 Task: Look for space in Barberton, United States from 12th July, 2023 to 16th July, 2023 for 8 adults in price range Rs.10000 to Rs.16000. Place can be private room with 8 bedrooms having 8 beds and 8 bathrooms. Property type can be house, flat, guest house. Amenities needed are: wifi, TV, free parkinig on premises, gym, breakfast. Booking option can be shelf check-in. Required host language is English.
Action: Mouse moved to (454, 88)
Screenshot: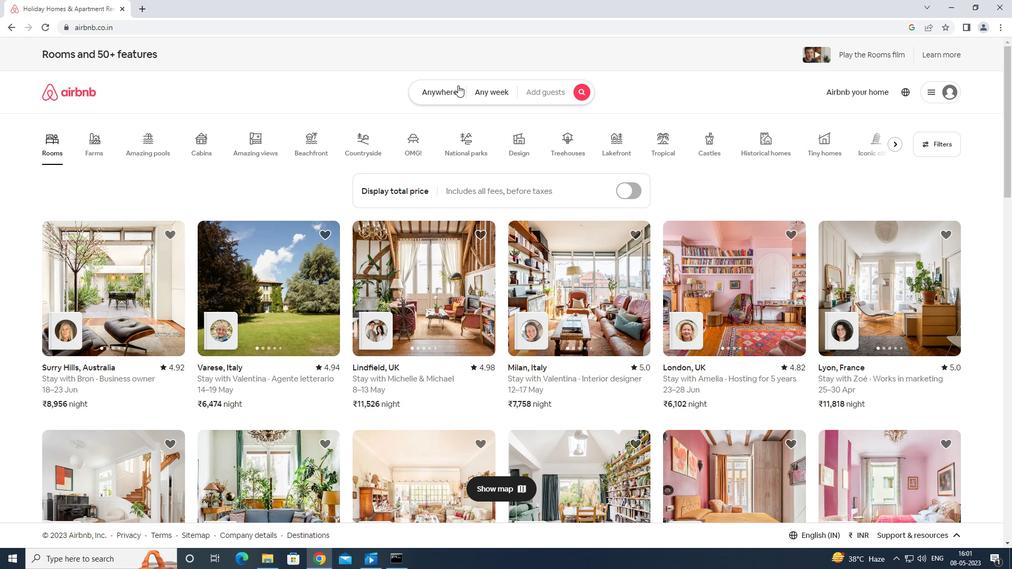 
Action: Mouse pressed left at (454, 88)
Screenshot: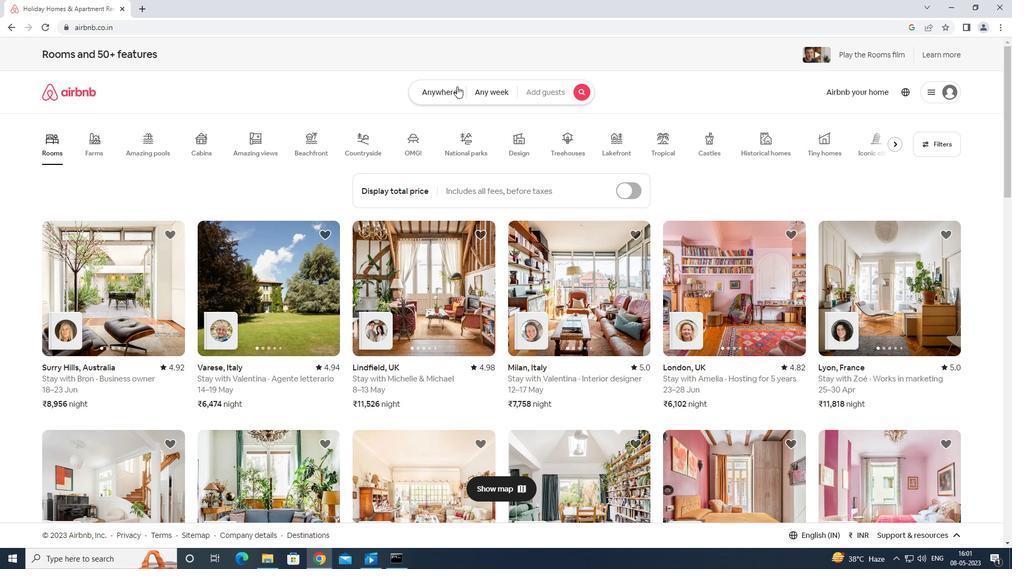 
Action: Mouse moved to (365, 133)
Screenshot: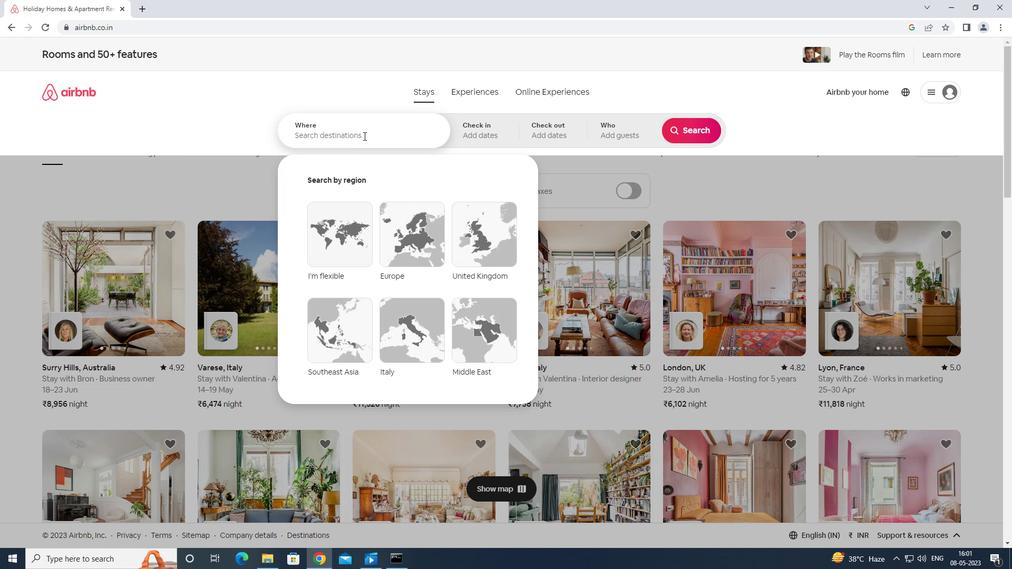 
Action: Mouse pressed left at (365, 133)
Screenshot: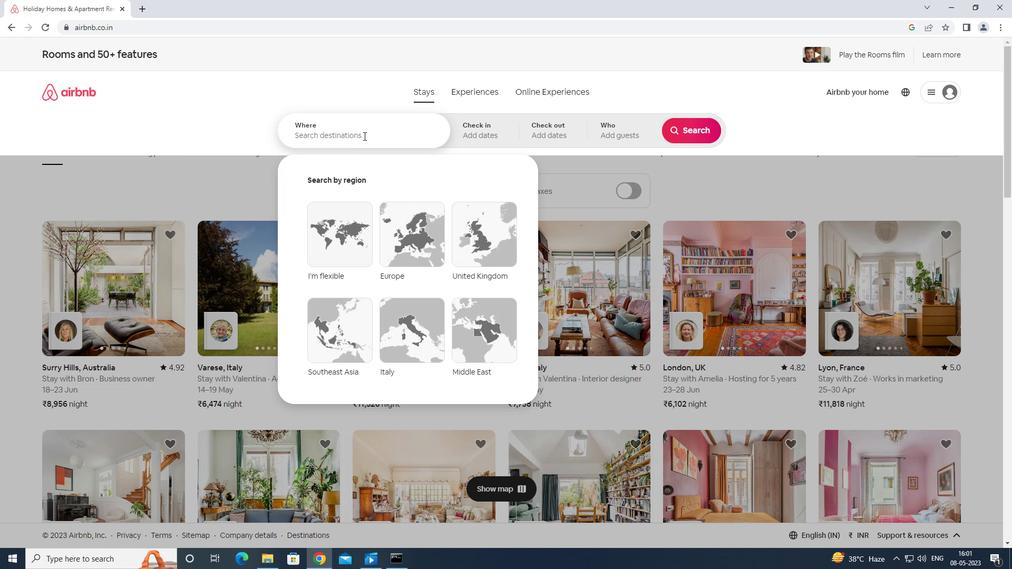 
Action: Mouse moved to (366, 133)
Screenshot: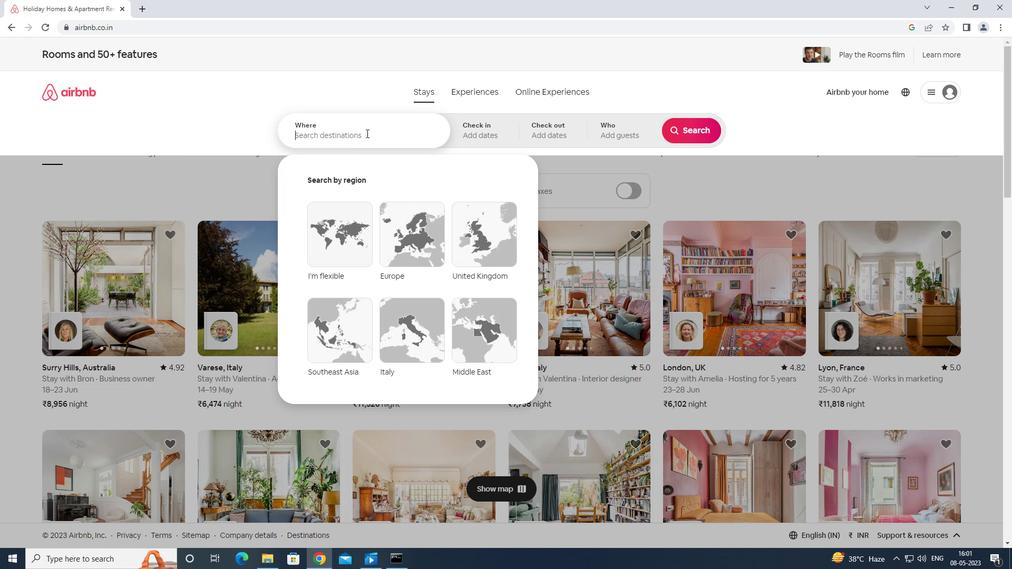 
Action: Key pressed <Key.shift>BAE<Key.backspace>RBERTON<Key.space>UNITED<Key.space>STT<Key.backspace>ATES<Key.enter>
Screenshot: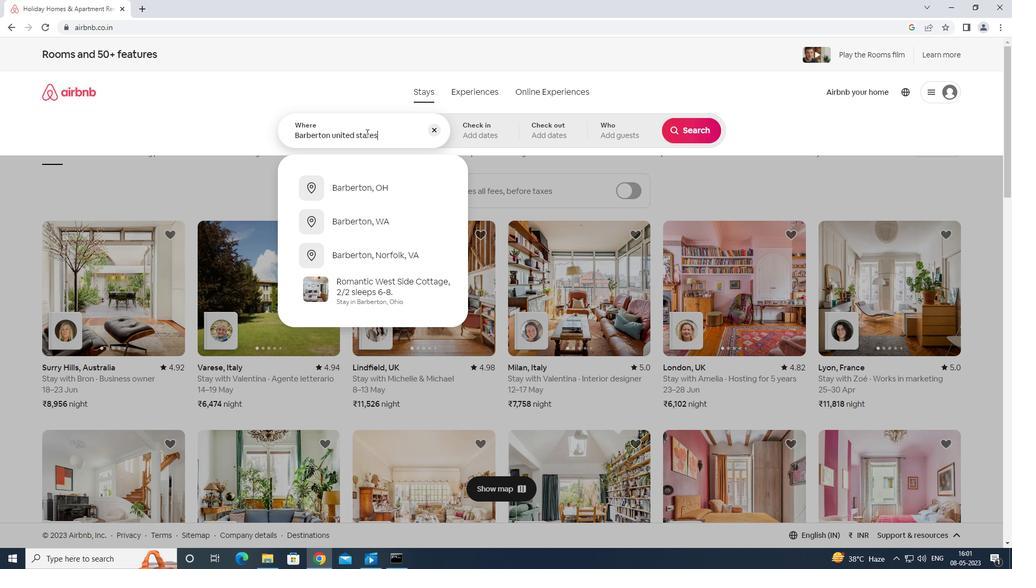 
Action: Mouse moved to (684, 218)
Screenshot: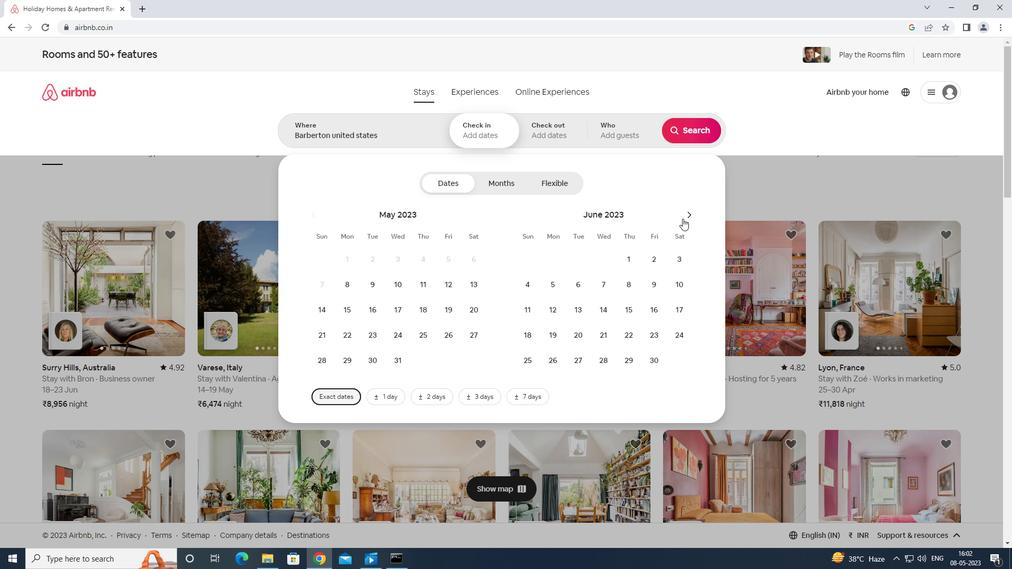 
Action: Mouse pressed left at (684, 218)
Screenshot: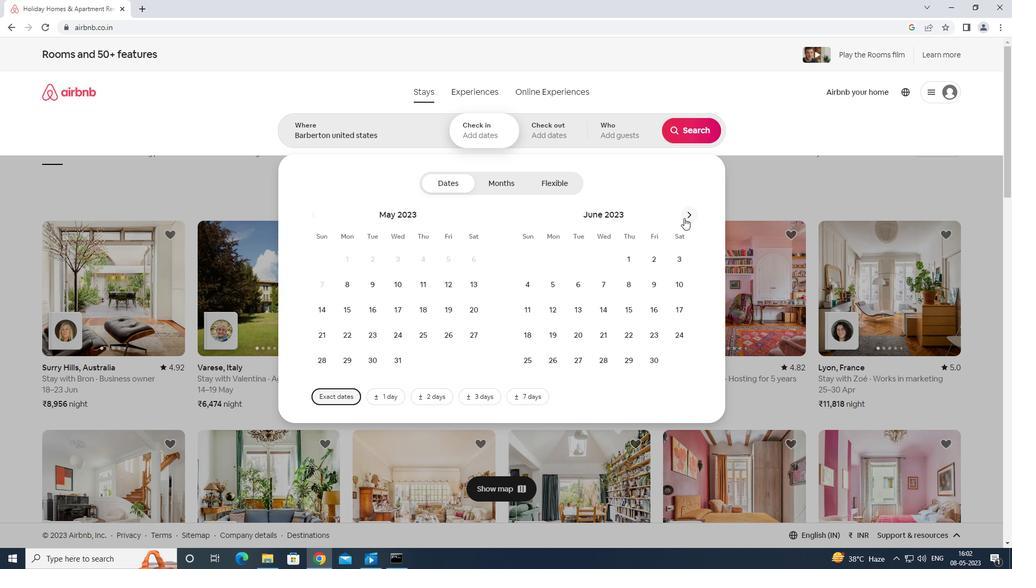 
Action: Mouse moved to (597, 308)
Screenshot: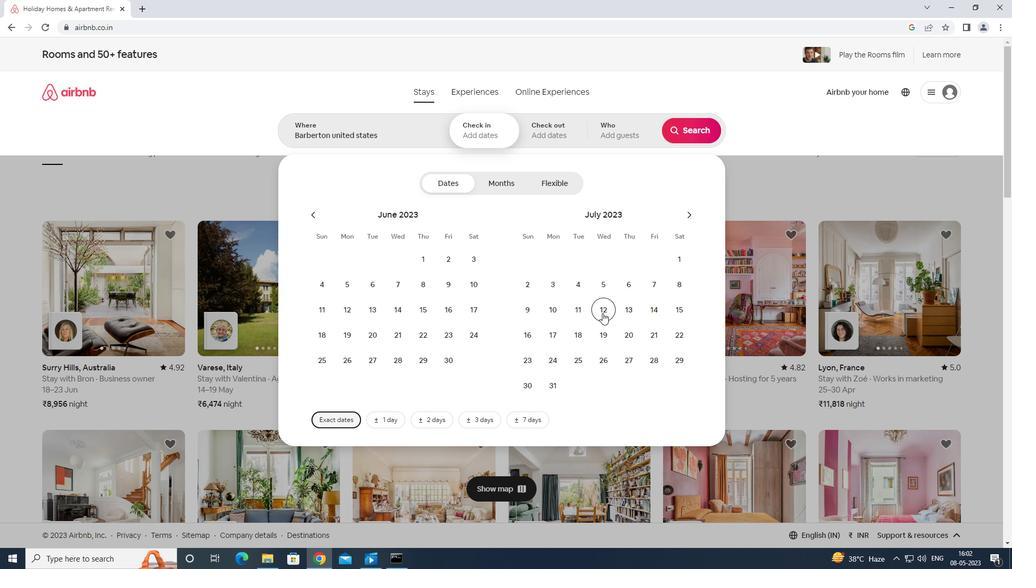 
Action: Mouse pressed left at (597, 308)
Screenshot: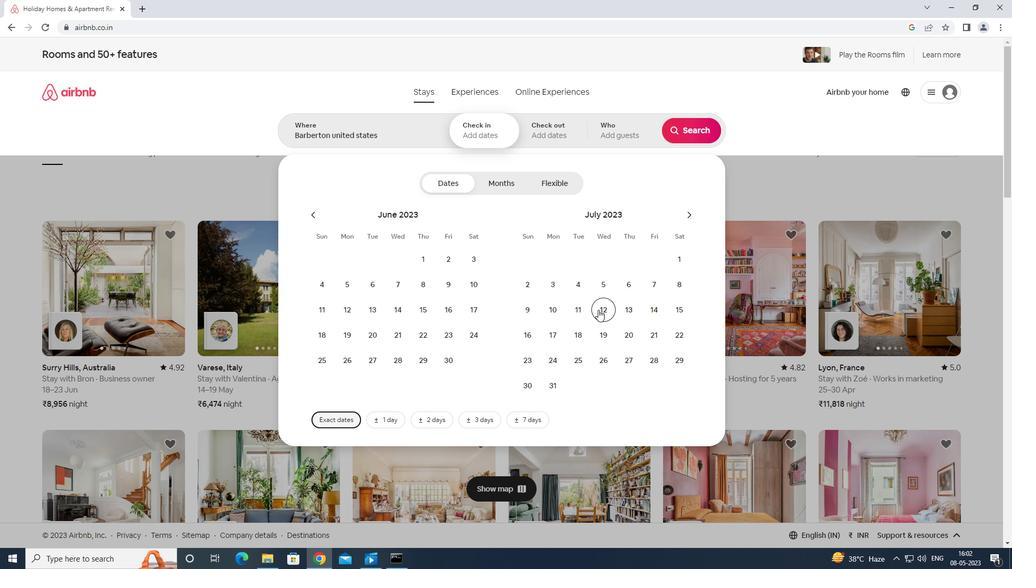 
Action: Mouse moved to (527, 328)
Screenshot: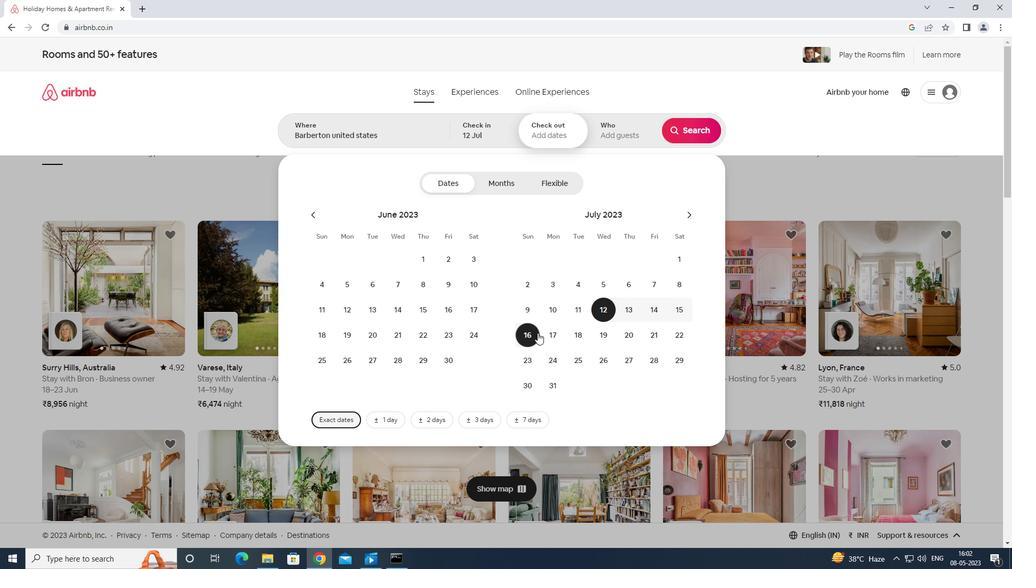 
Action: Mouse pressed left at (527, 328)
Screenshot: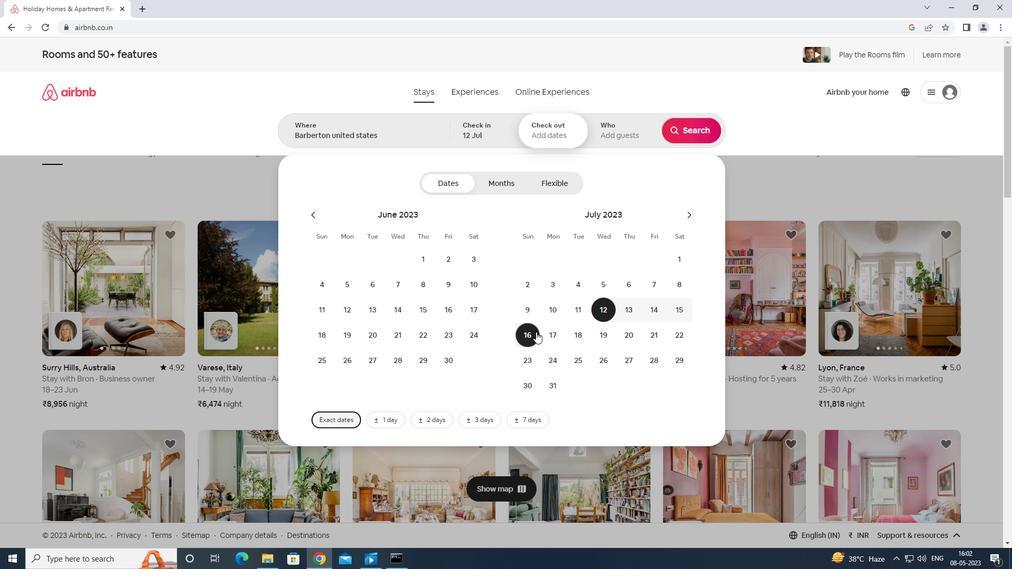 
Action: Mouse moved to (622, 130)
Screenshot: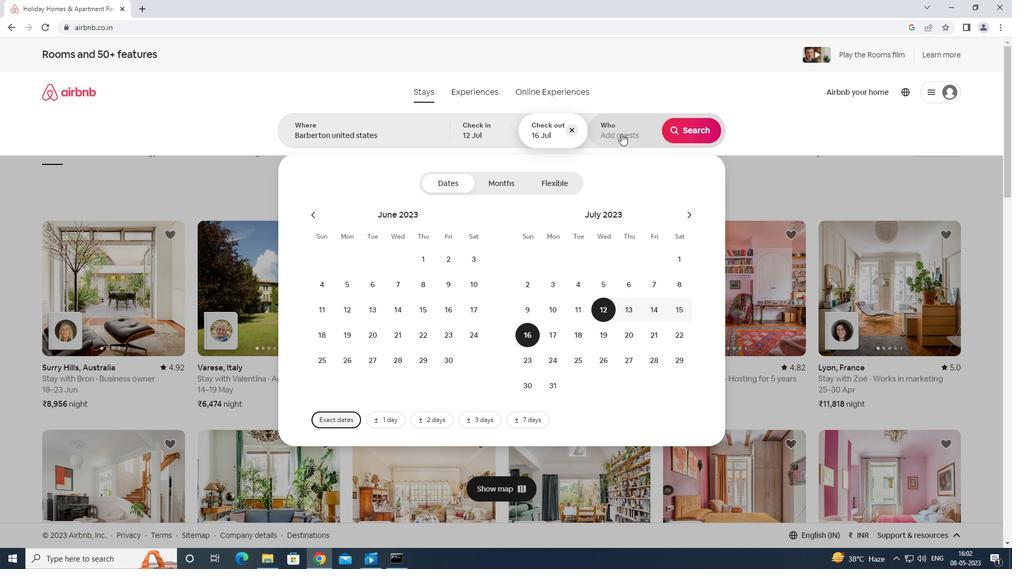 
Action: Mouse pressed left at (622, 130)
Screenshot: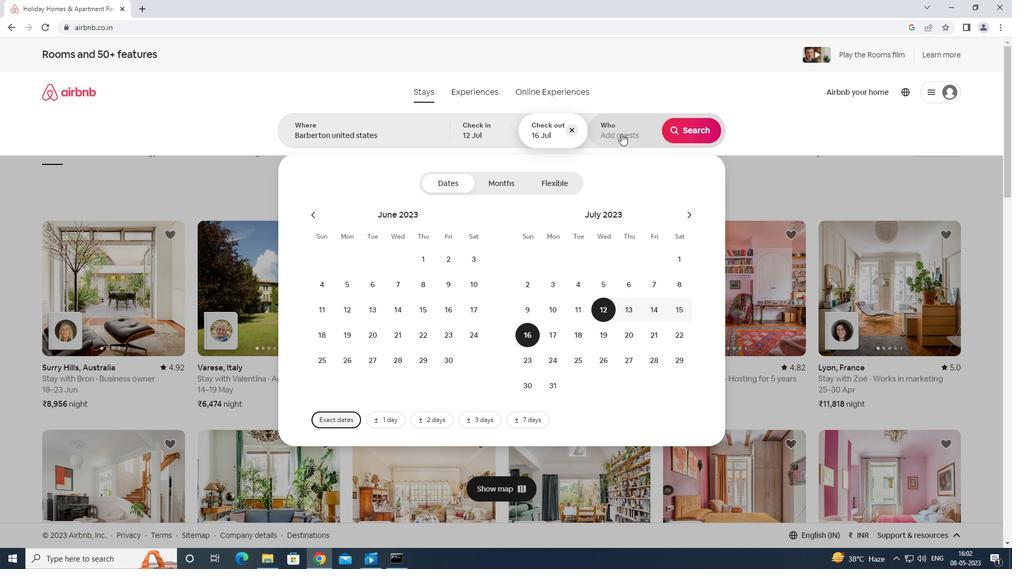 
Action: Mouse moved to (695, 185)
Screenshot: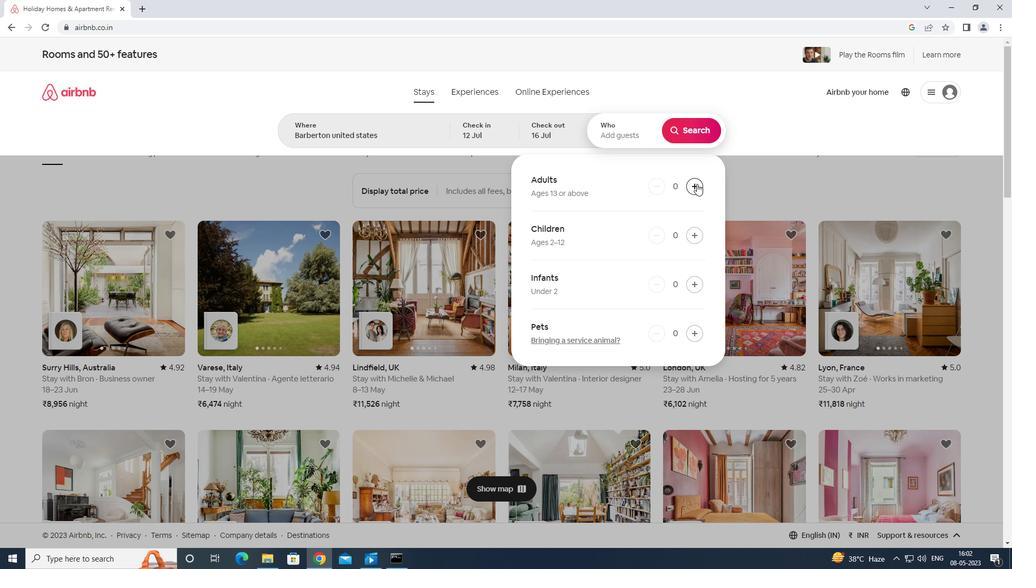 
Action: Mouse pressed left at (695, 185)
Screenshot: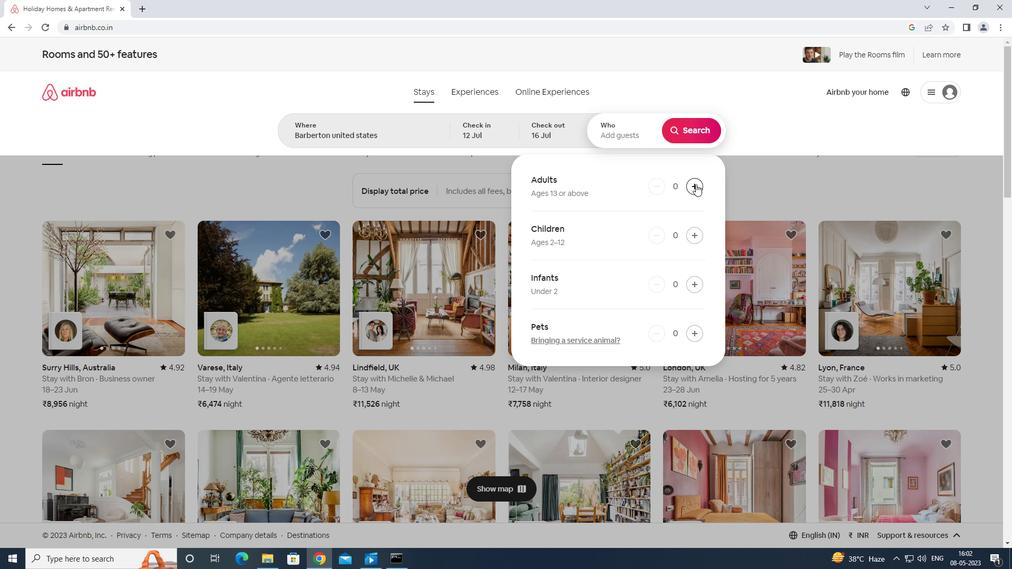 
Action: Mouse pressed left at (695, 185)
Screenshot: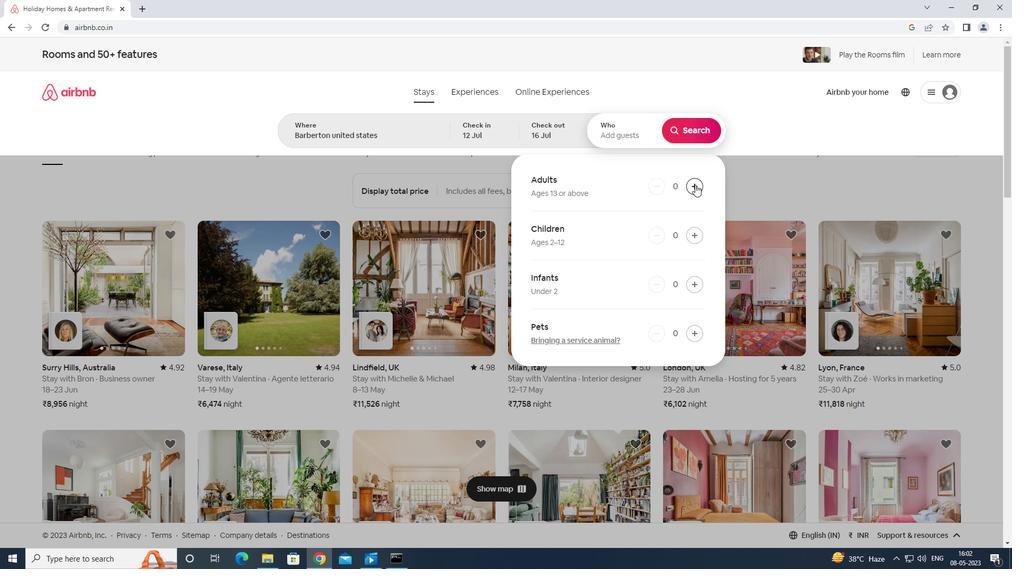 
Action: Mouse moved to (693, 185)
Screenshot: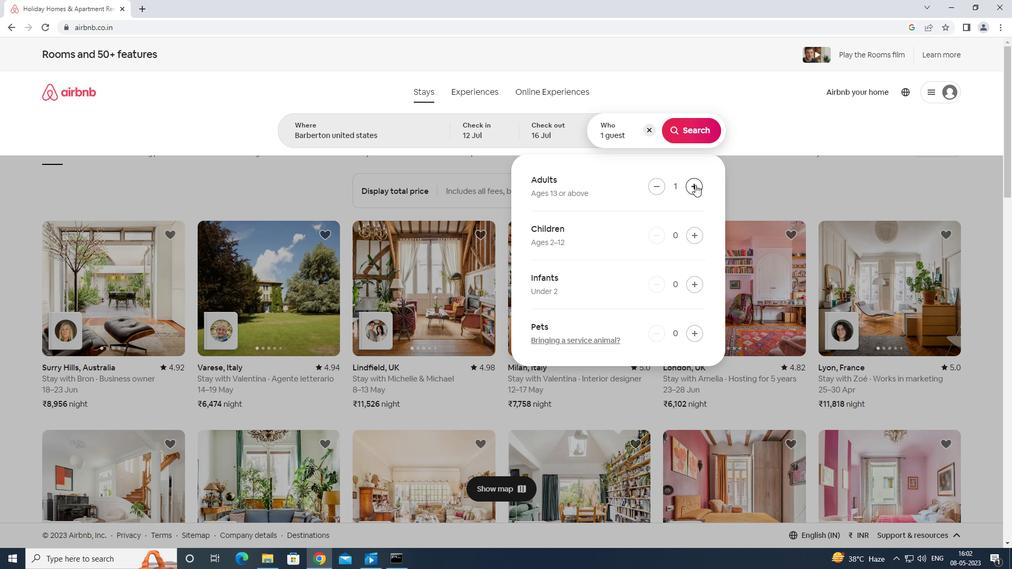 
Action: Mouse pressed left at (693, 185)
Screenshot: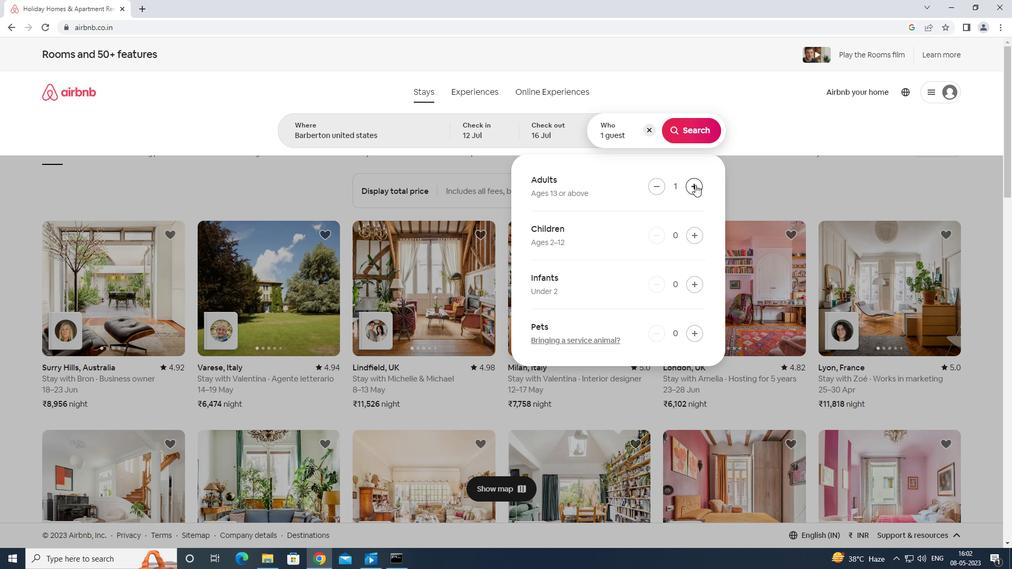 
Action: Mouse moved to (693, 185)
Screenshot: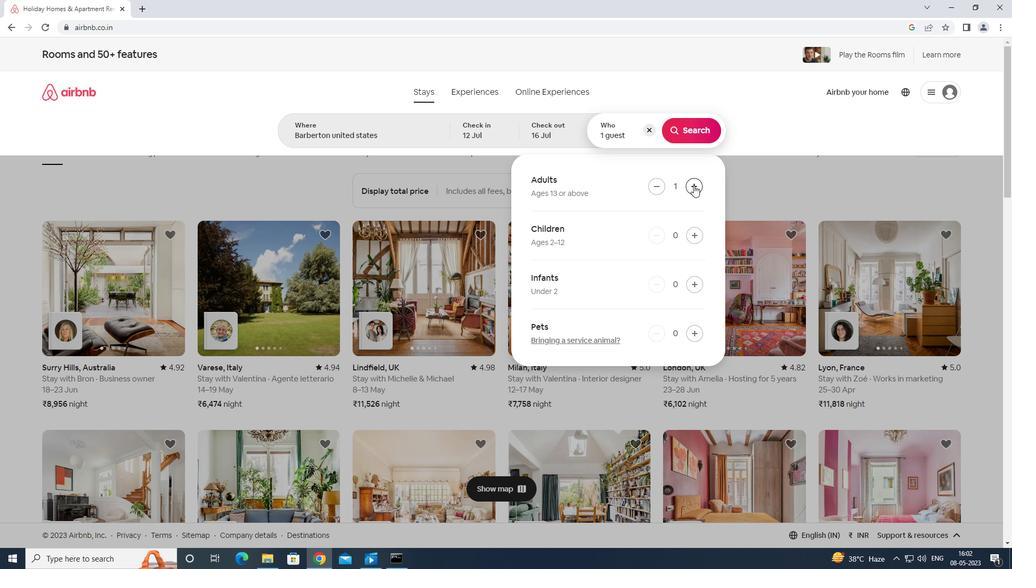 
Action: Mouse pressed left at (693, 185)
Screenshot: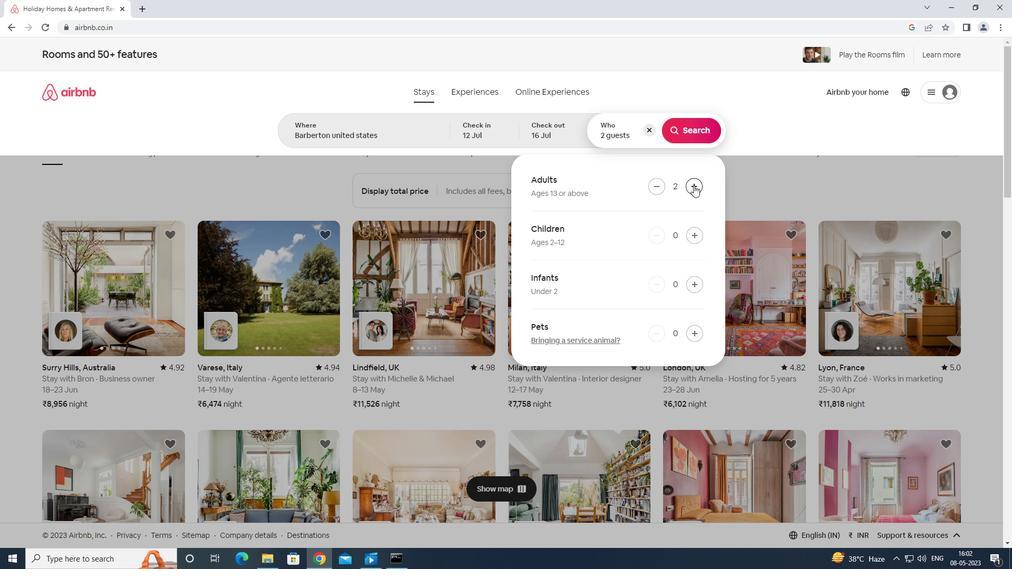 
Action: Mouse moved to (693, 185)
Screenshot: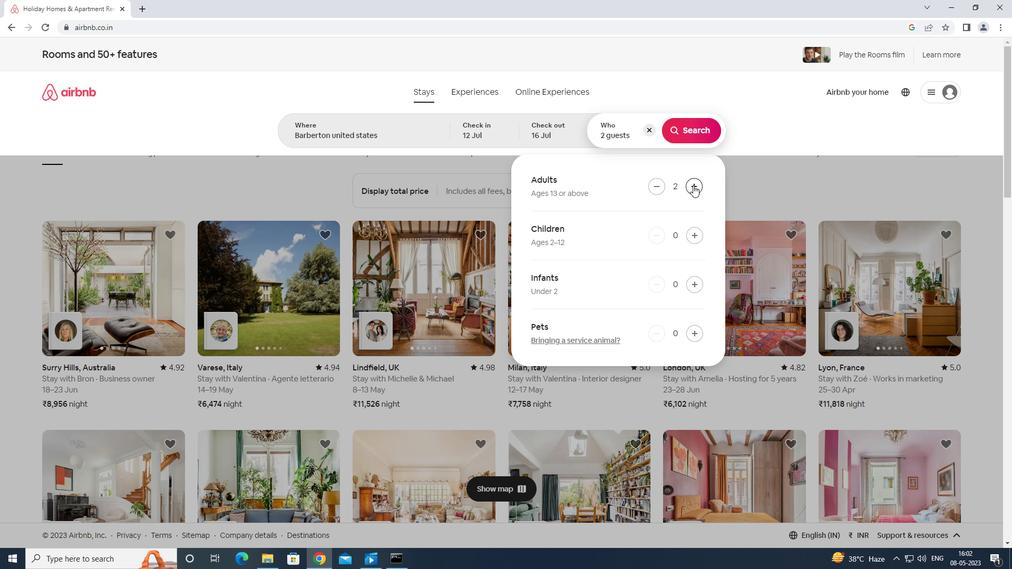 
Action: Mouse pressed left at (693, 185)
Screenshot: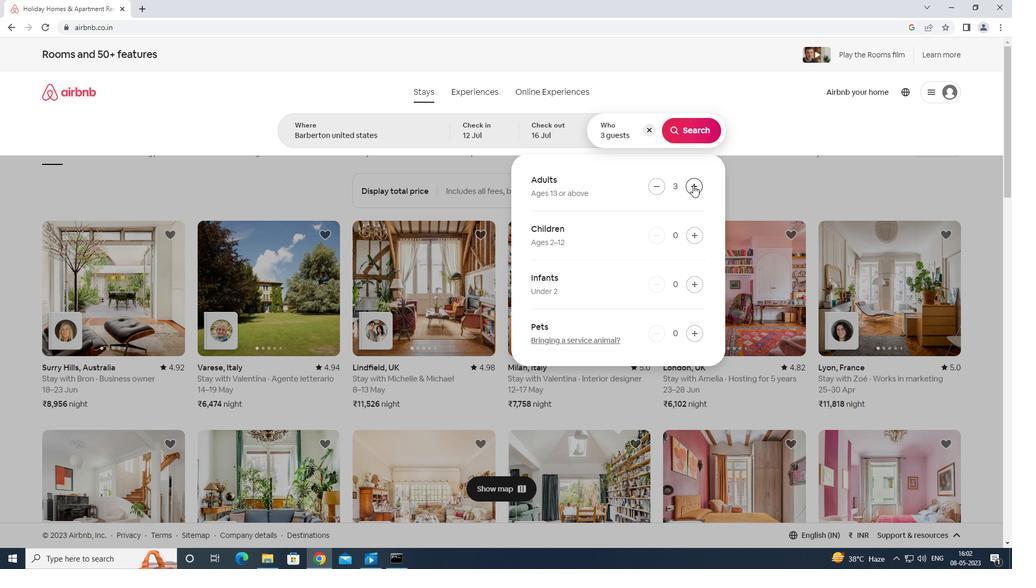 
Action: Mouse moved to (693, 185)
Screenshot: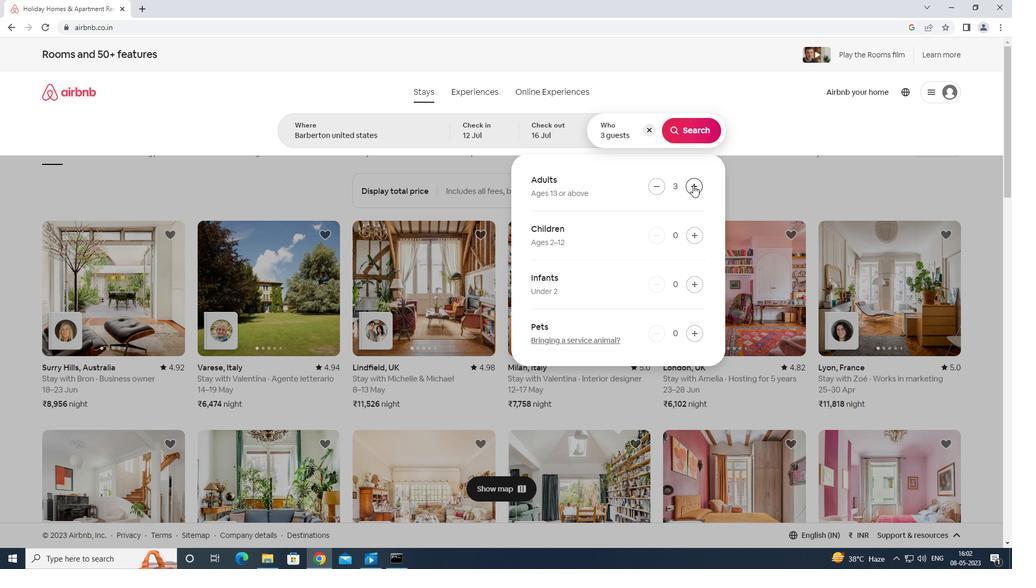 
Action: Mouse pressed left at (693, 185)
Screenshot: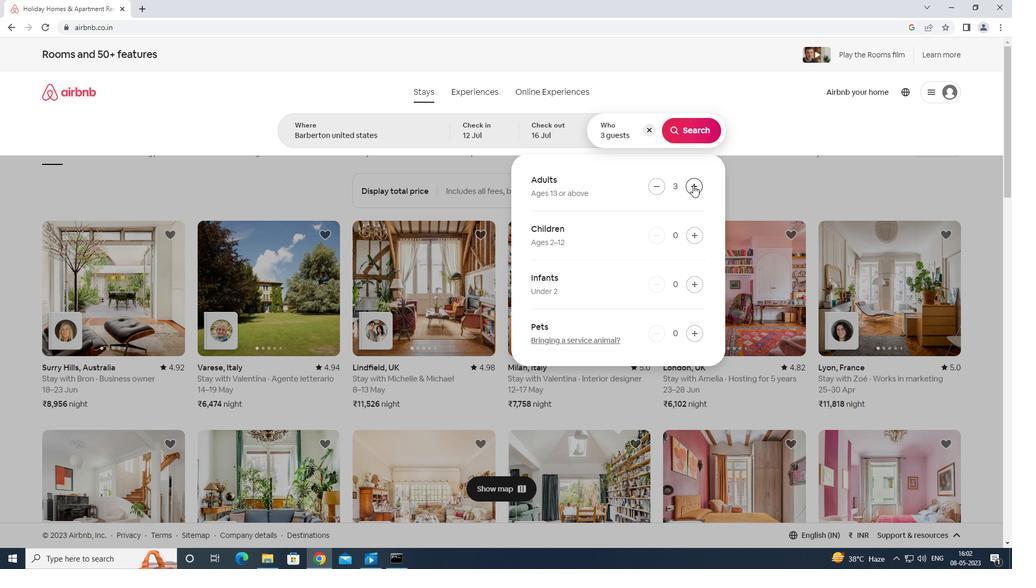 
Action: Mouse moved to (693, 185)
Screenshot: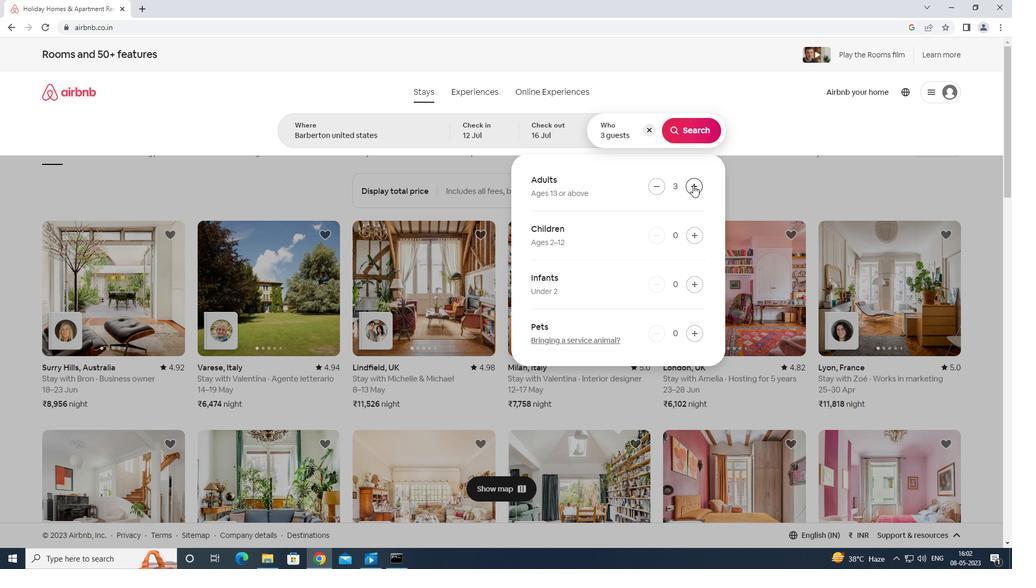 
Action: Mouse pressed left at (693, 185)
Screenshot: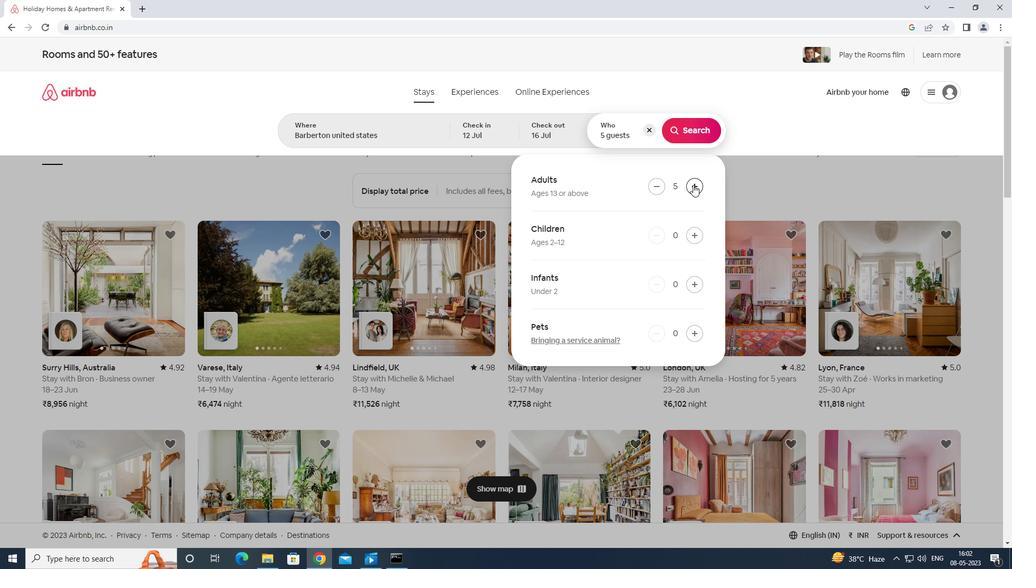 
Action: Mouse moved to (691, 182)
Screenshot: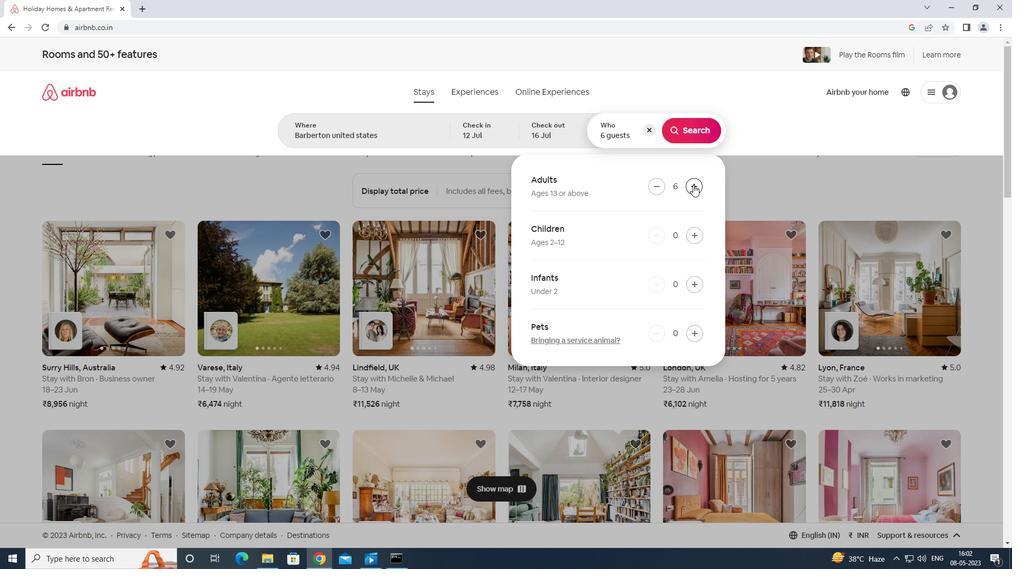 
Action: Mouse pressed left at (691, 182)
Screenshot: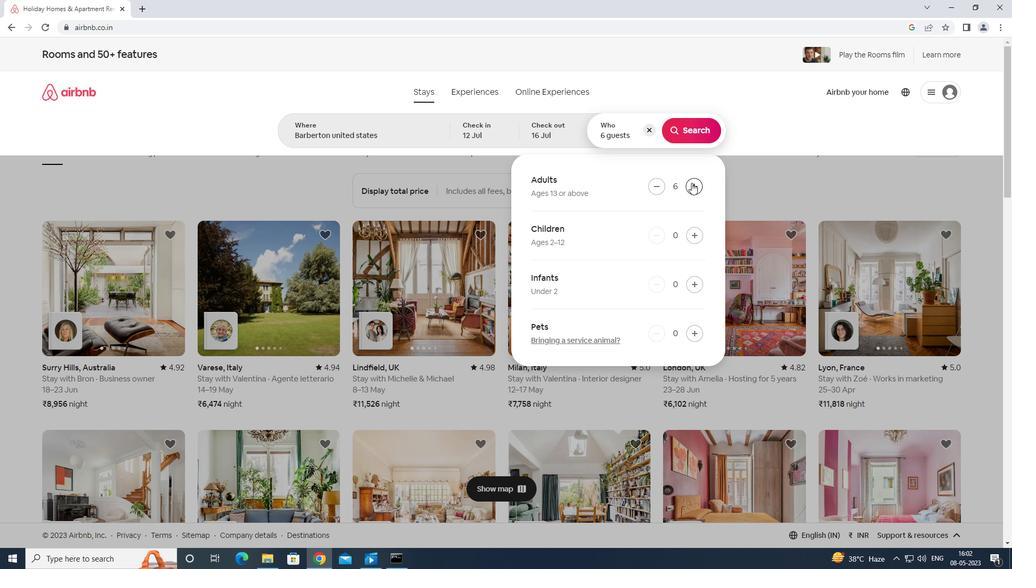 
Action: Mouse pressed left at (691, 182)
Screenshot: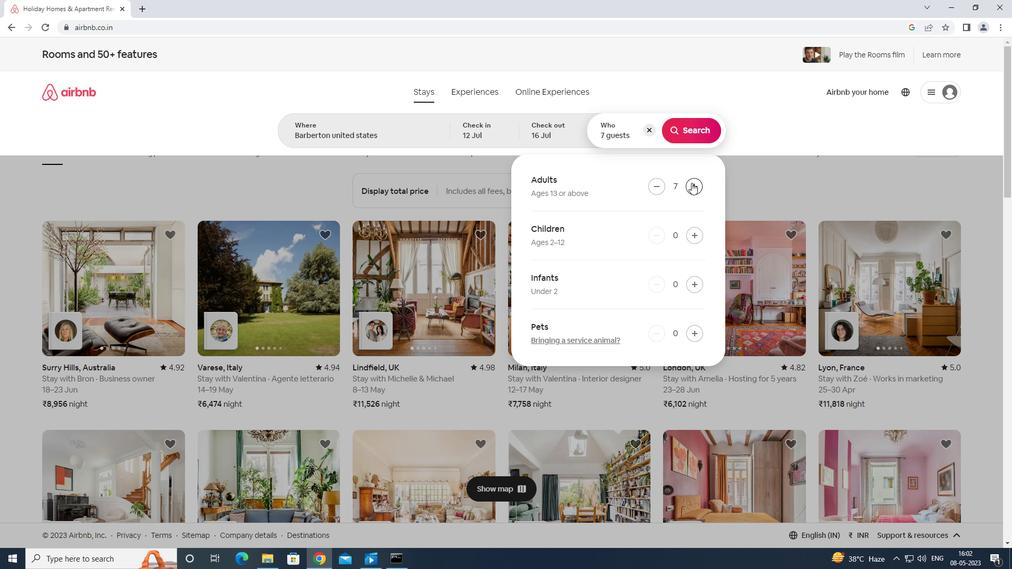 
Action: Mouse moved to (651, 185)
Screenshot: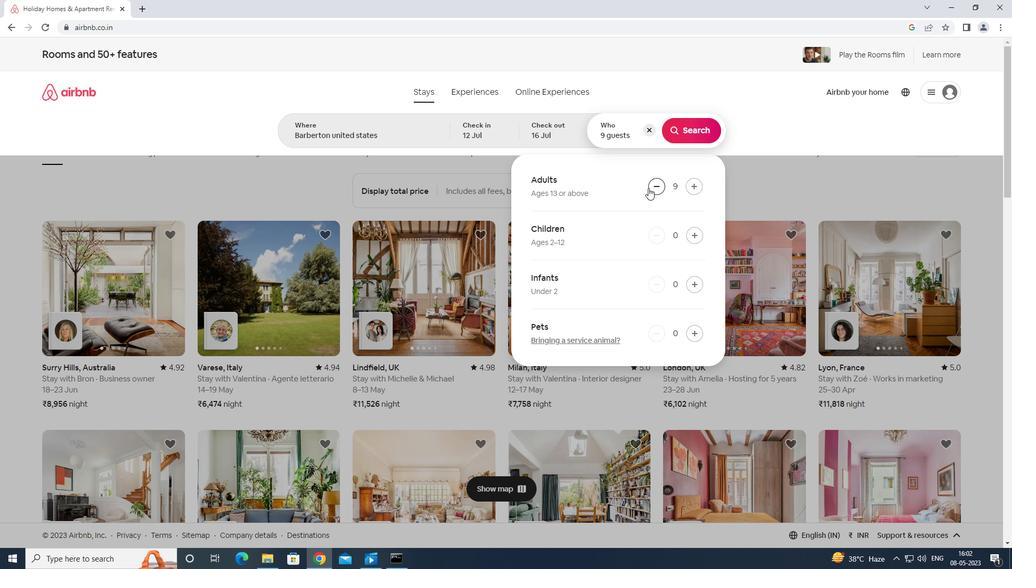 
Action: Mouse pressed left at (651, 185)
Screenshot: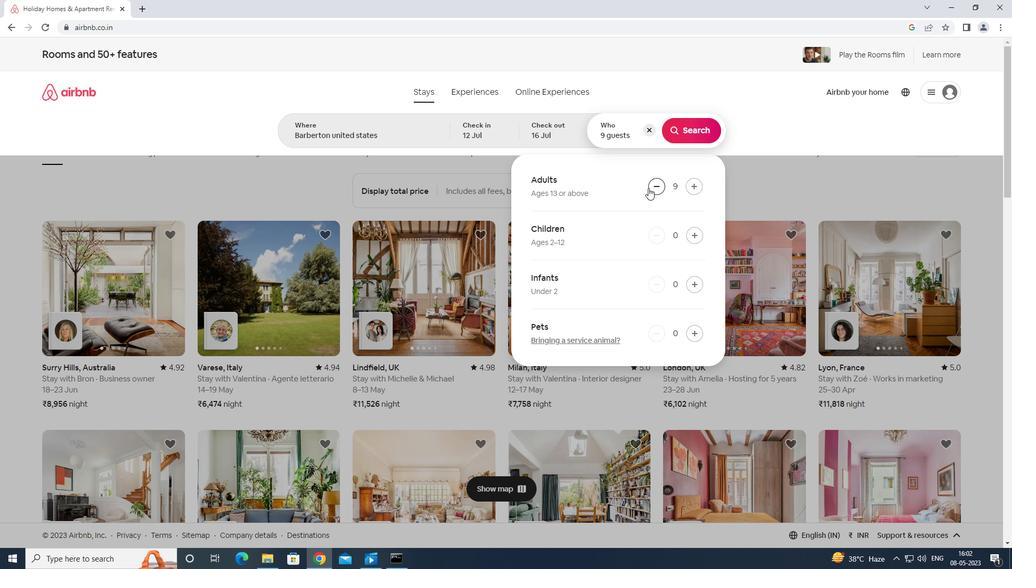 
Action: Mouse moved to (690, 130)
Screenshot: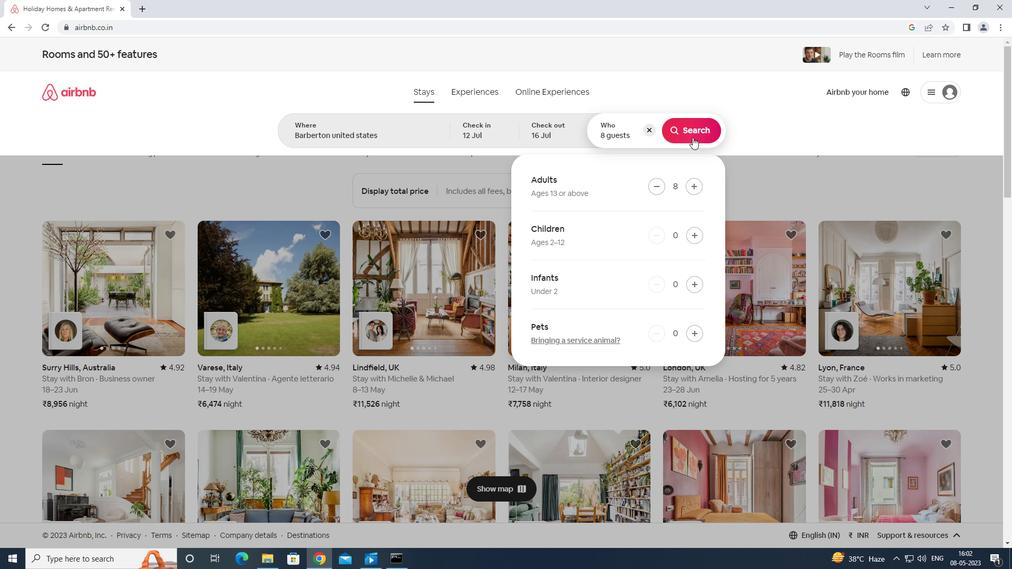 
Action: Mouse pressed left at (690, 130)
Screenshot: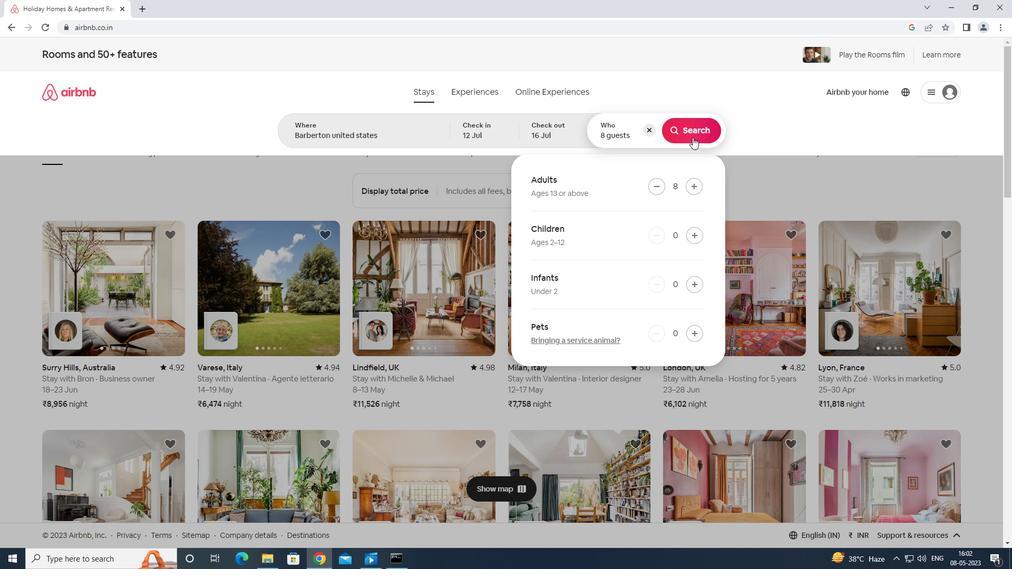
Action: Mouse moved to (957, 95)
Screenshot: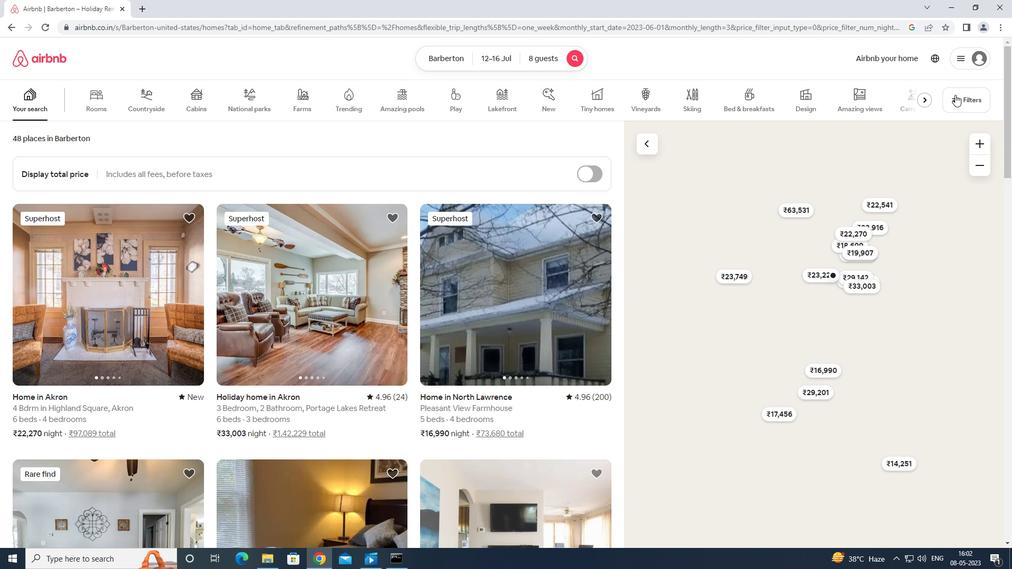 
Action: Mouse pressed left at (957, 95)
Screenshot: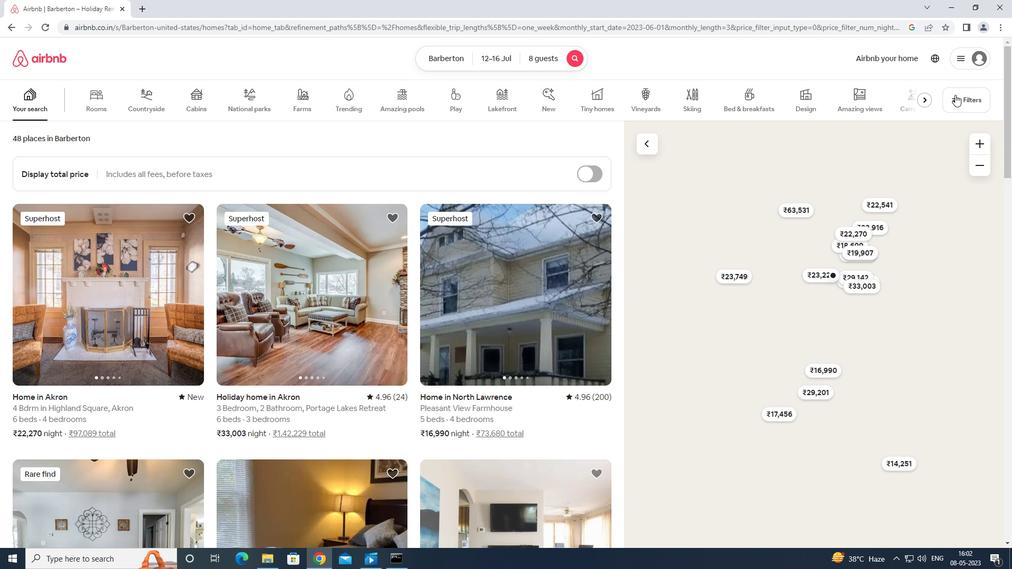 
Action: Mouse moved to (401, 357)
Screenshot: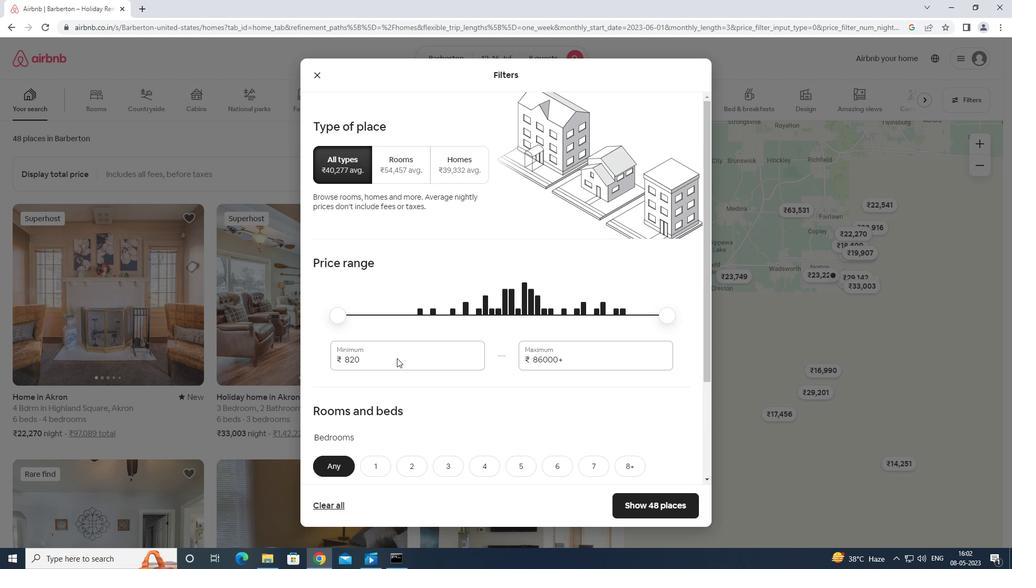 
Action: Mouse pressed left at (401, 357)
Screenshot: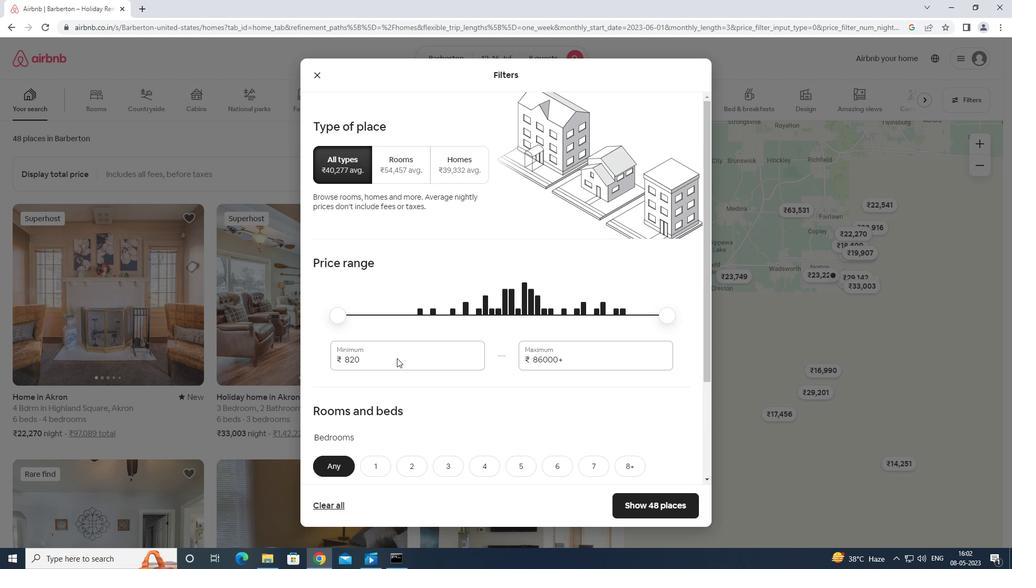 
Action: Mouse moved to (456, 334)
Screenshot: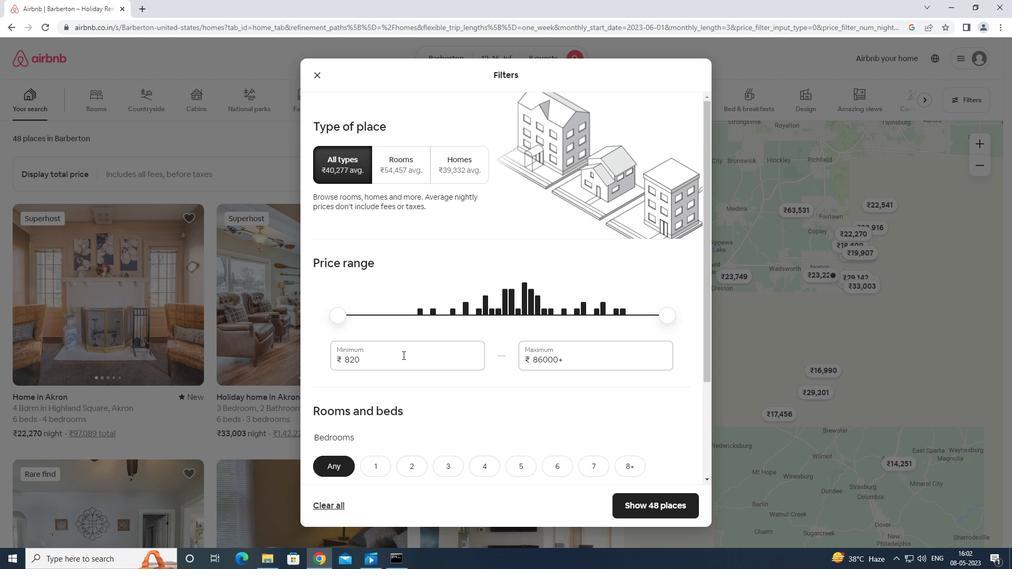 
Action: Key pressed <Key.backspace><Key.backspace><Key.backspace><Key.backspace><Key.backspace><Key.backspace>10000
Screenshot: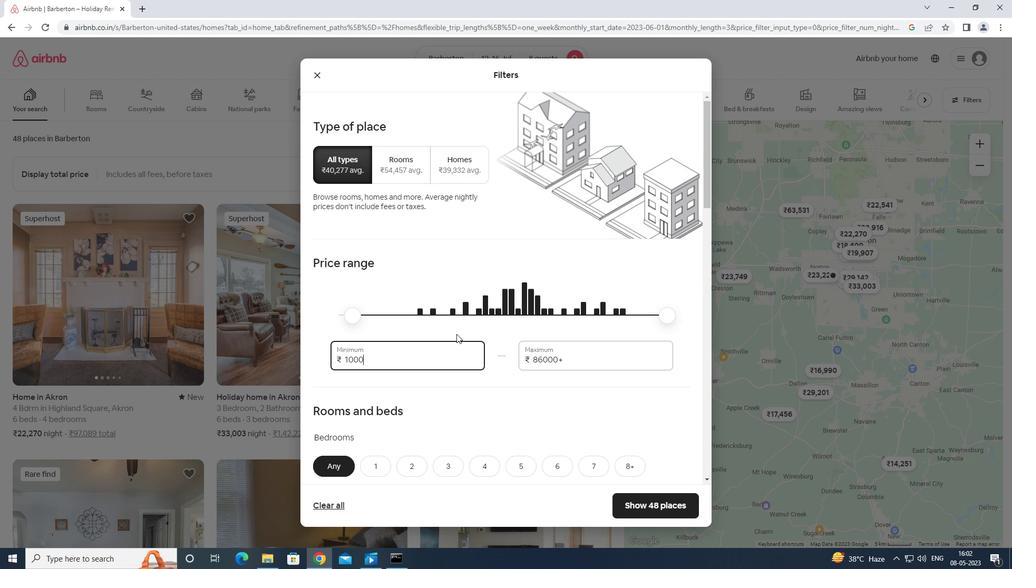 
Action: Mouse moved to (599, 350)
Screenshot: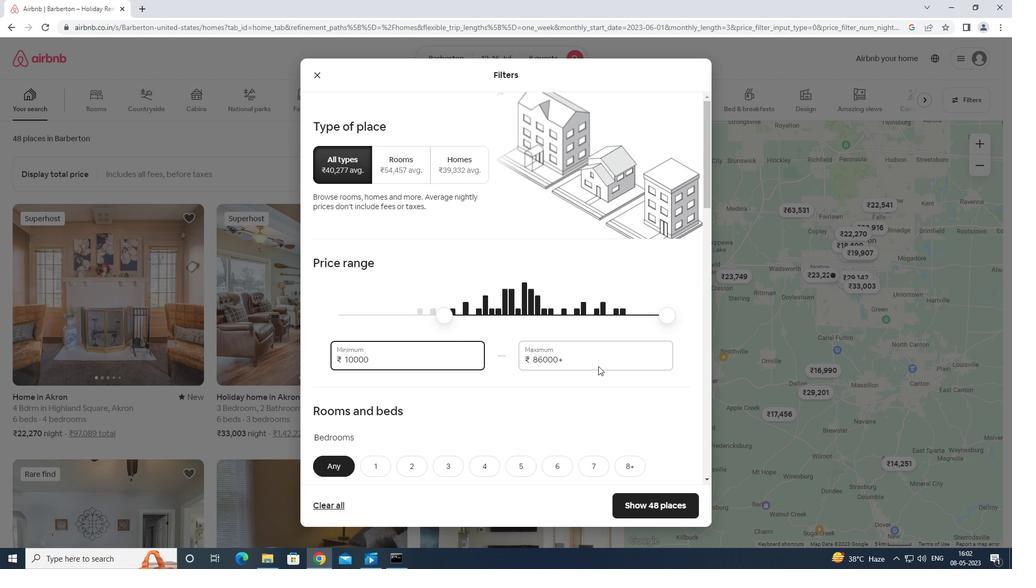 
Action: Mouse pressed left at (599, 350)
Screenshot: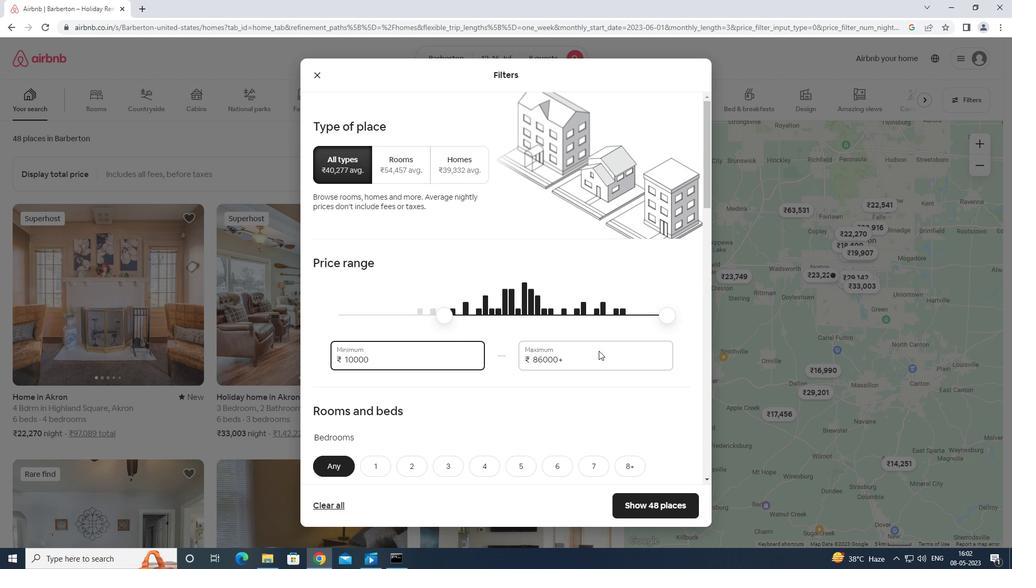 
Action: Key pressed <Key.backspace>
Screenshot: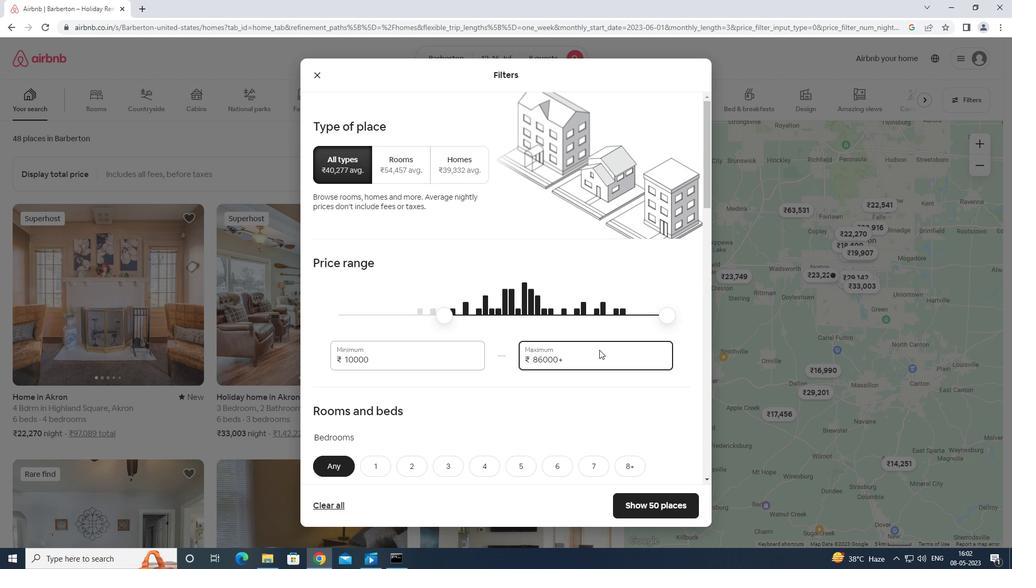 
Action: Mouse moved to (599, 350)
Screenshot: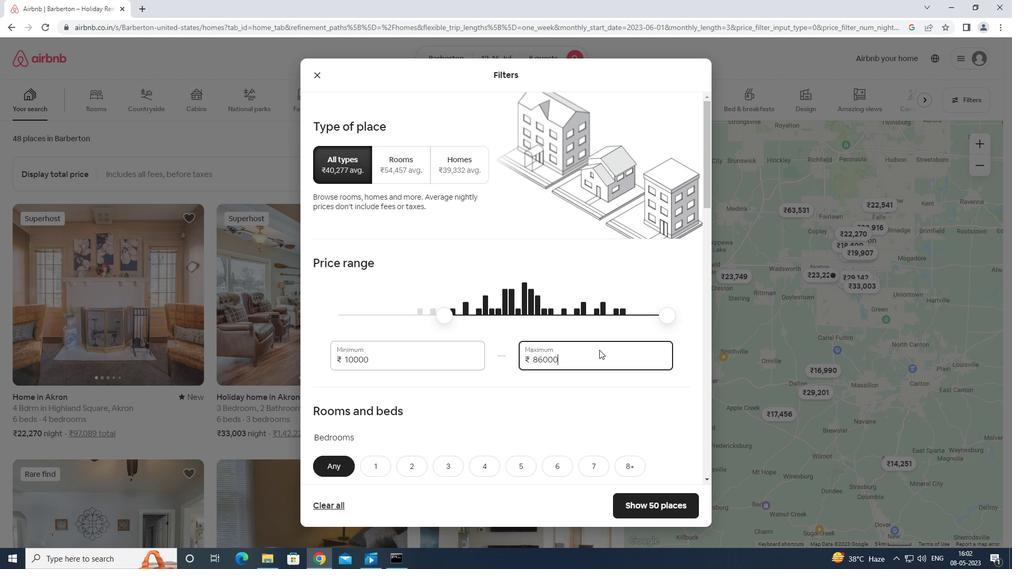 
Action: Key pressed <Key.backspace><Key.backspace><Key.backspace>
Screenshot: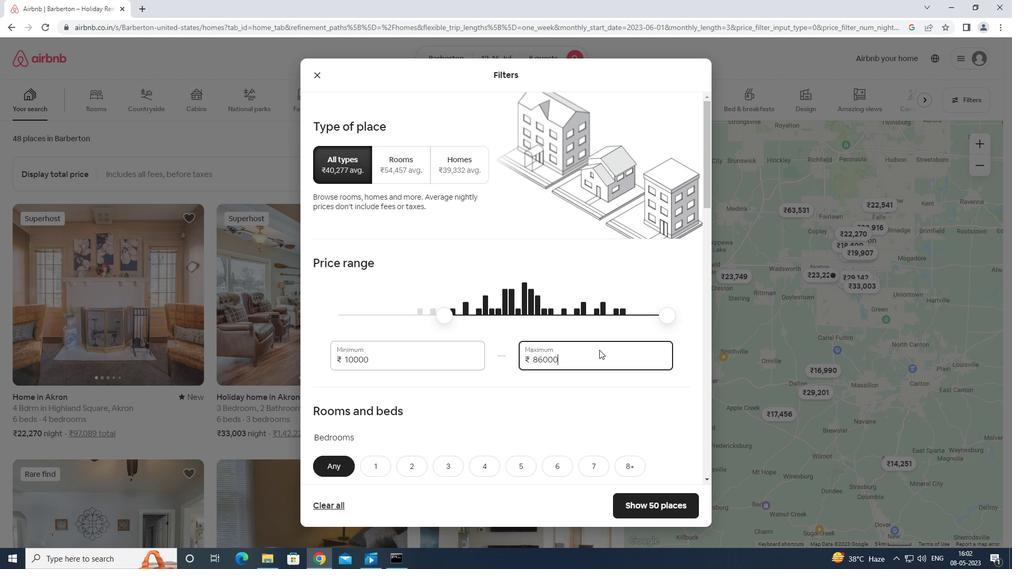 
Action: Mouse moved to (598, 350)
Screenshot: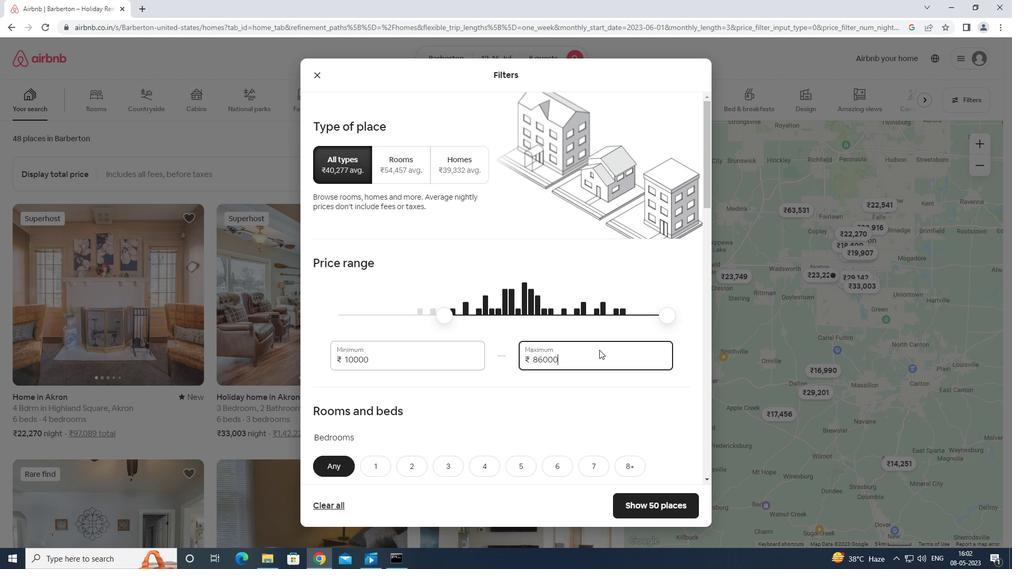 
Action: Key pressed <Key.backspace>
Screenshot: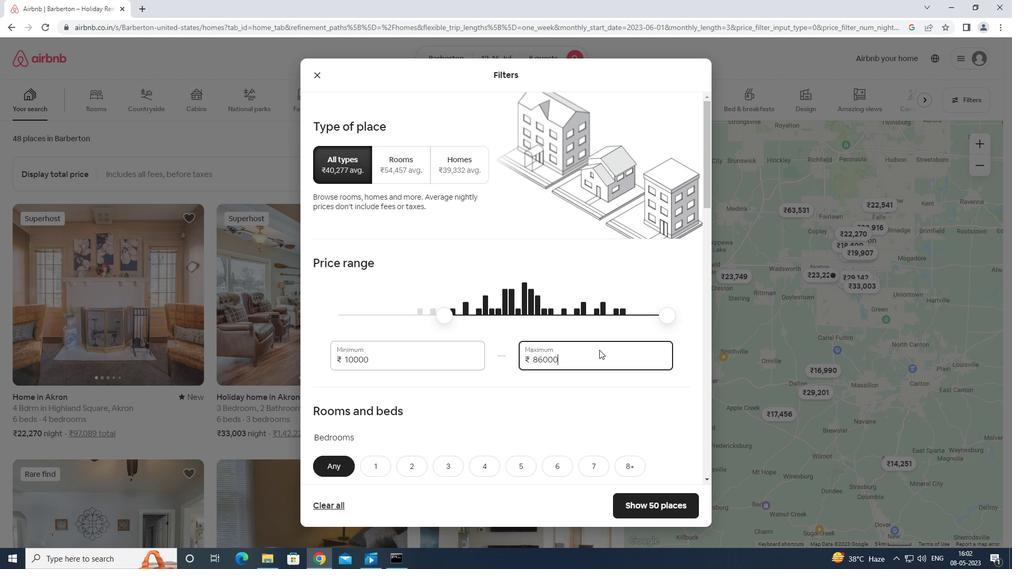 
Action: Mouse moved to (598, 350)
Screenshot: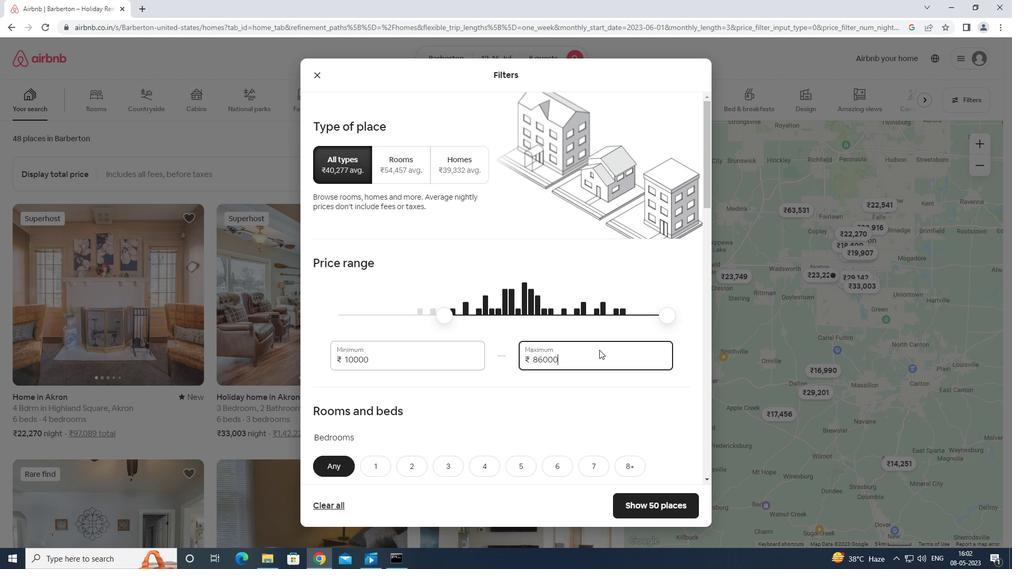 
Action: Key pressed <Key.backspace><Key.backspace><Key.backspace><Key.backspace><Key.backspace><Key.backspace><Key.backspace><Key.backspace><Key.backspace>16000
Screenshot: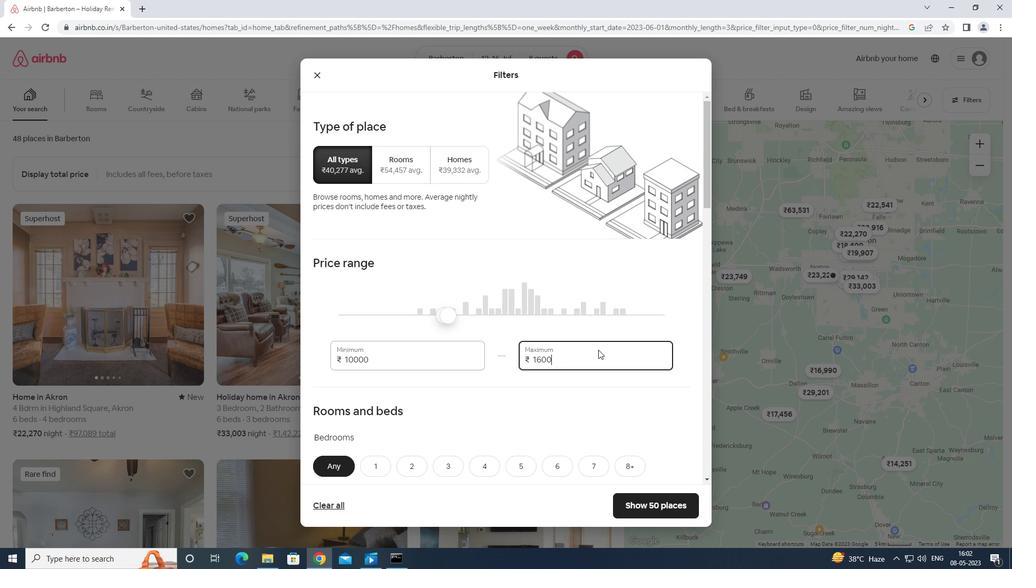 
Action: Mouse moved to (600, 344)
Screenshot: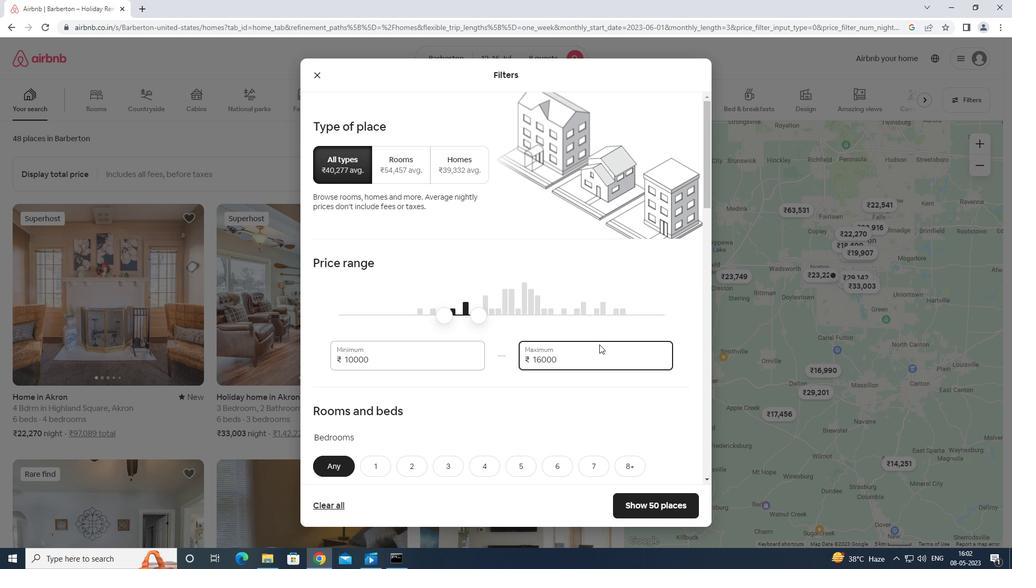 
Action: Mouse scrolled (600, 344) with delta (0, 0)
Screenshot: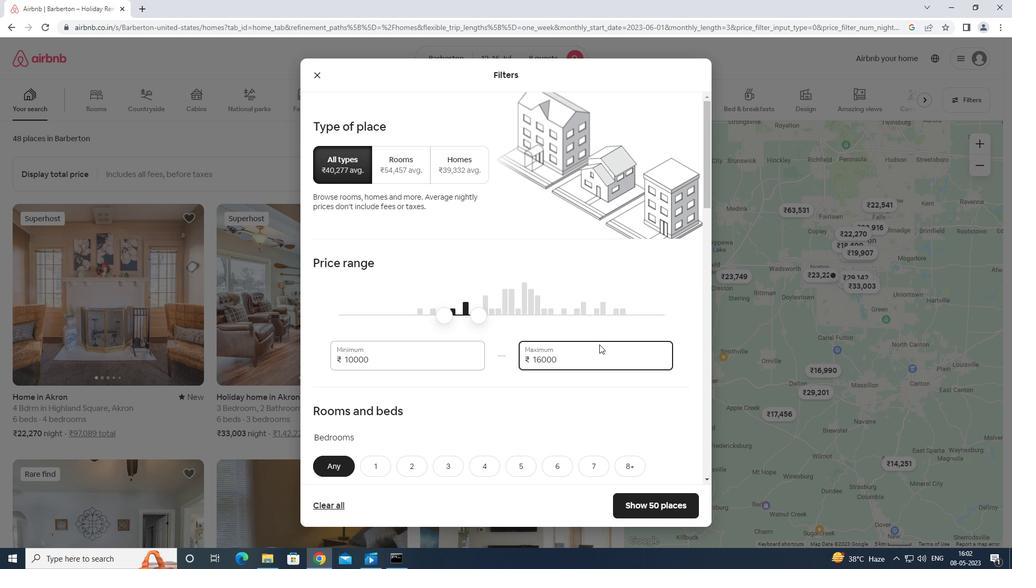 
Action: Mouse moved to (630, 410)
Screenshot: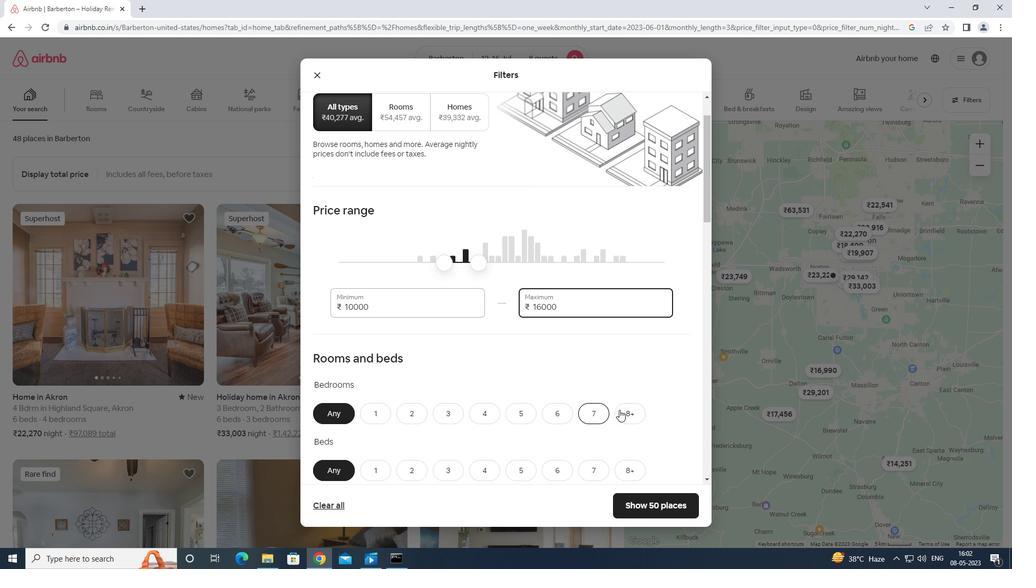 
Action: Mouse pressed left at (630, 410)
Screenshot: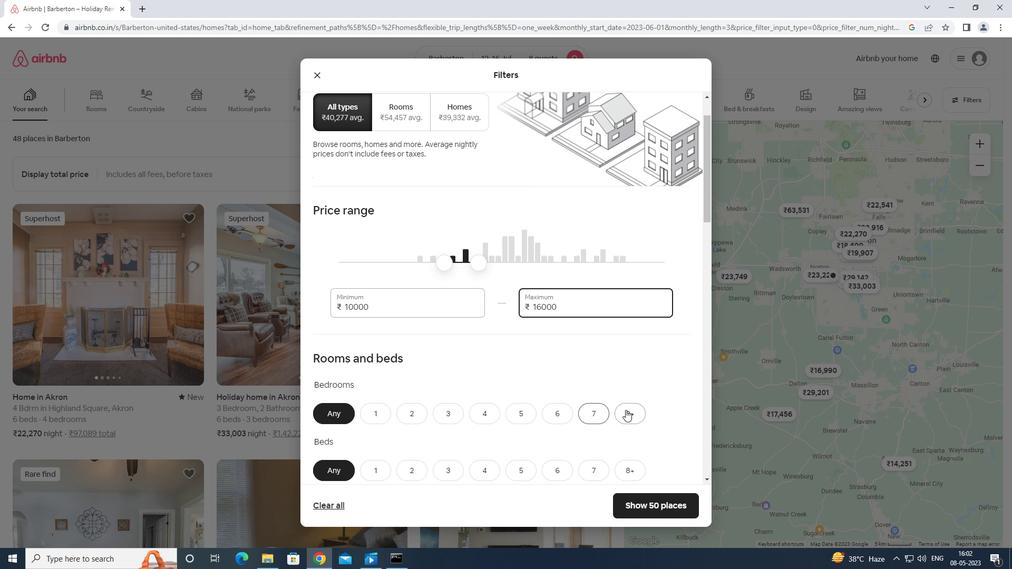 
Action: Mouse moved to (631, 407)
Screenshot: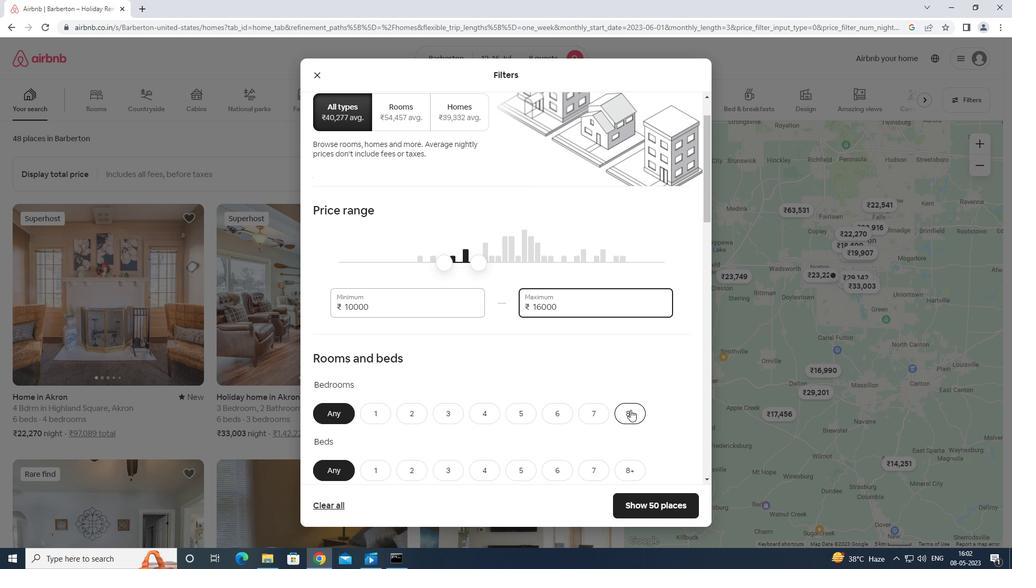 
Action: Mouse scrolled (631, 407) with delta (0, 0)
Screenshot: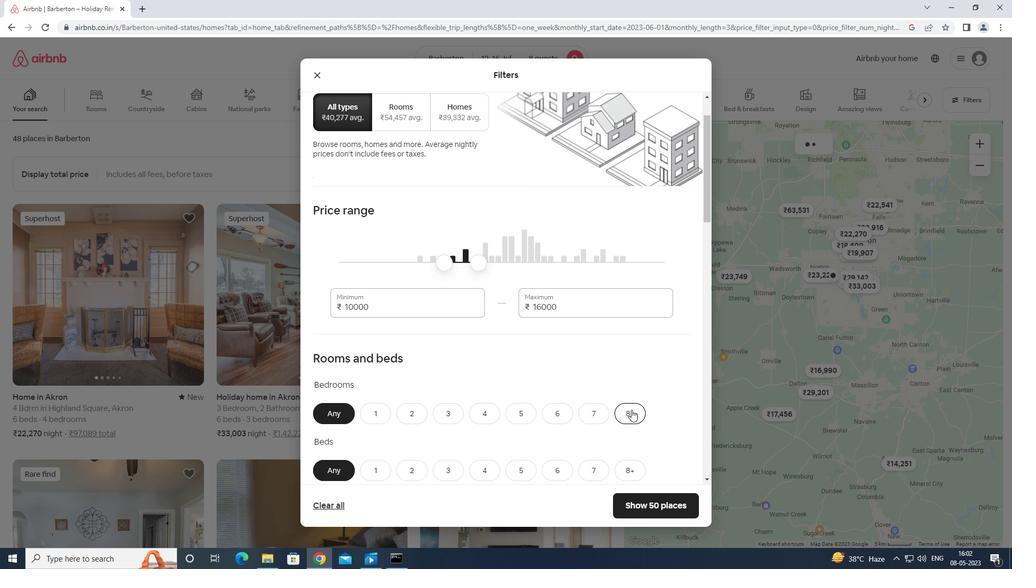 
Action: Mouse scrolled (631, 407) with delta (0, 0)
Screenshot: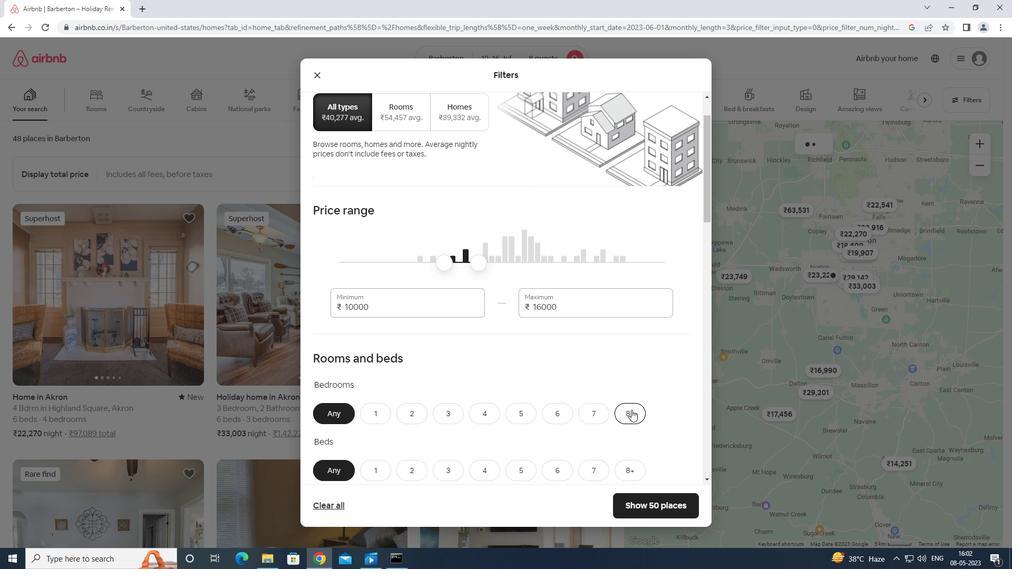
Action: Mouse moved to (631, 355)
Screenshot: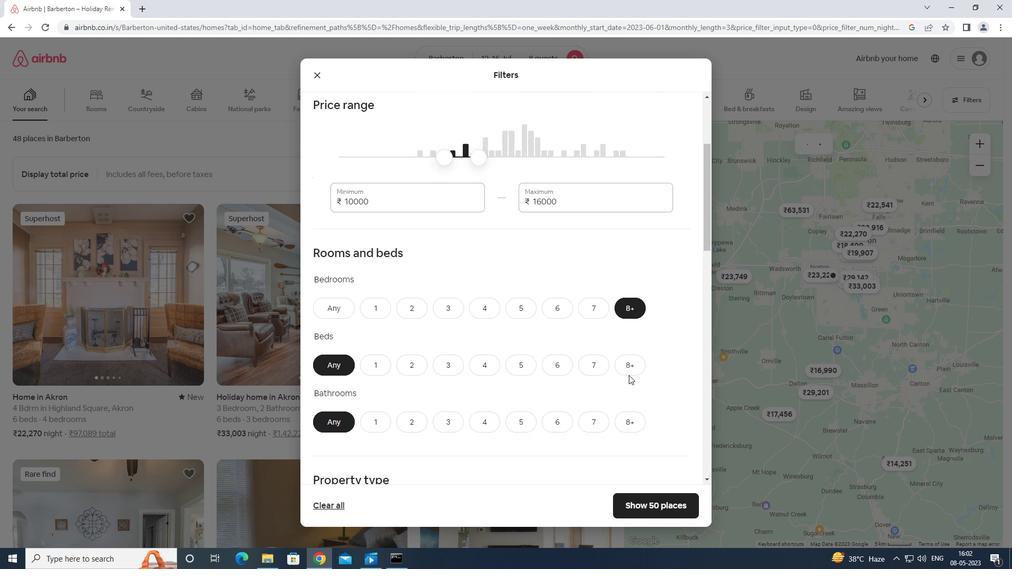 
Action: Mouse pressed left at (631, 355)
Screenshot: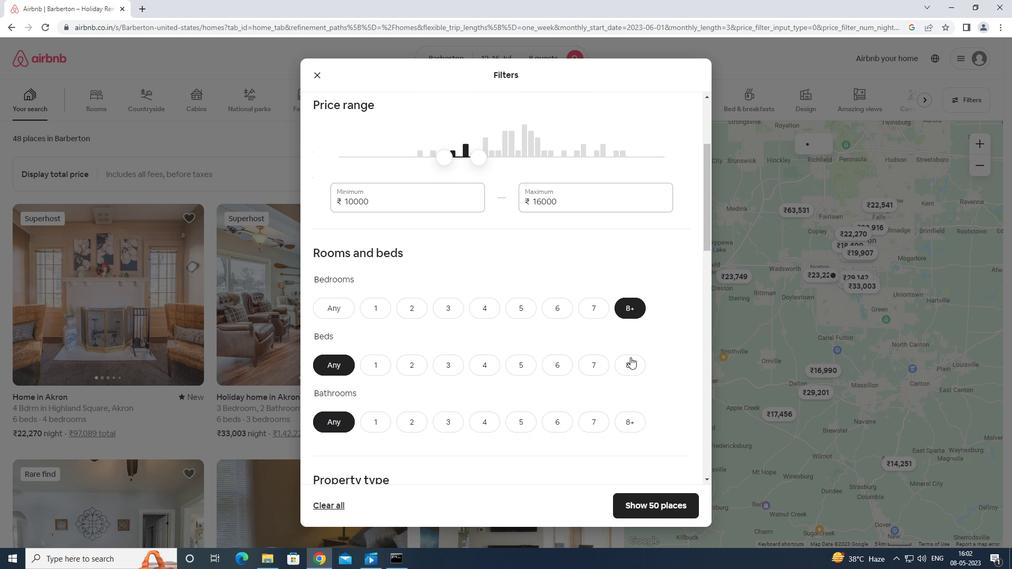 
Action: Mouse moved to (626, 413)
Screenshot: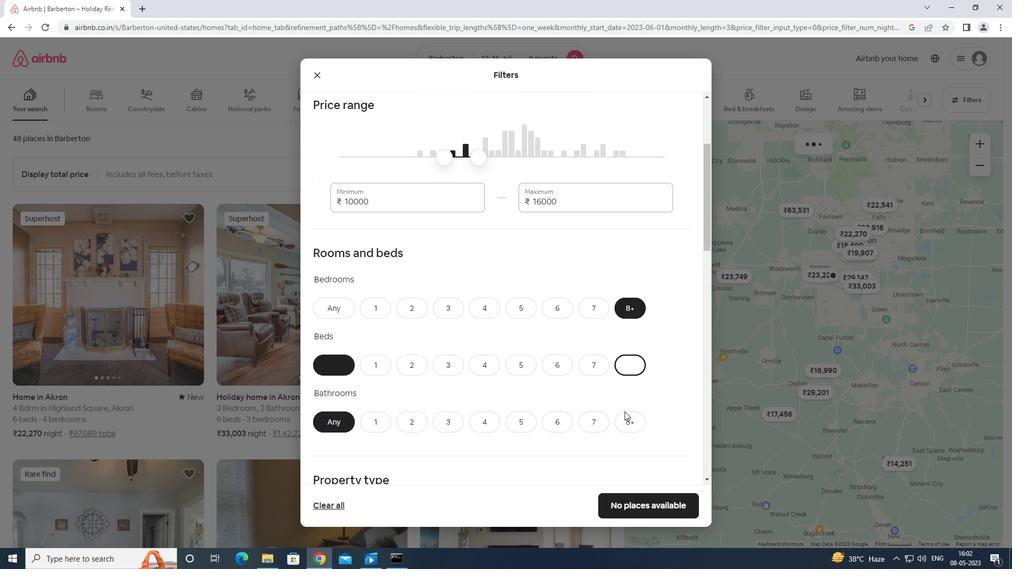 
Action: Mouse pressed left at (626, 413)
Screenshot: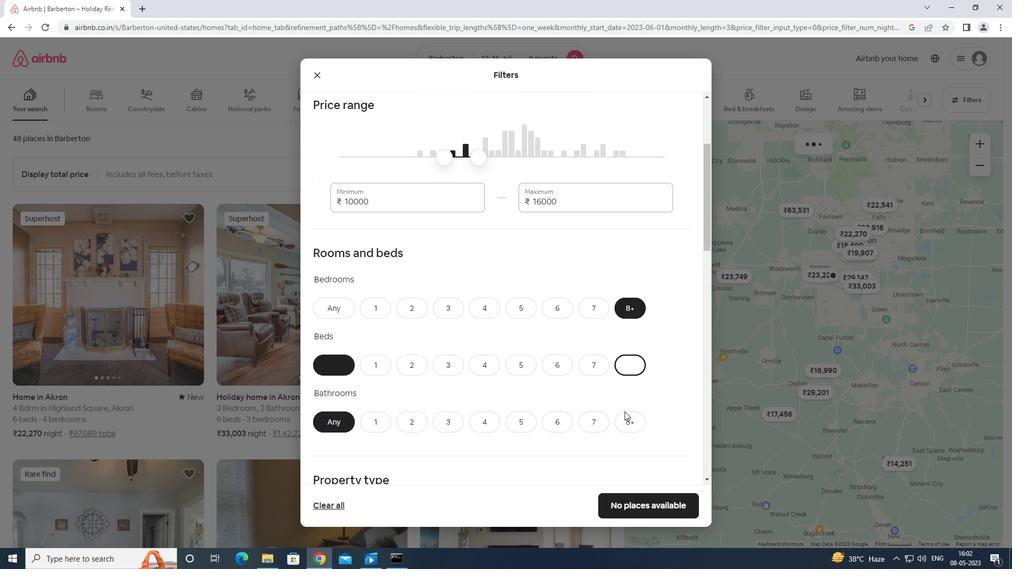 
Action: Mouse moved to (628, 414)
Screenshot: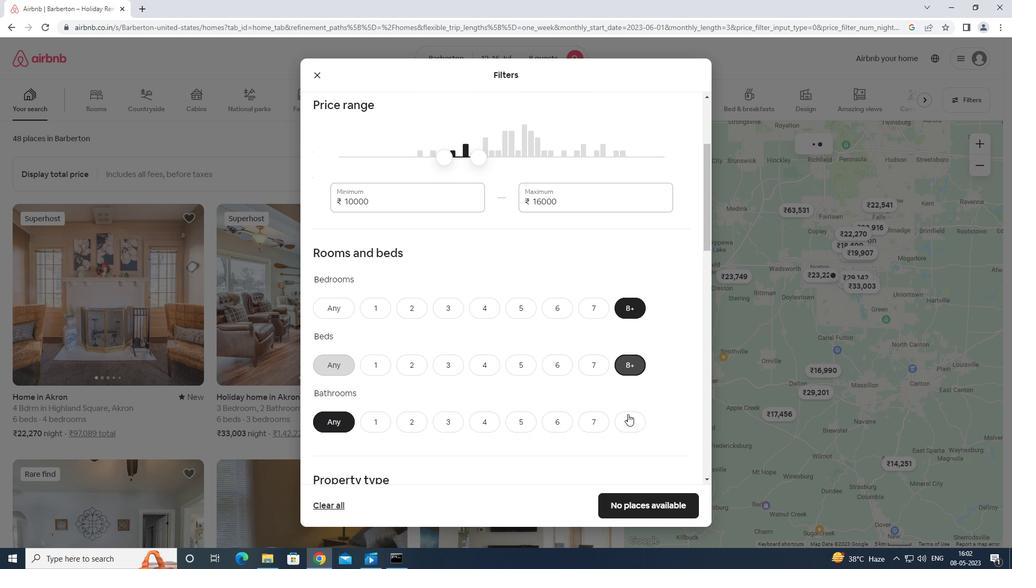 
Action: Mouse scrolled (628, 413) with delta (0, 0)
Screenshot: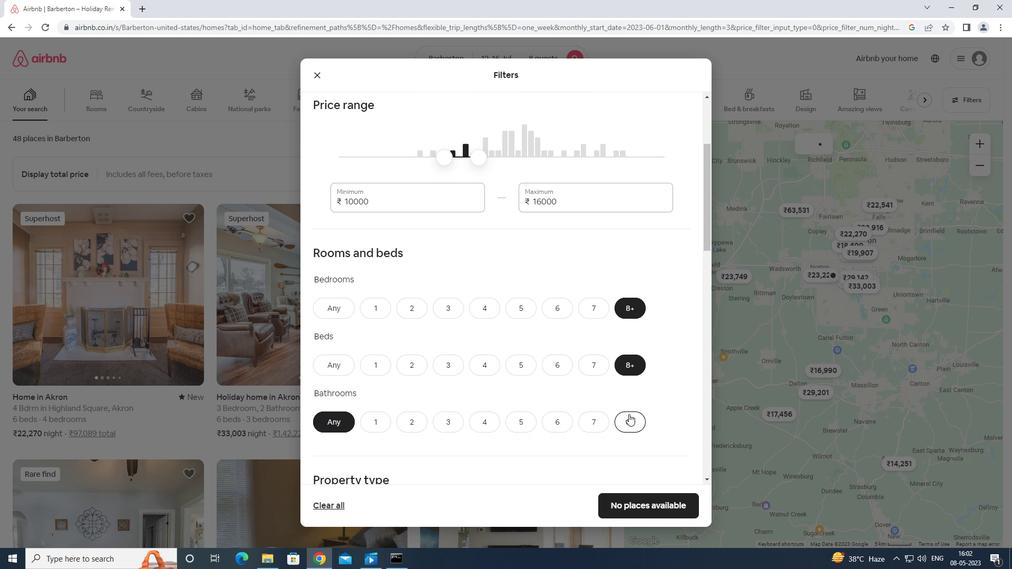 
Action: Mouse scrolled (628, 413) with delta (0, 0)
Screenshot: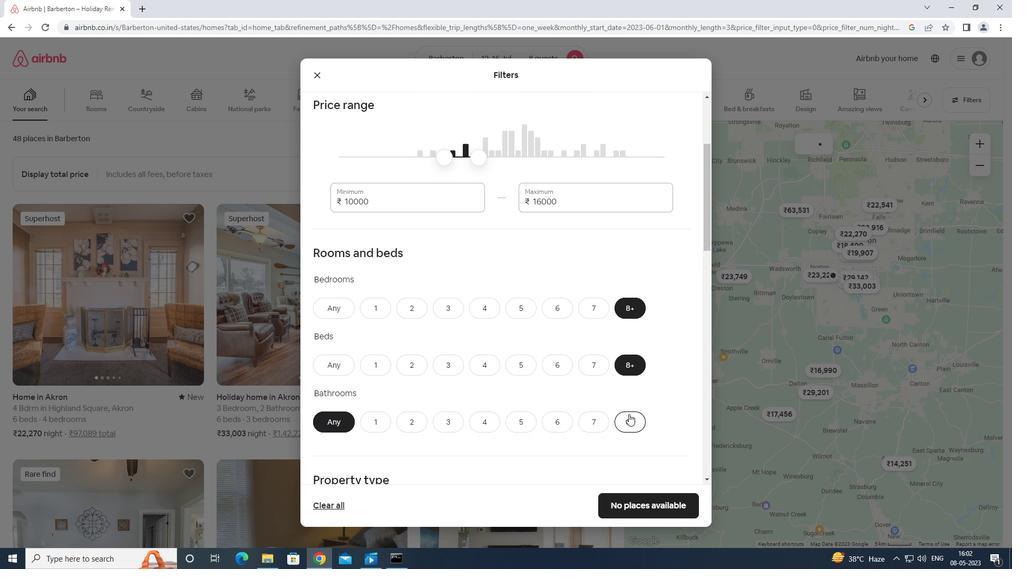 
Action: Mouse moved to (629, 413)
Screenshot: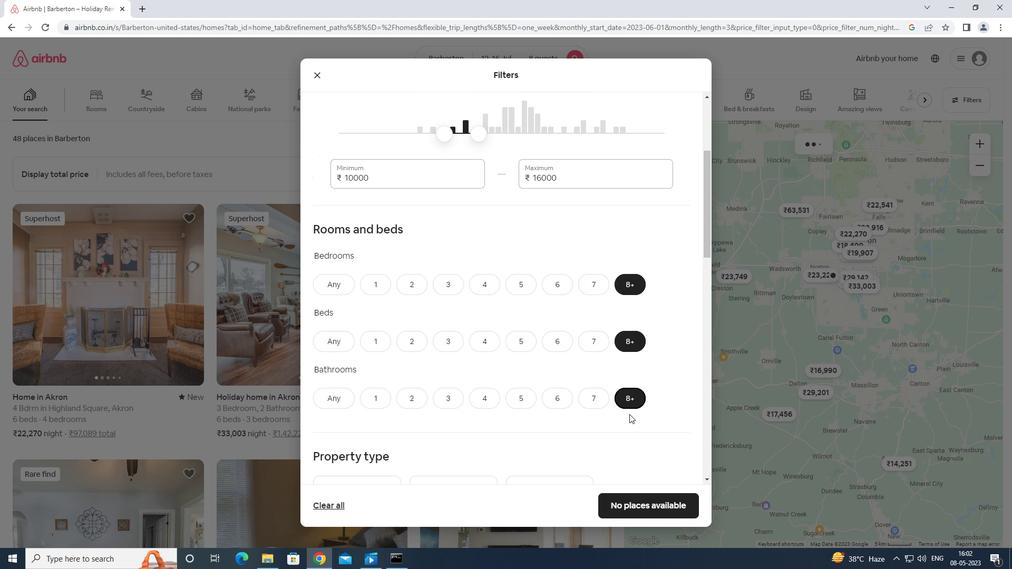 
Action: Mouse scrolled (629, 413) with delta (0, 0)
Screenshot: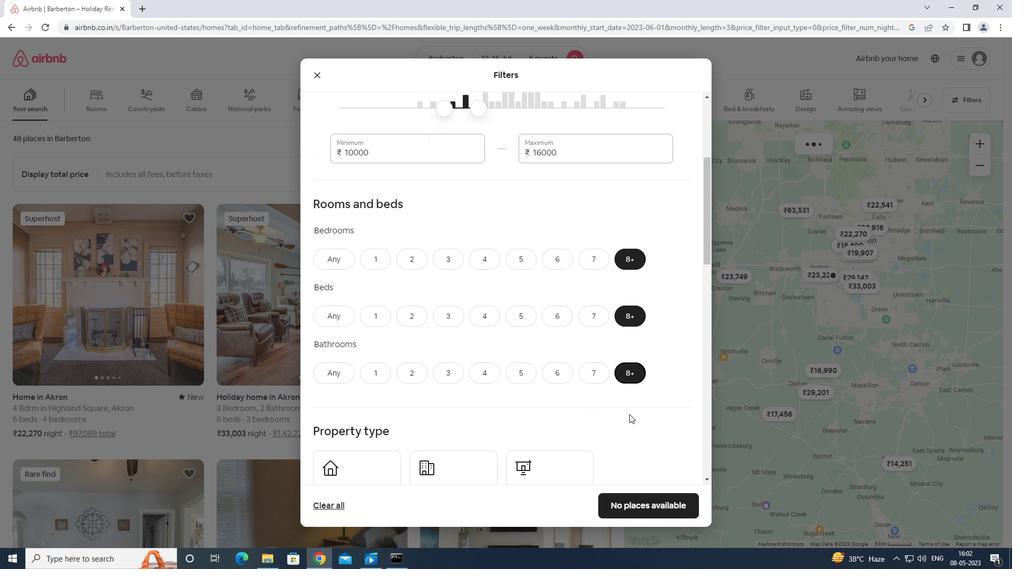 
Action: Mouse moved to (355, 374)
Screenshot: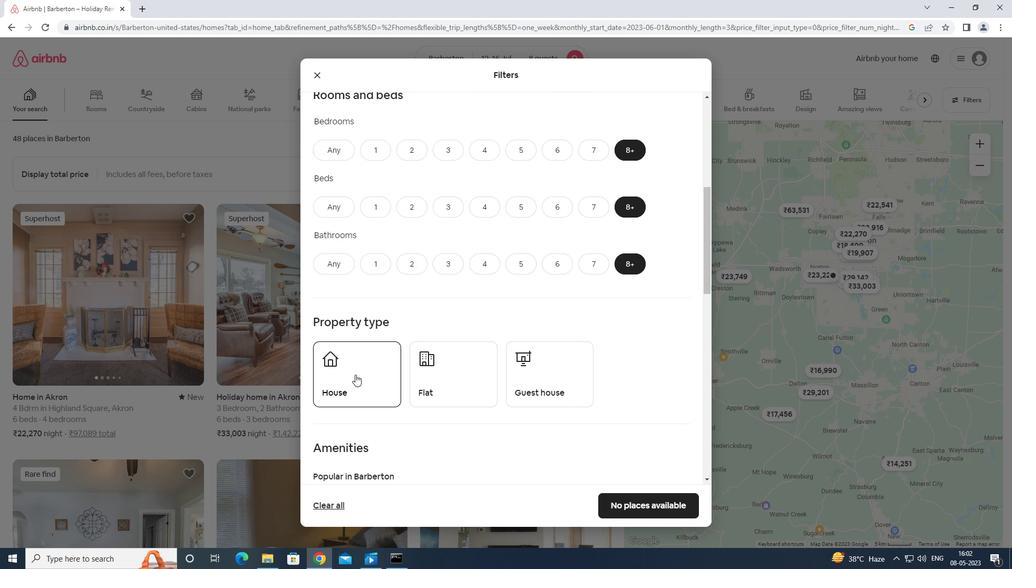 
Action: Mouse pressed left at (355, 374)
Screenshot: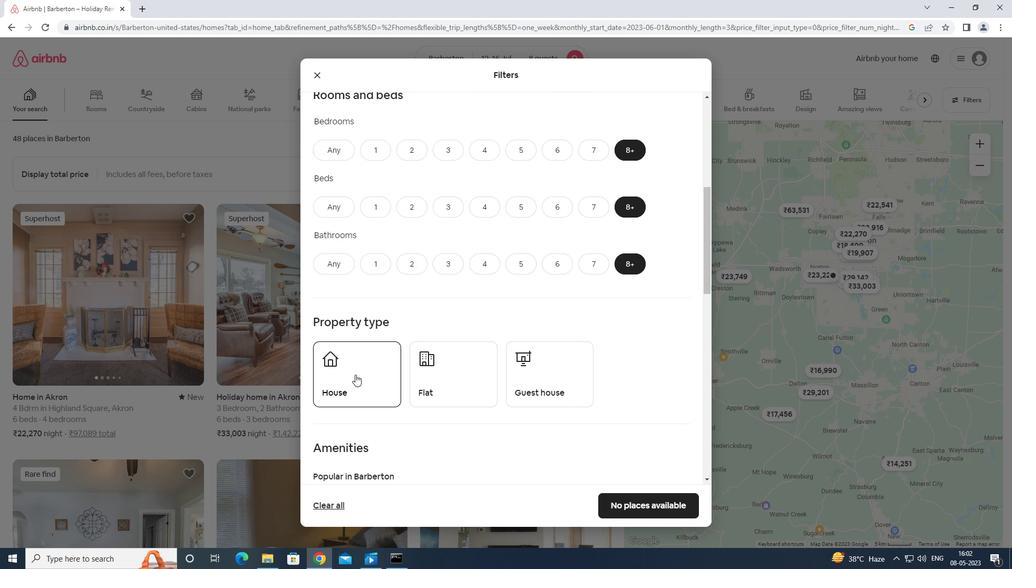 
Action: Mouse moved to (432, 386)
Screenshot: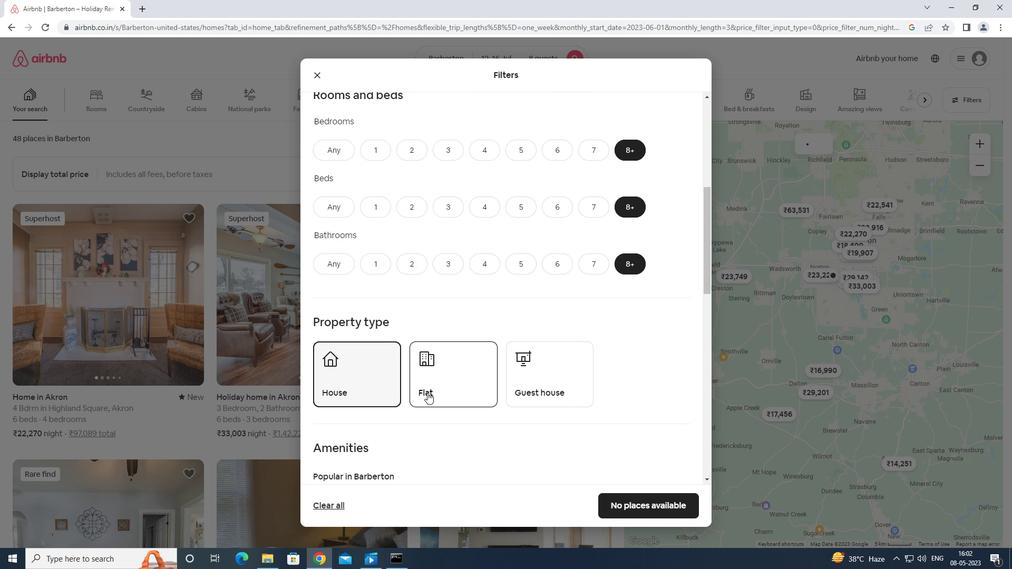
Action: Mouse pressed left at (432, 386)
Screenshot: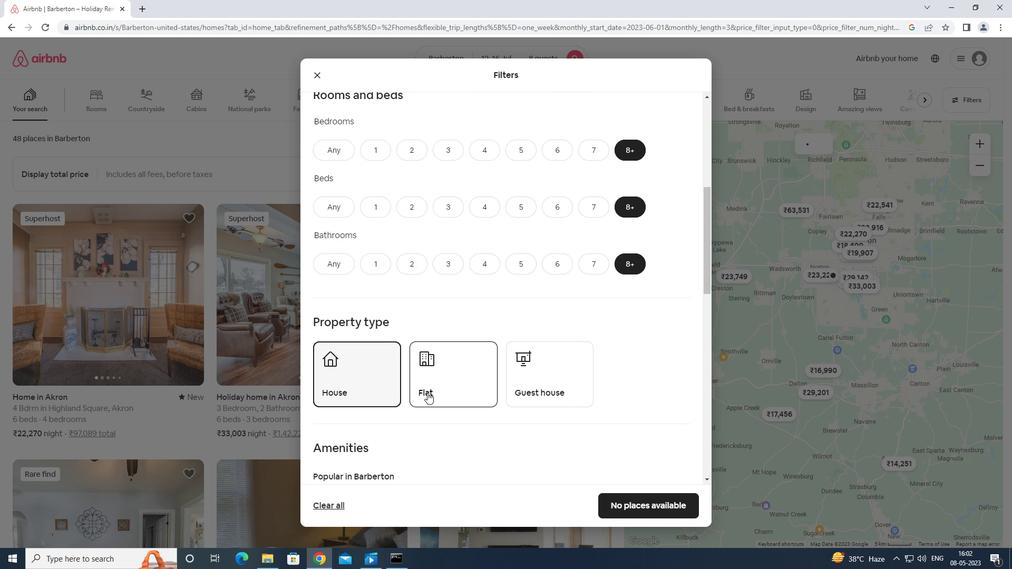
Action: Mouse moved to (536, 370)
Screenshot: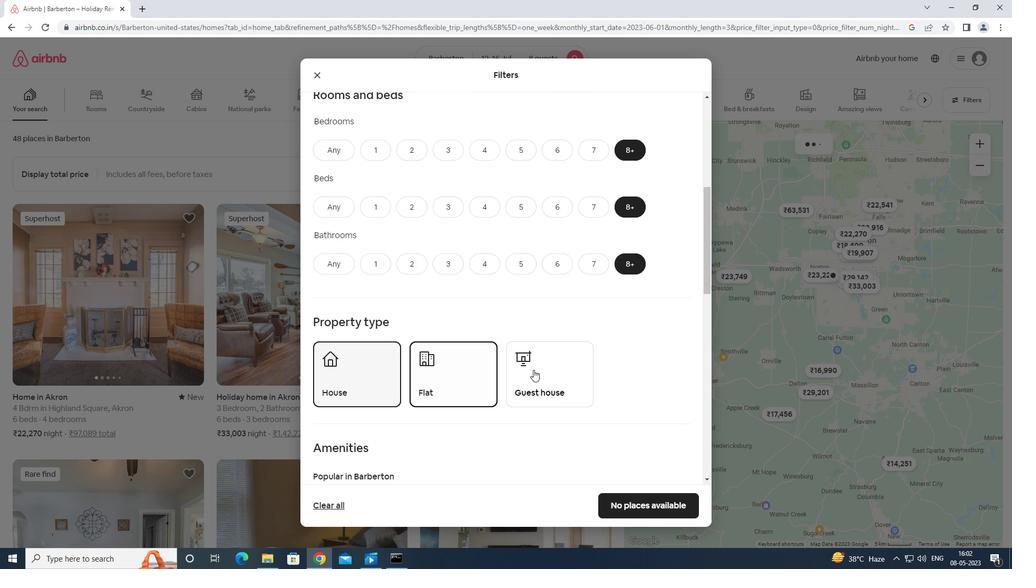 
Action: Mouse pressed left at (536, 370)
Screenshot: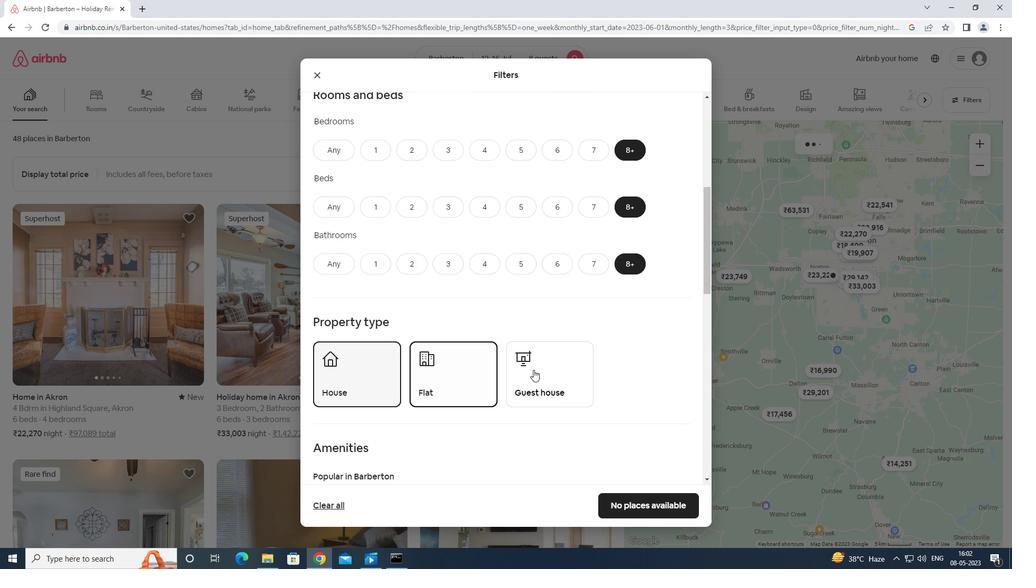 
Action: Mouse moved to (539, 368)
Screenshot: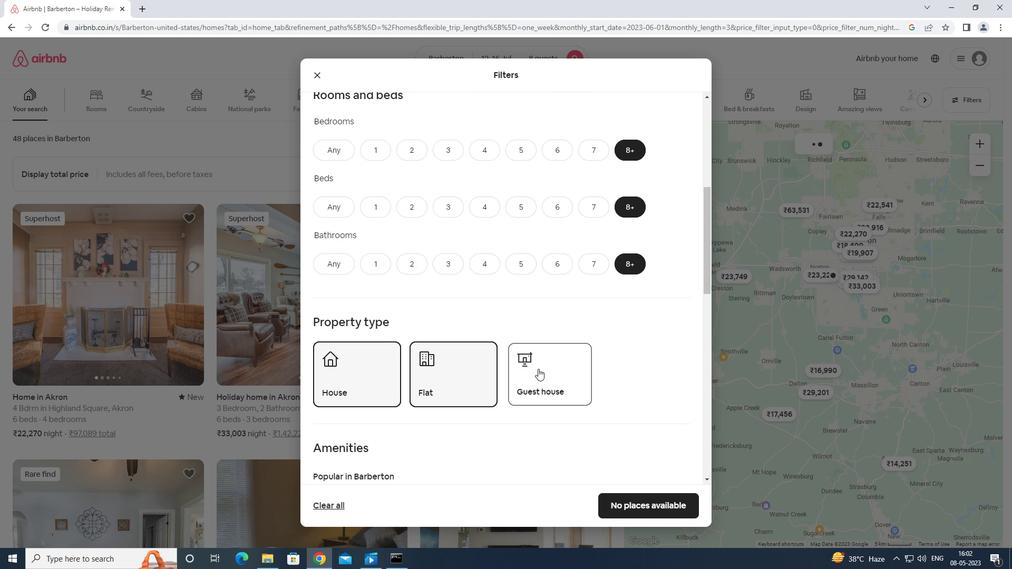 
Action: Mouse scrolled (539, 367) with delta (0, 0)
Screenshot: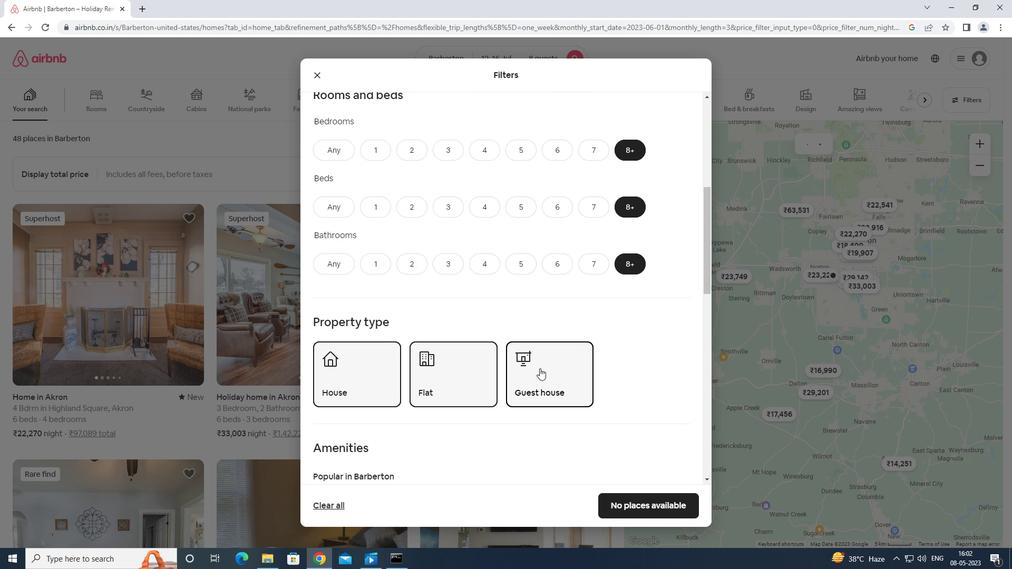 
Action: Mouse moved to (540, 368)
Screenshot: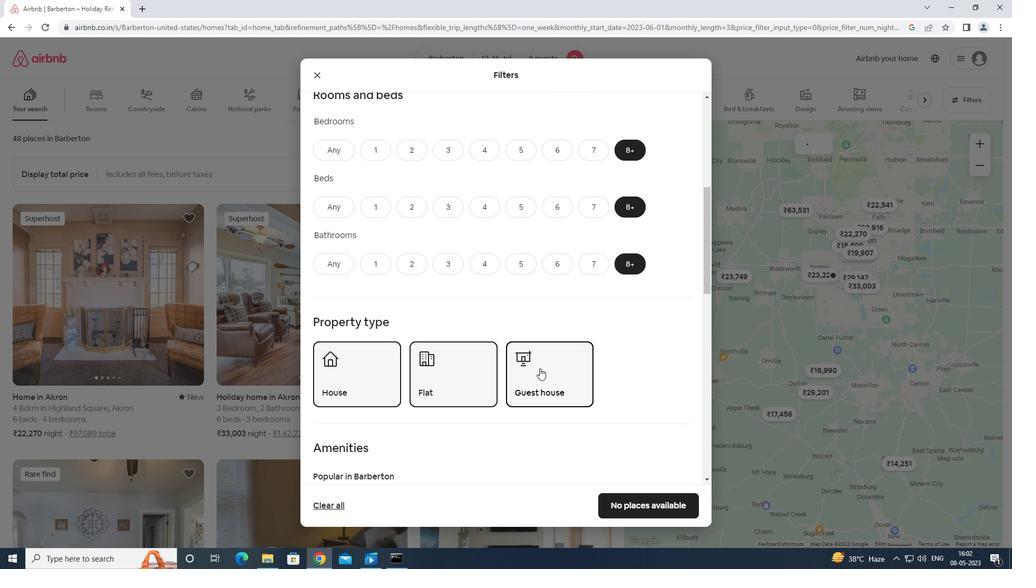 
Action: Mouse scrolled (540, 367) with delta (0, 0)
Screenshot: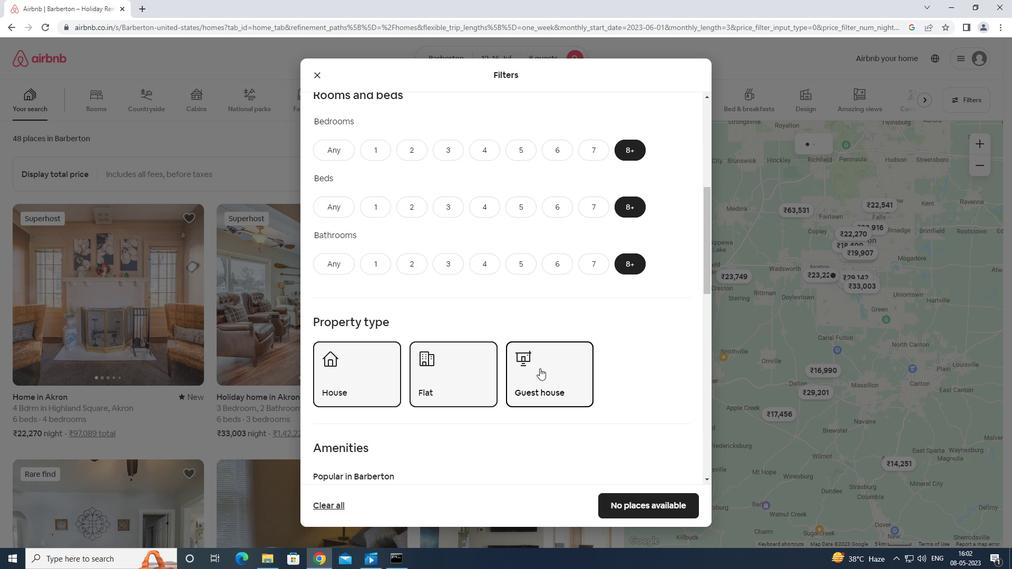 
Action: Mouse moved to (317, 393)
Screenshot: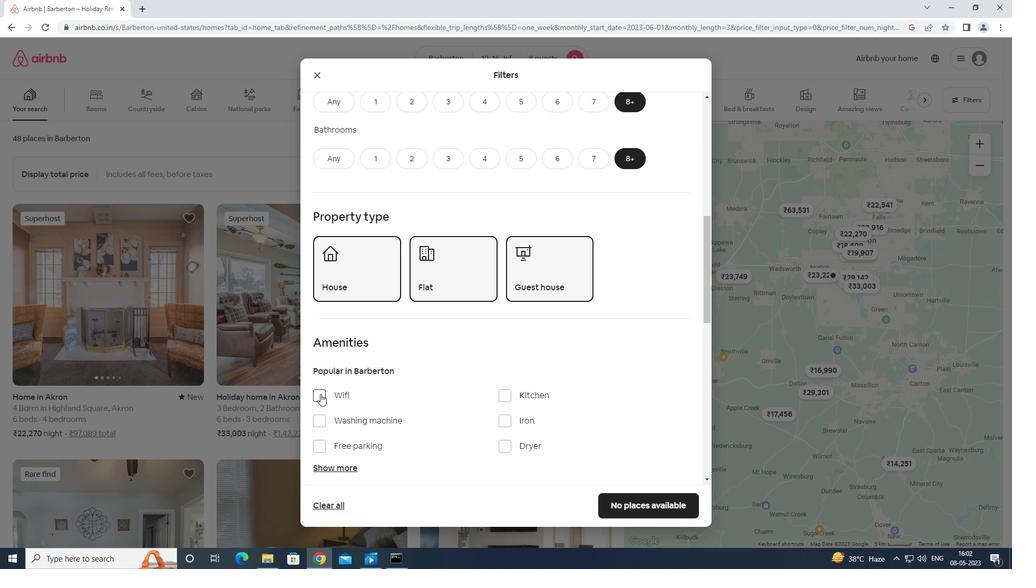 
Action: Mouse pressed left at (317, 393)
Screenshot: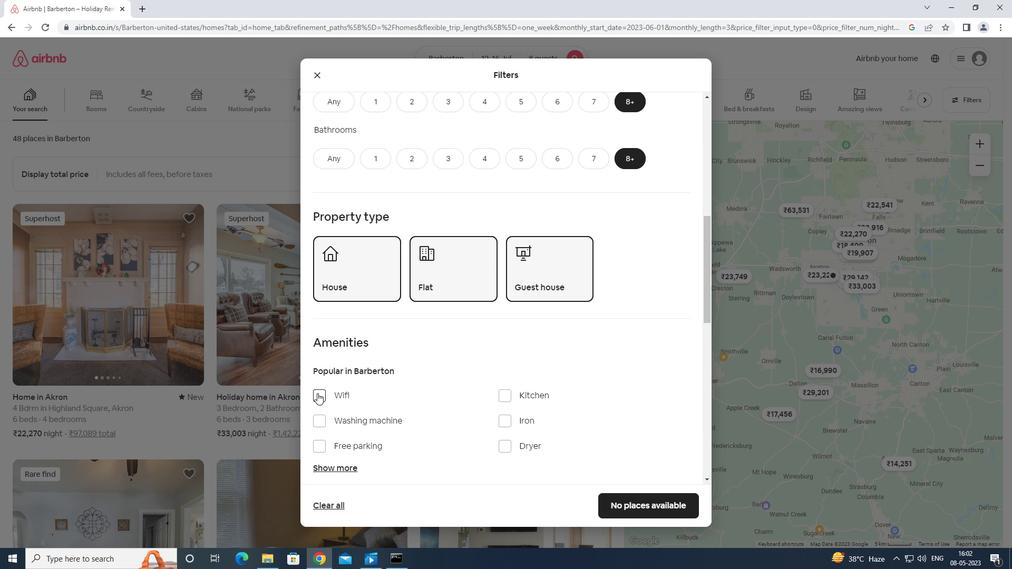 
Action: Mouse moved to (317, 446)
Screenshot: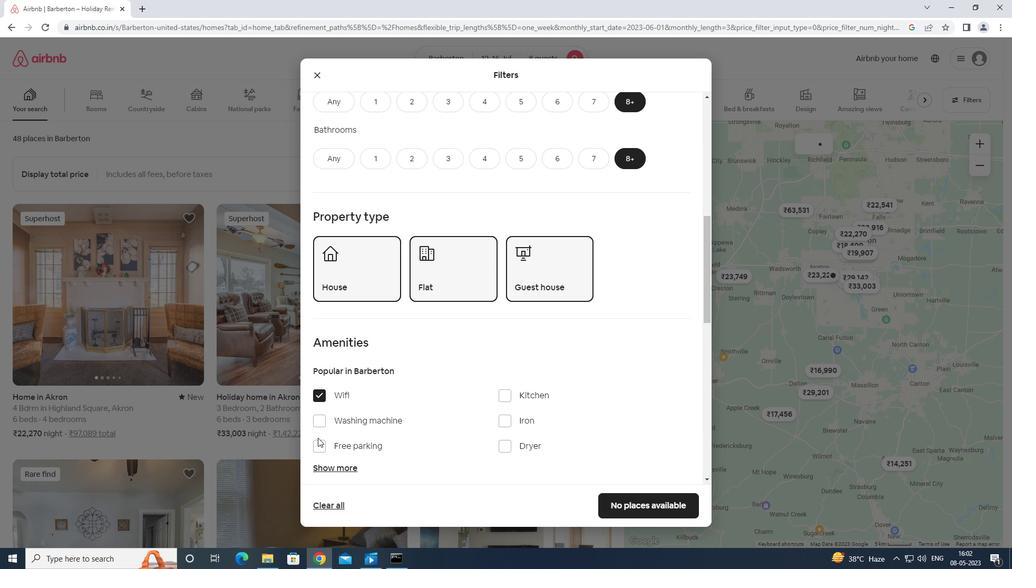 
Action: Mouse pressed left at (317, 446)
Screenshot: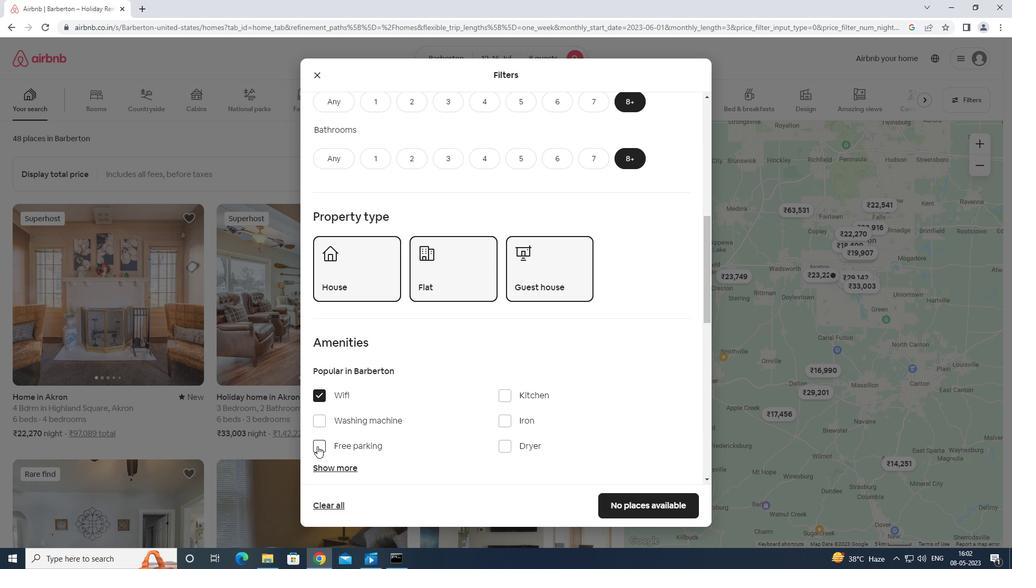 
Action: Mouse moved to (317, 446)
Screenshot: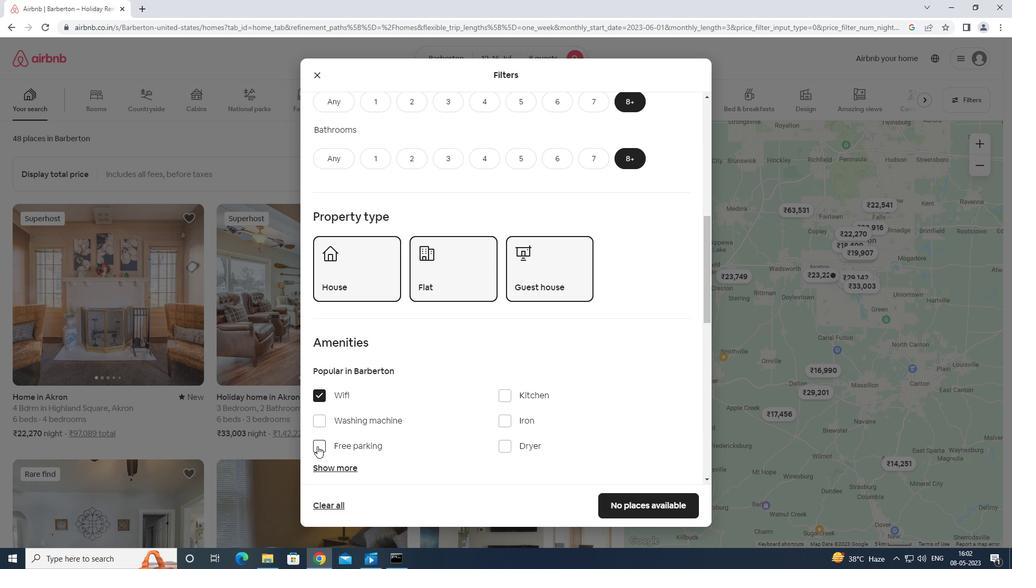 
Action: Mouse scrolled (317, 445) with delta (0, 0)
Screenshot: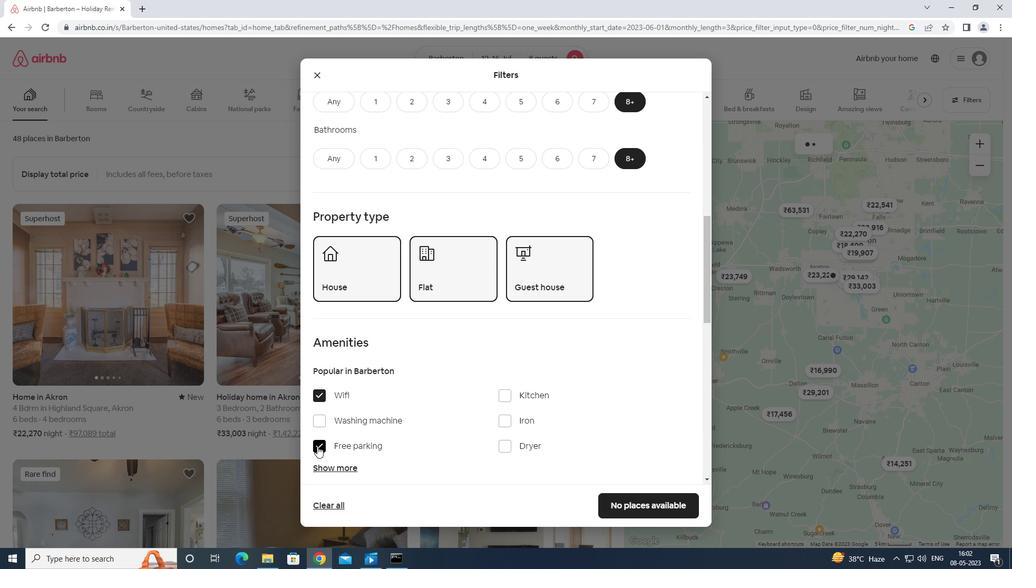 
Action: Mouse scrolled (317, 445) with delta (0, 0)
Screenshot: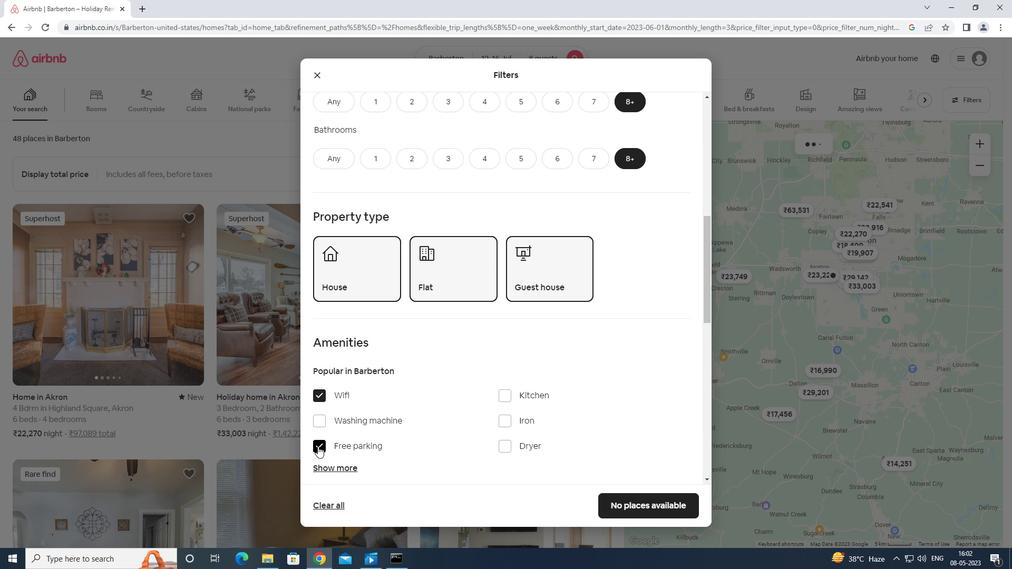 
Action: Mouse moved to (341, 361)
Screenshot: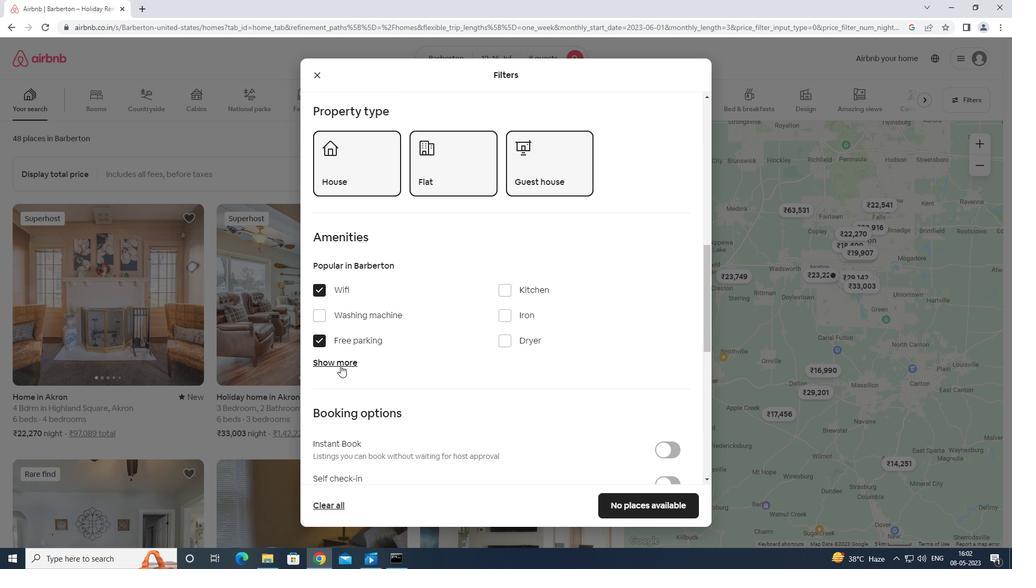 
Action: Mouse pressed left at (341, 361)
Screenshot: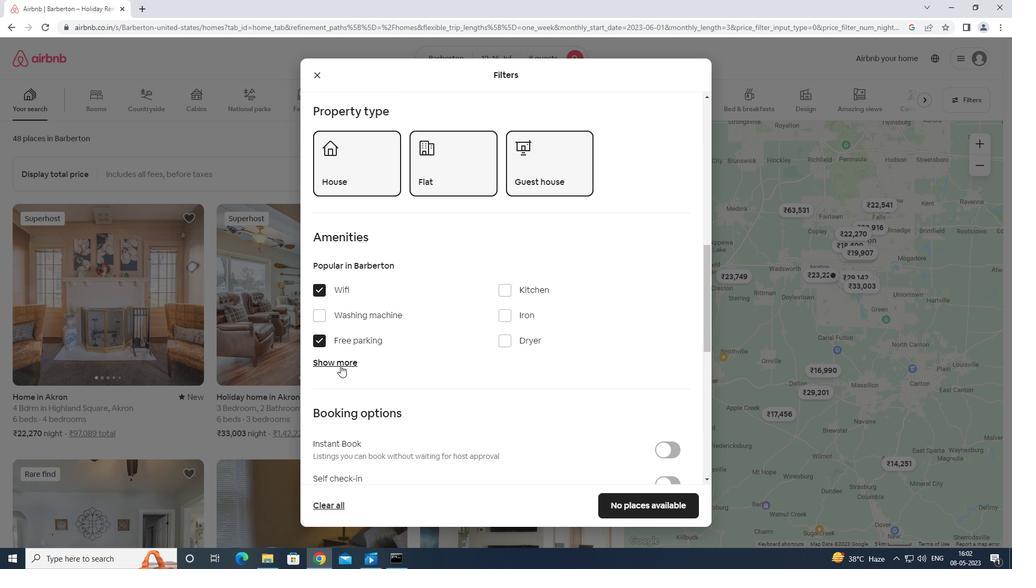 
Action: Mouse moved to (347, 368)
Screenshot: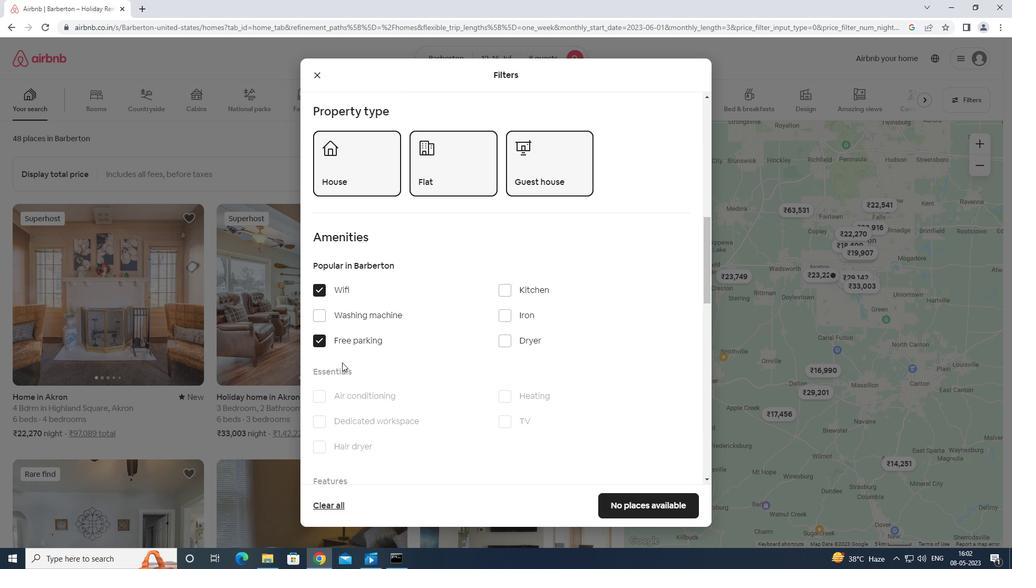 
Action: Mouse scrolled (347, 367) with delta (0, 0)
Screenshot: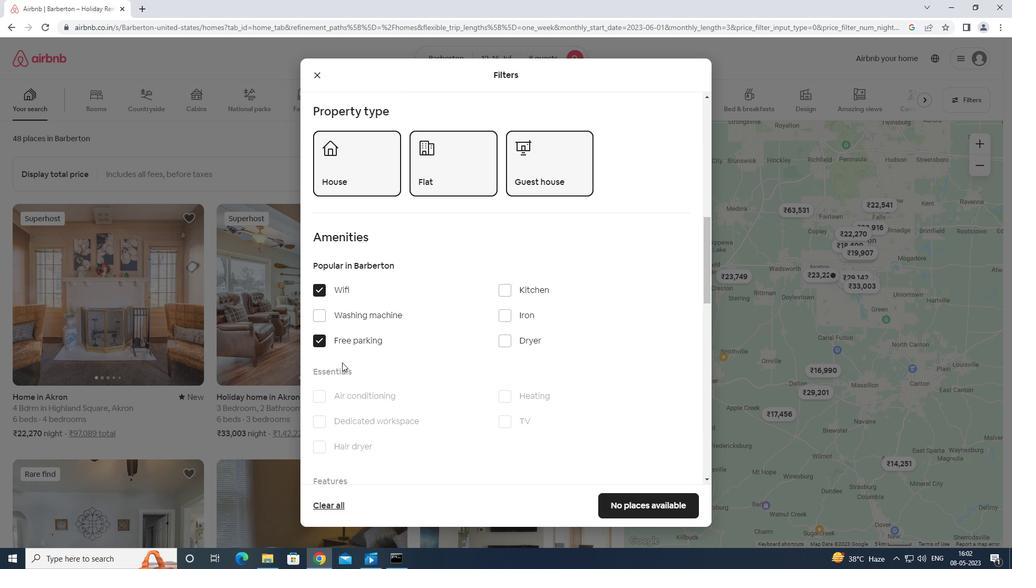 
Action: Mouse moved to (348, 370)
Screenshot: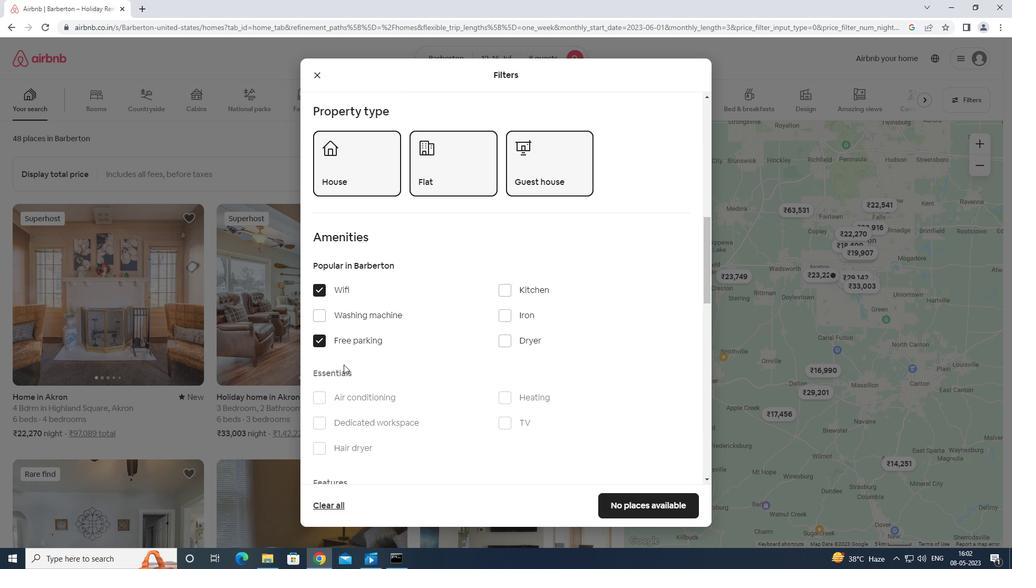 
Action: Mouse scrolled (348, 369) with delta (0, 0)
Screenshot: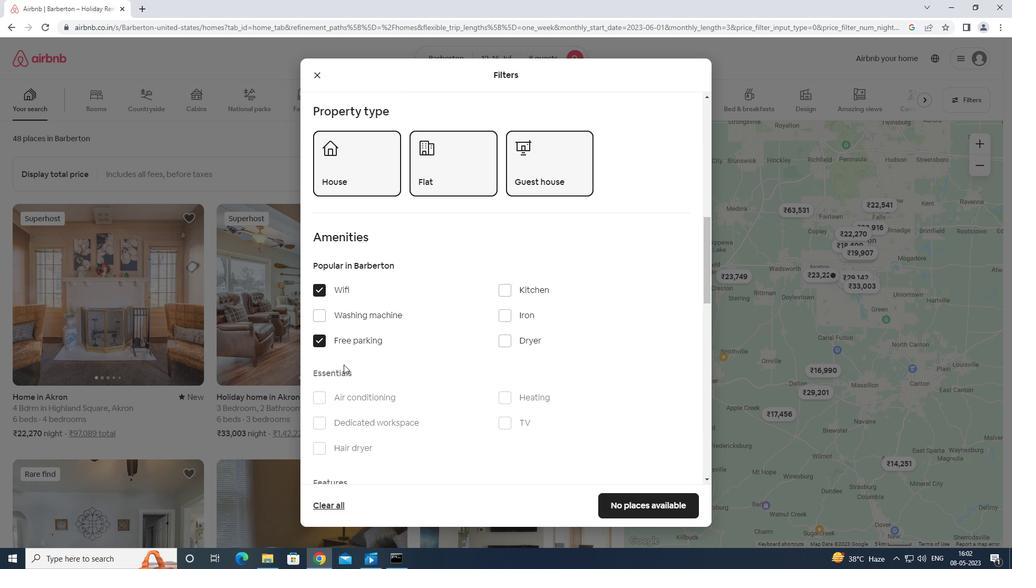 
Action: Mouse scrolled (348, 369) with delta (0, 0)
Screenshot: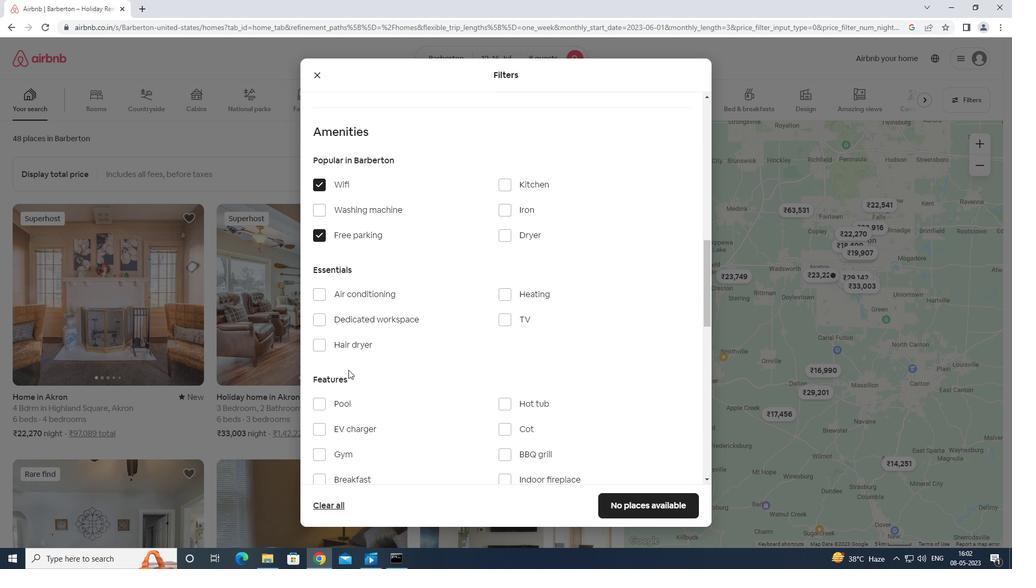 
Action: Mouse moved to (316, 401)
Screenshot: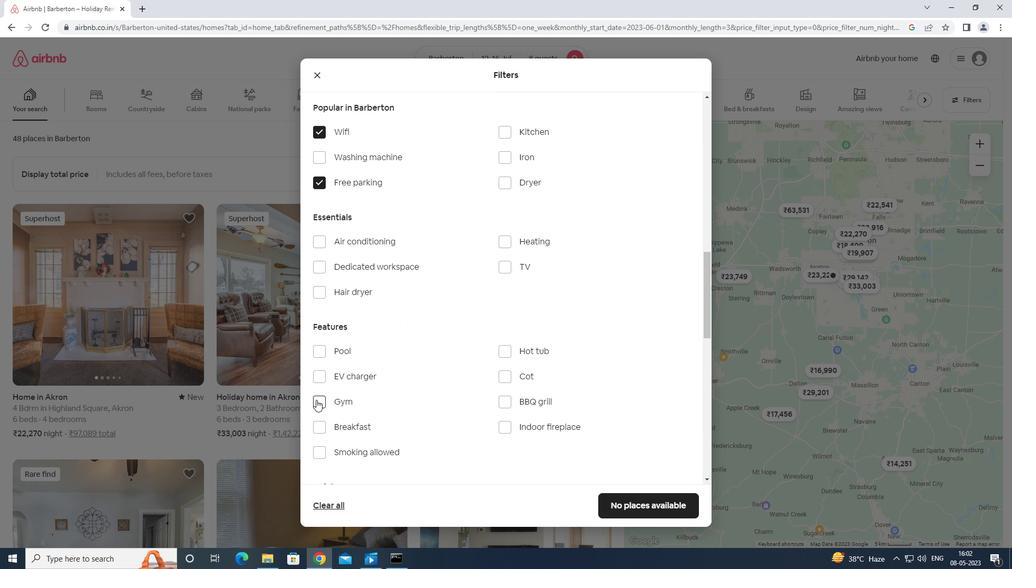 
Action: Mouse pressed left at (316, 401)
Screenshot: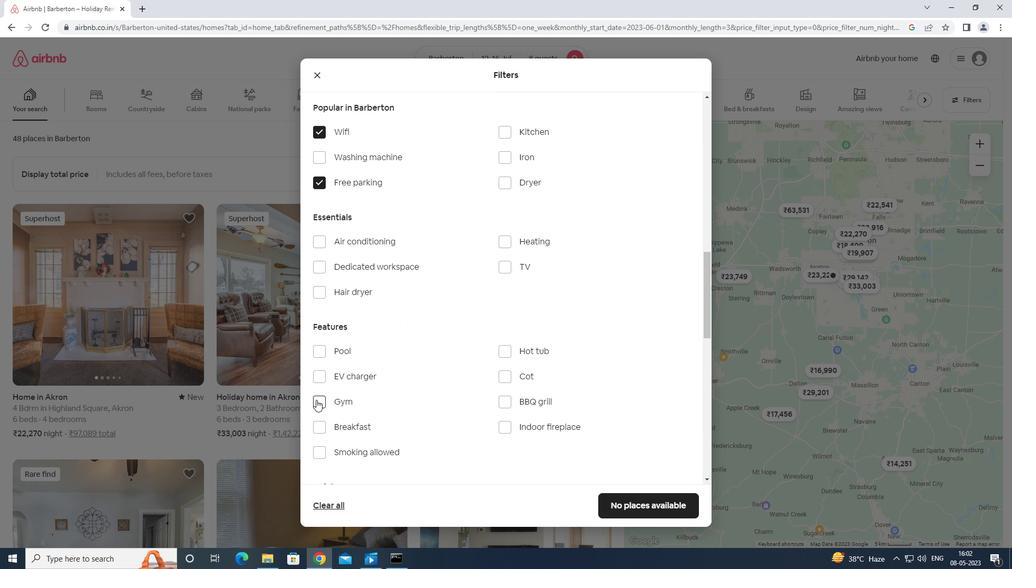 
Action: Mouse moved to (322, 427)
Screenshot: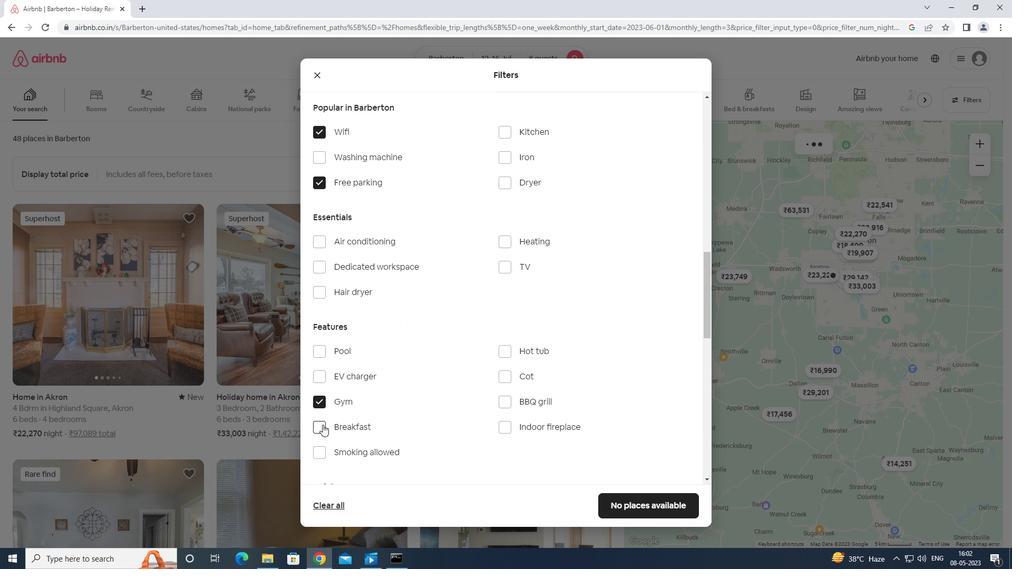 
Action: Mouse pressed left at (322, 427)
Screenshot: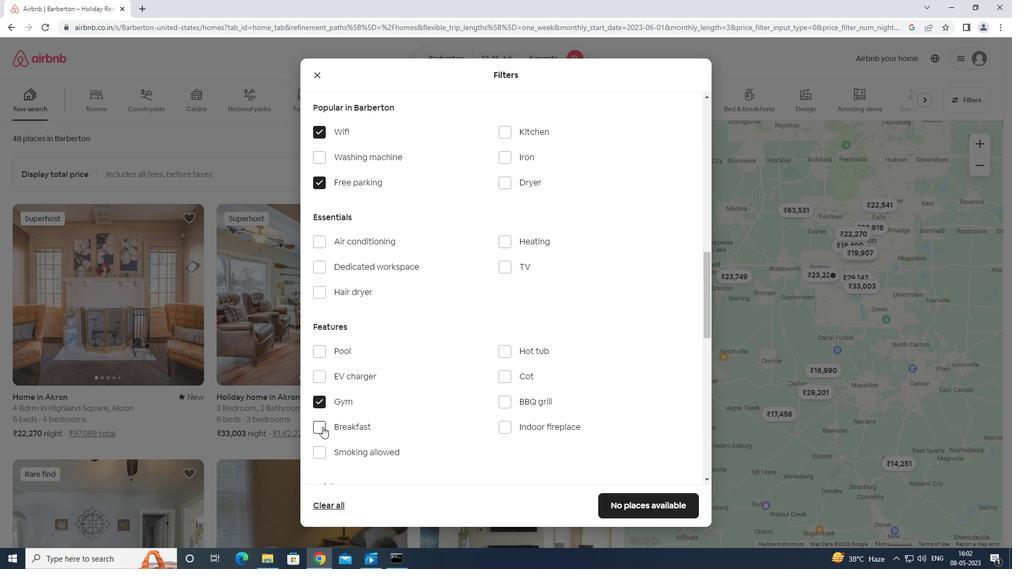 
Action: Mouse moved to (495, 264)
Screenshot: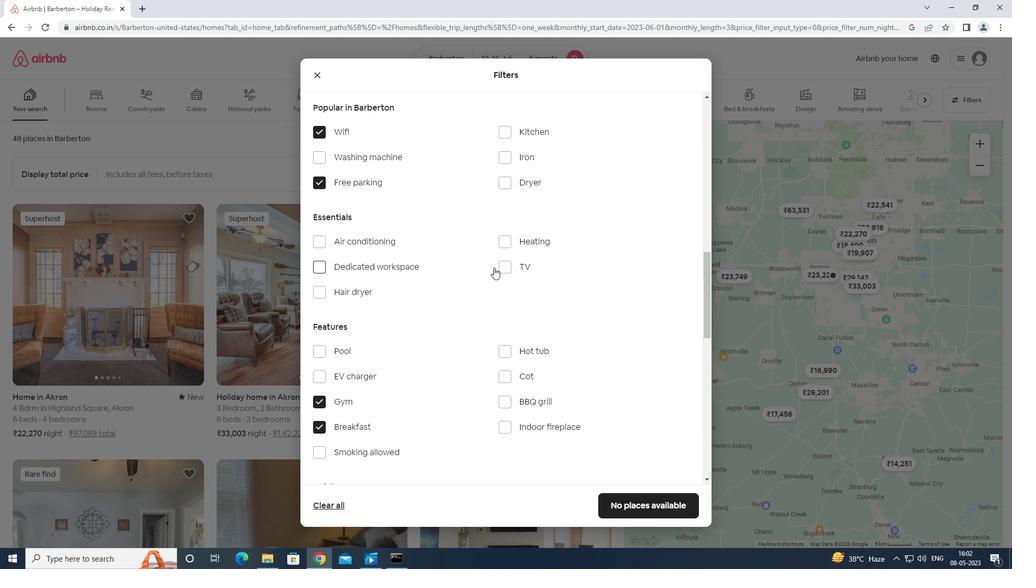 
Action: Mouse pressed left at (495, 264)
Screenshot: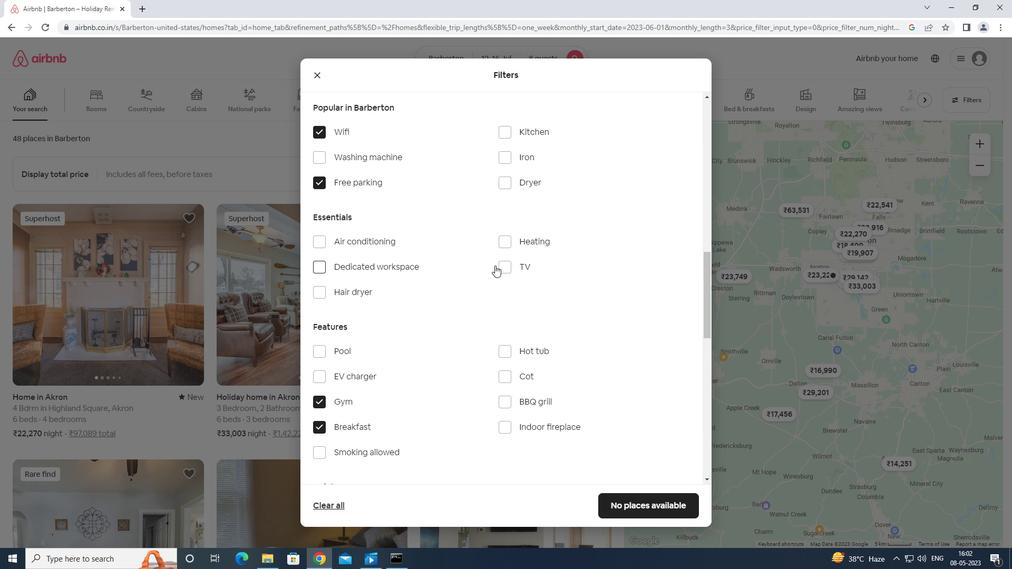 
Action: Mouse moved to (507, 267)
Screenshot: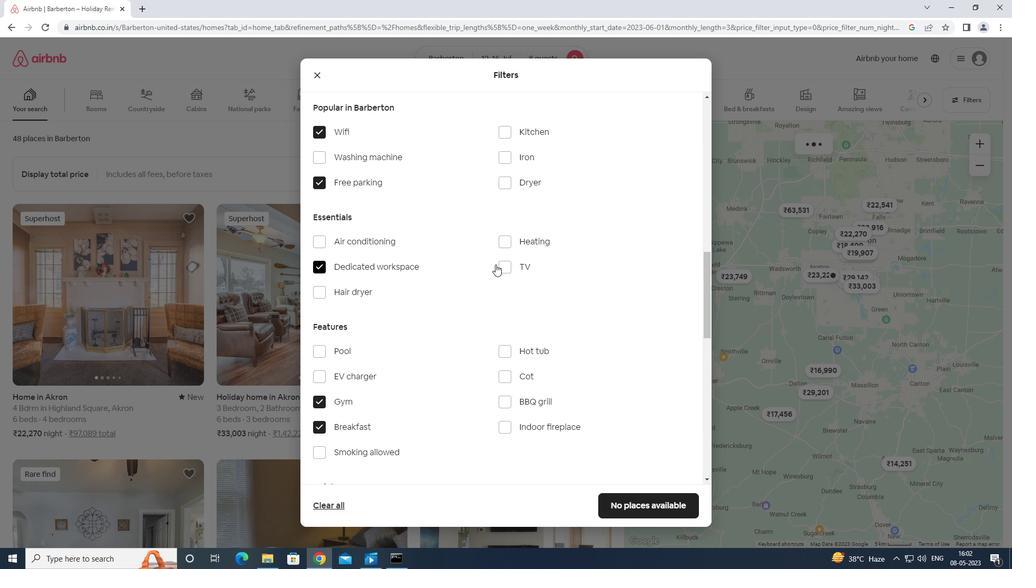
Action: Mouse pressed left at (507, 267)
Screenshot: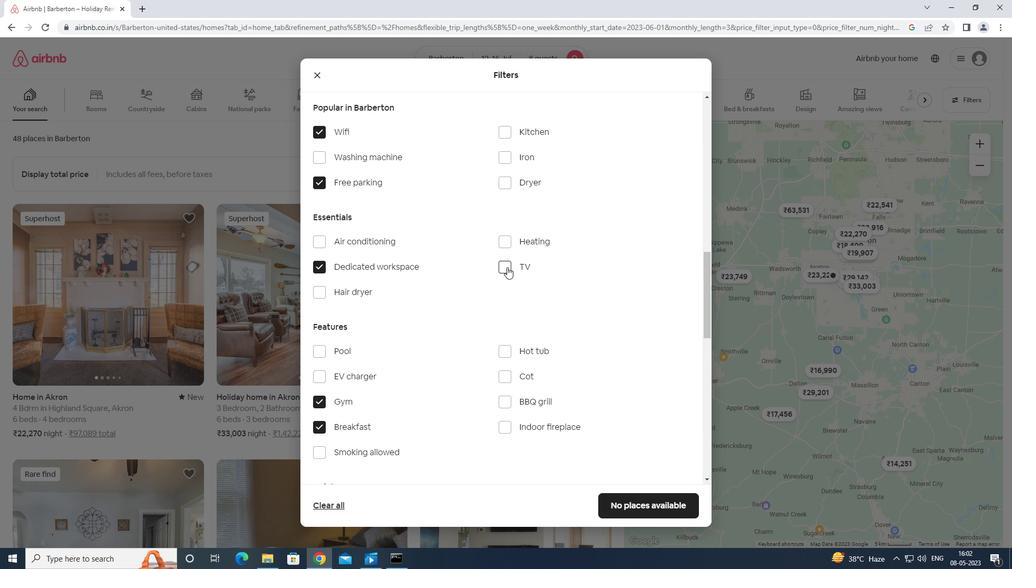 
Action: Mouse moved to (321, 269)
Screenshot: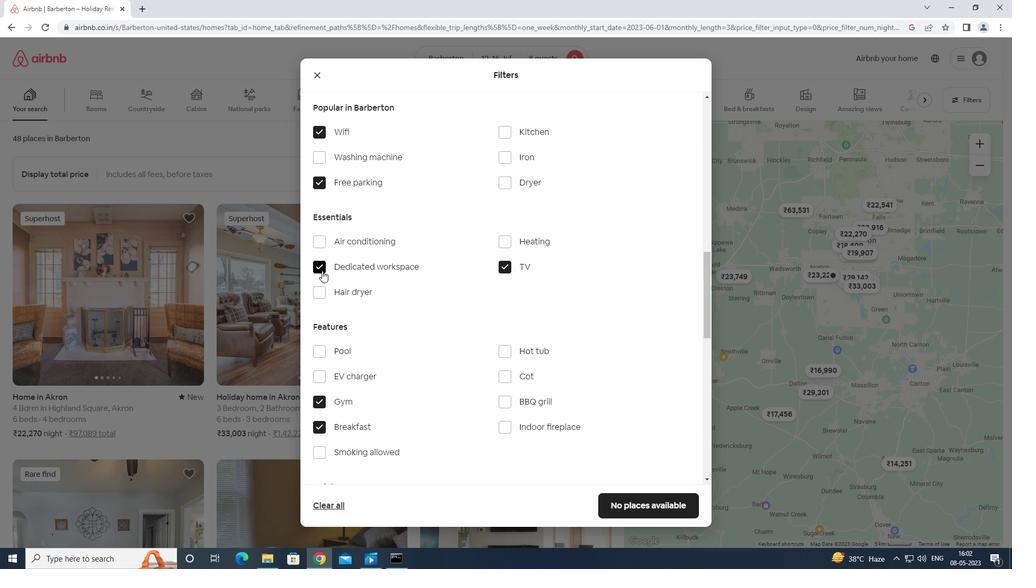 
Action: Mouse pressed left at (321, 269)
Screenshot: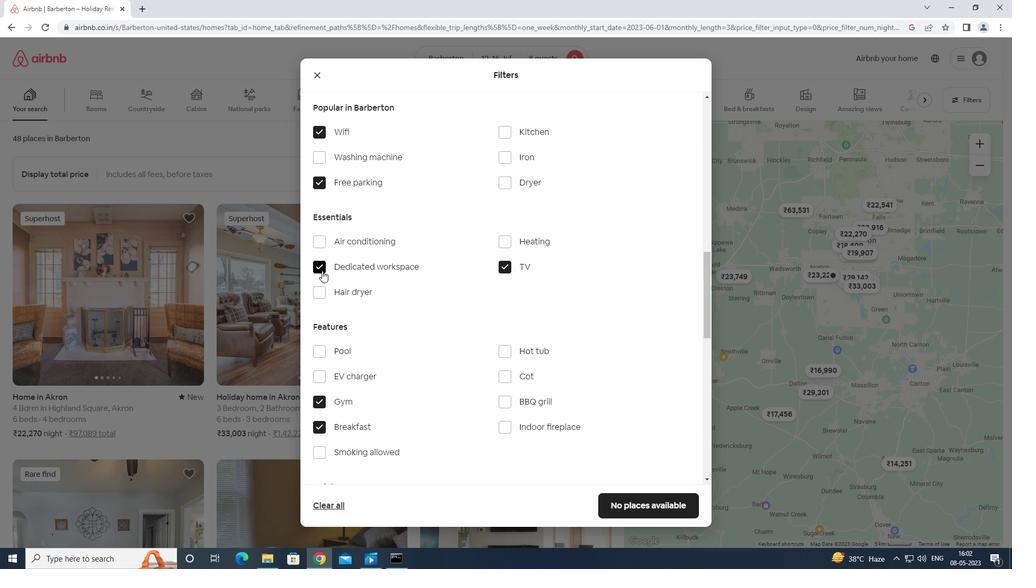 
Action: Mouse moved to (345, 386)
Screenshot: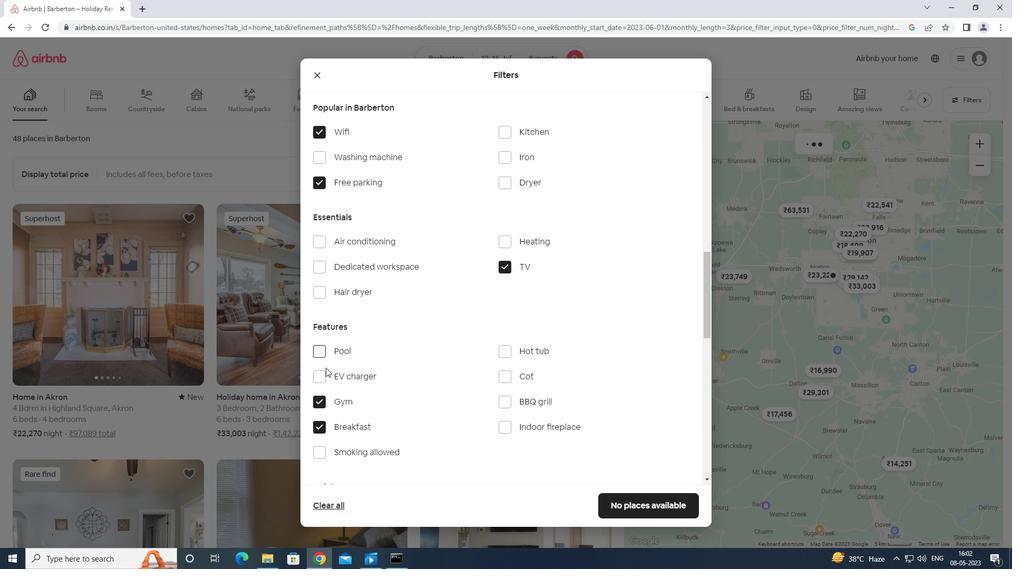 
Action: Mouse scrolled (345, 385) with delta (0, 0)
Screenshot: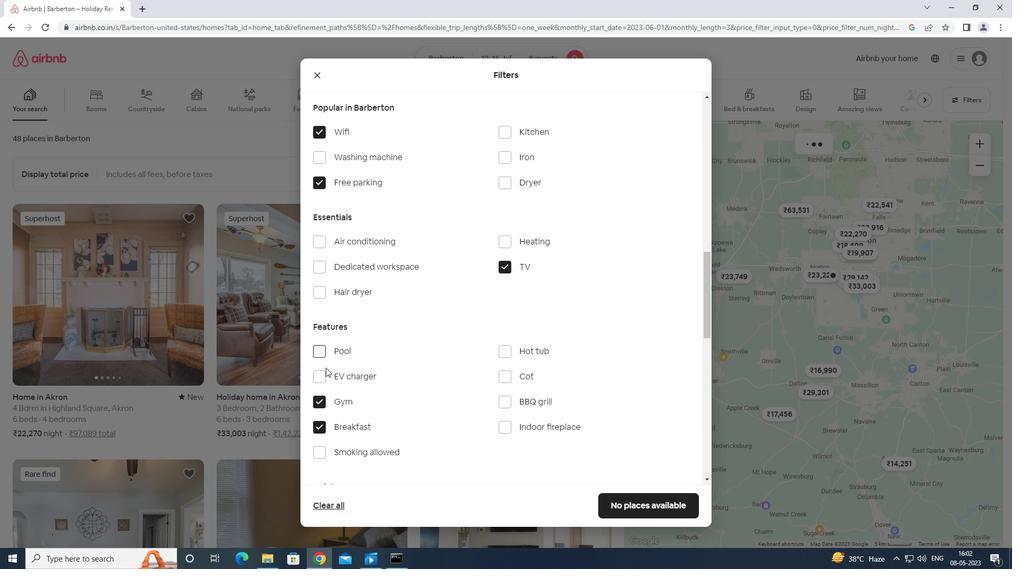 
Action: Mouse moved to (352, 391)
Screenshot: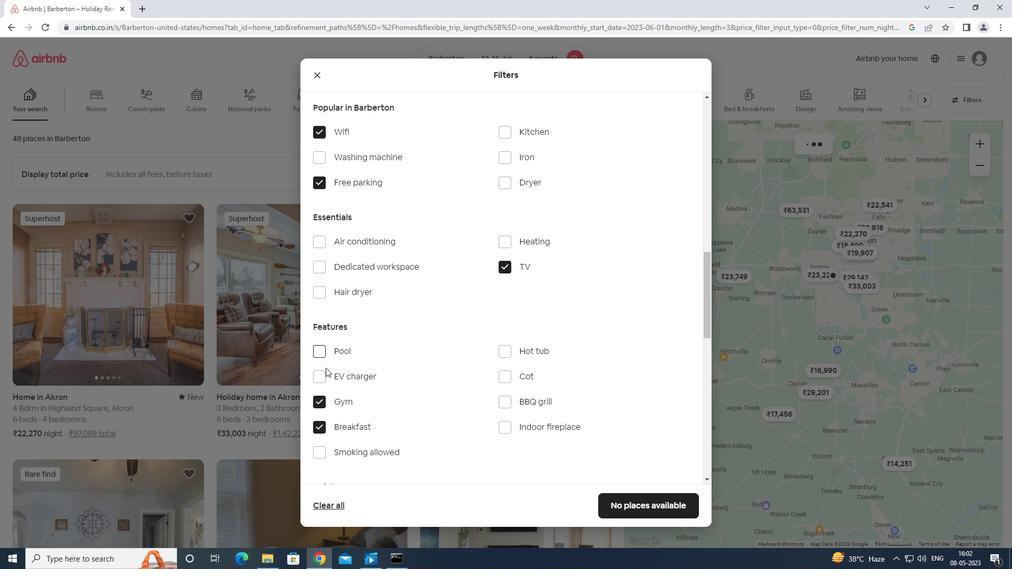 
Action: Mouse scrolled (352, 390) with delta (0, 0)
Screenshot: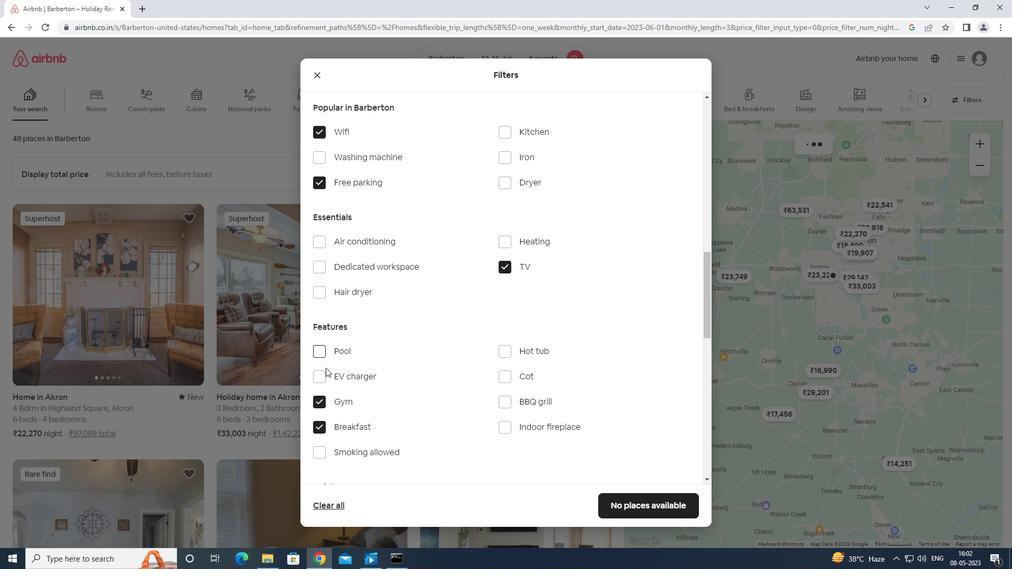 
Action: Mouse moved to (352, 391)
Screenshot: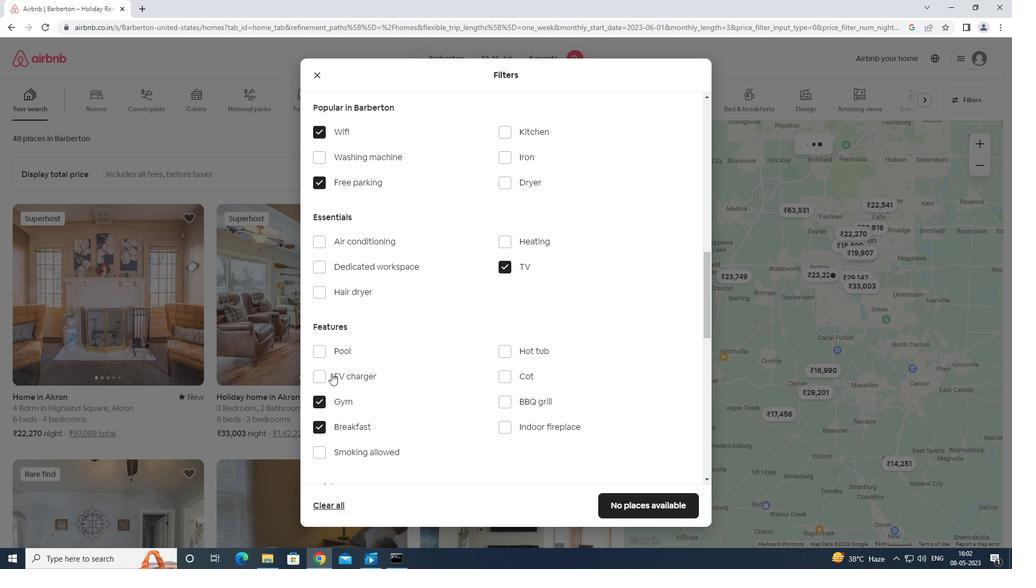 
Action: Mouse scrolled (352, 391) with delta (0, 0)
Screenshot: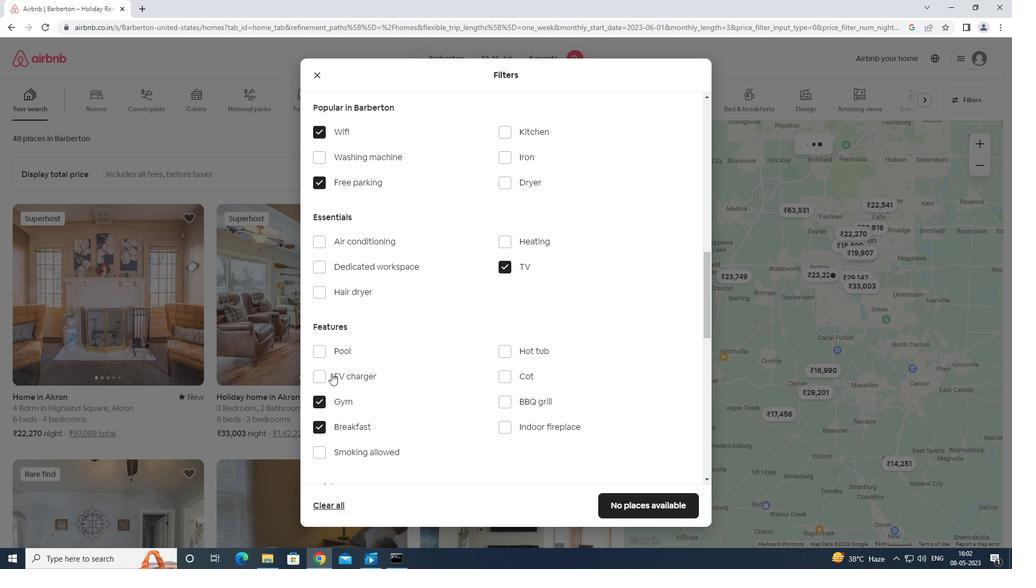 
Action: Mouse moved to (353, 391)
Screenshot: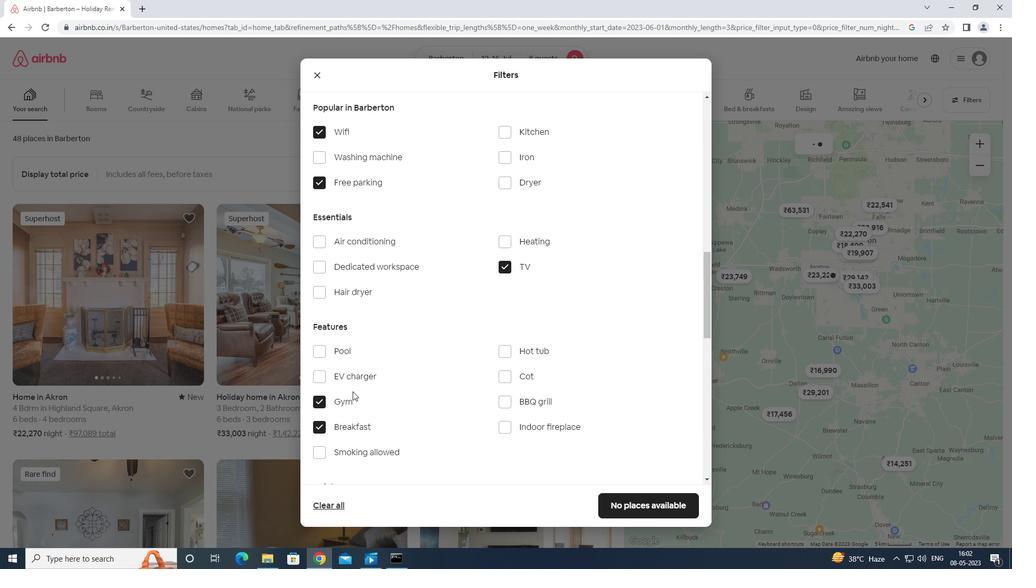 
Action: Mouse scrolled (353, 391) with delta (0, 0)
Screenshot: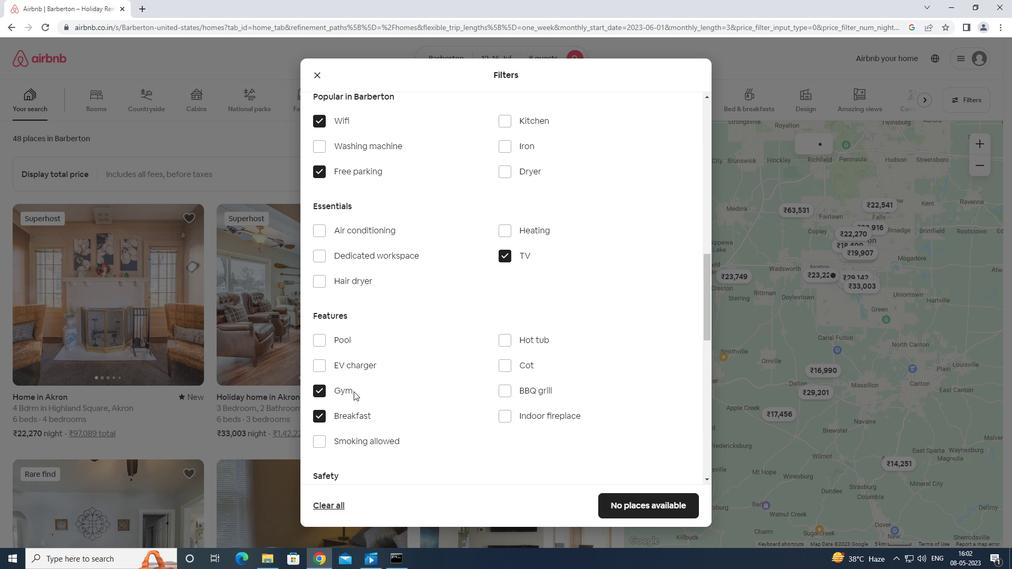 
Action: Mouse scrolled (353, 391) with delta (0, 0)
Screenshot: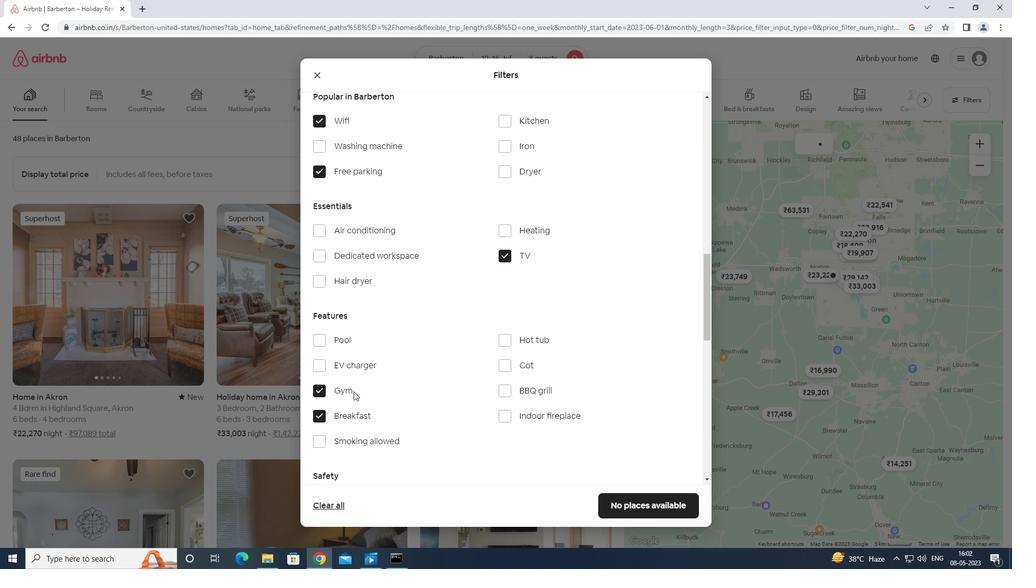 
Action: Mouse moved to (666, 389)
Screenshot: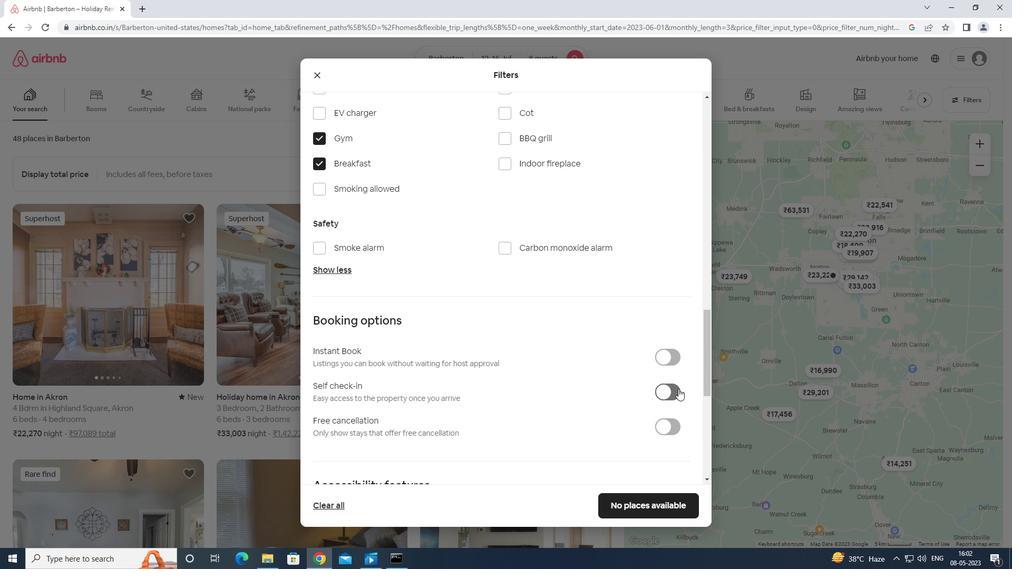
Action: Mouse pressed left at (666, 389)
Screenshot: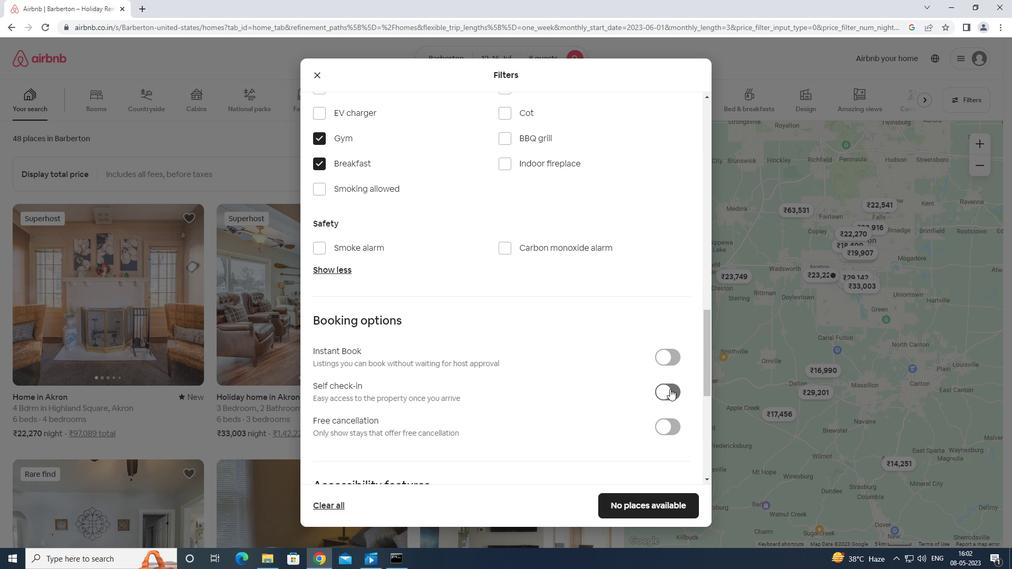 
Action: Mouse moved to (666, 379)
Screenshot: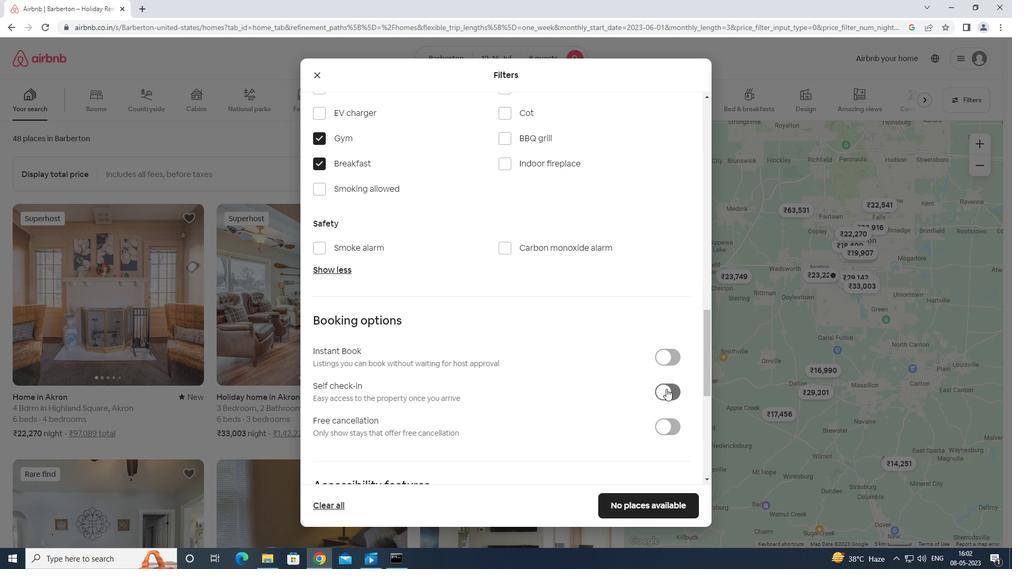
Action: Mouse scrolled (666, 379) with delta (0, 0)
Screenshot: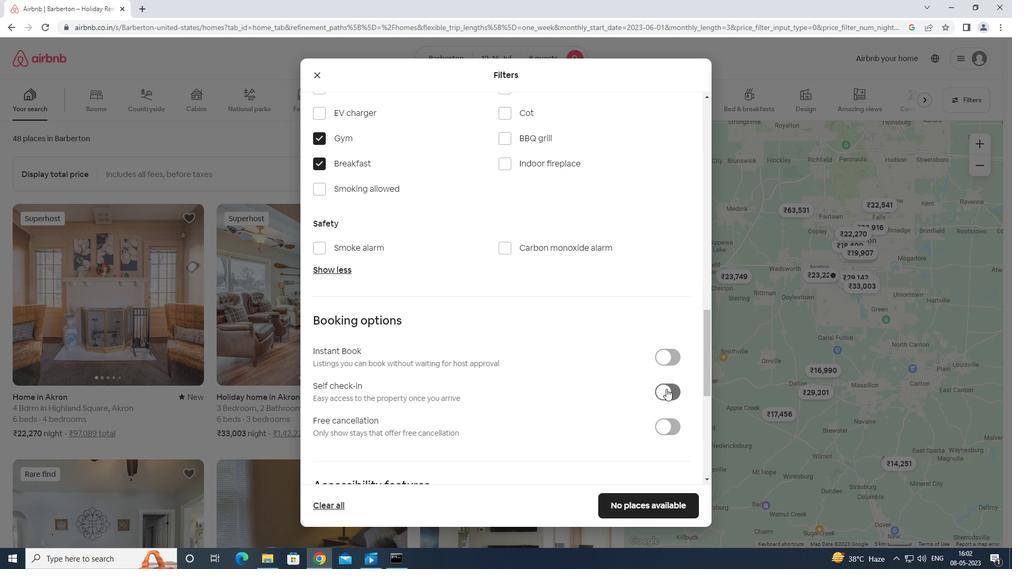 
Action: Mouse scrolled (666, 379) with delta (0, 0)
Screenshot: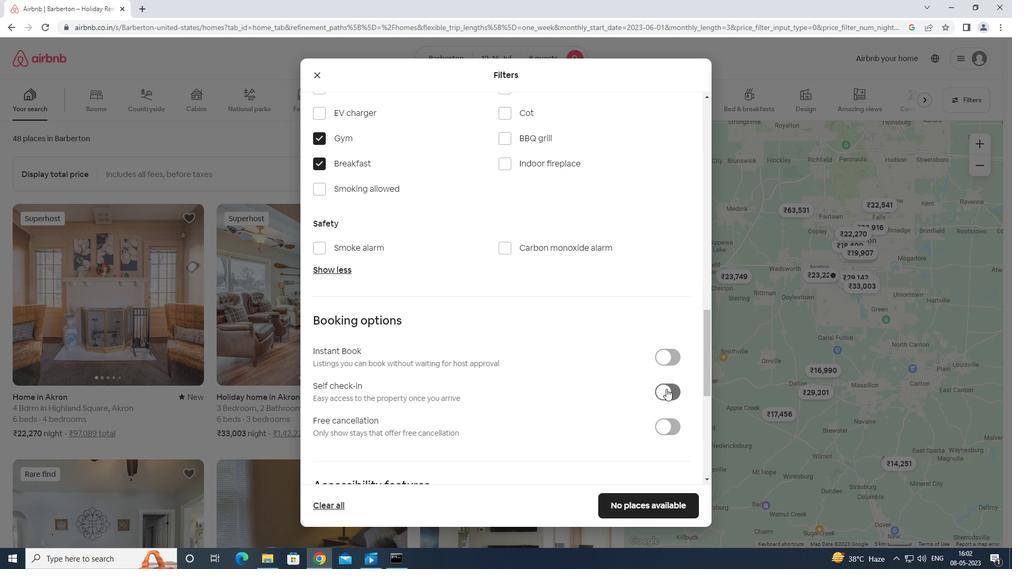
Action: Mouse scrolled (666, 379) with delta (0, 0)
Screenshot: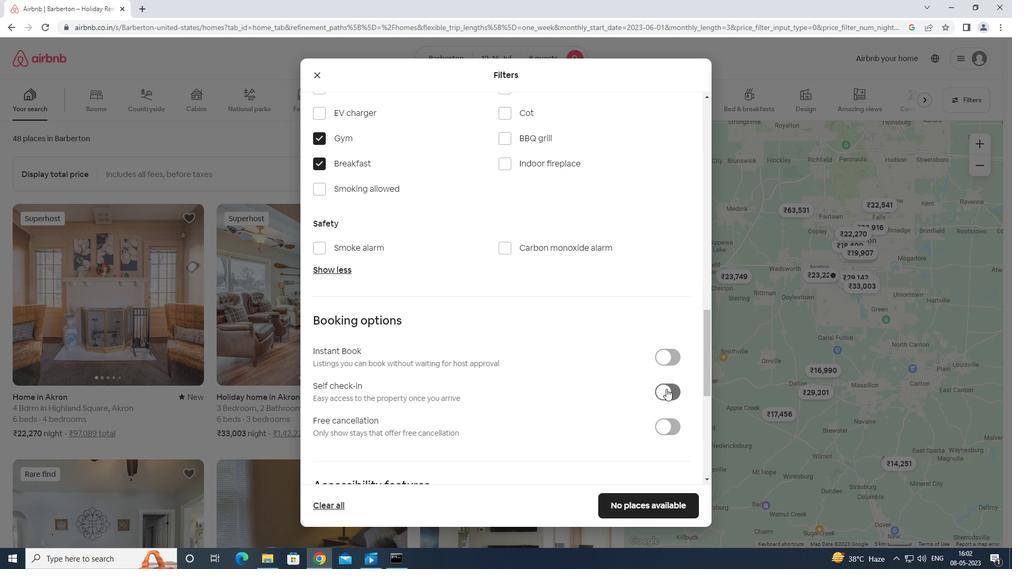 
Action: Mouse scrolled (666, 379) with delta (0, 0)
Screenshot: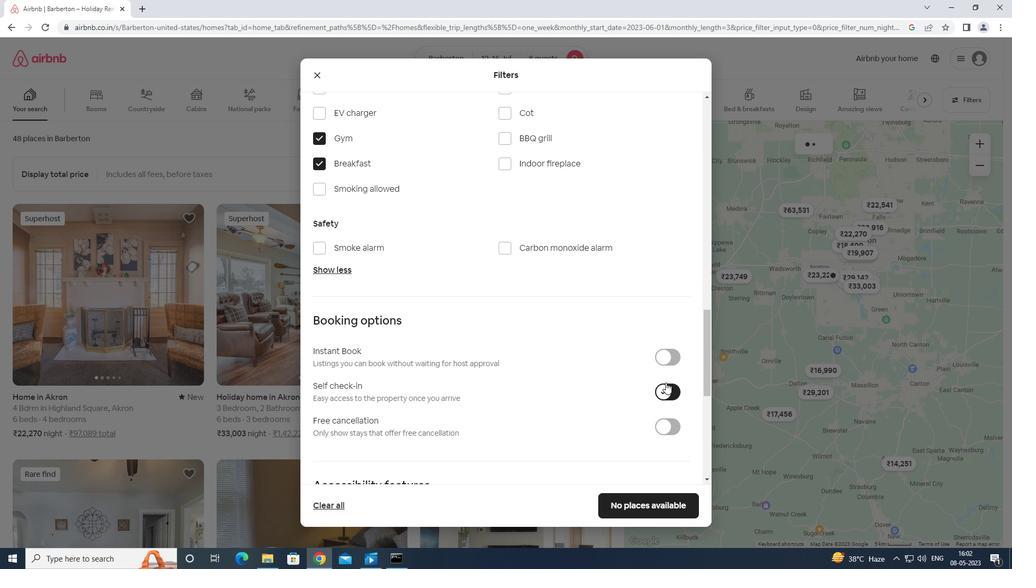 
Action: Mouse moved to (668, 381)
Screenshot: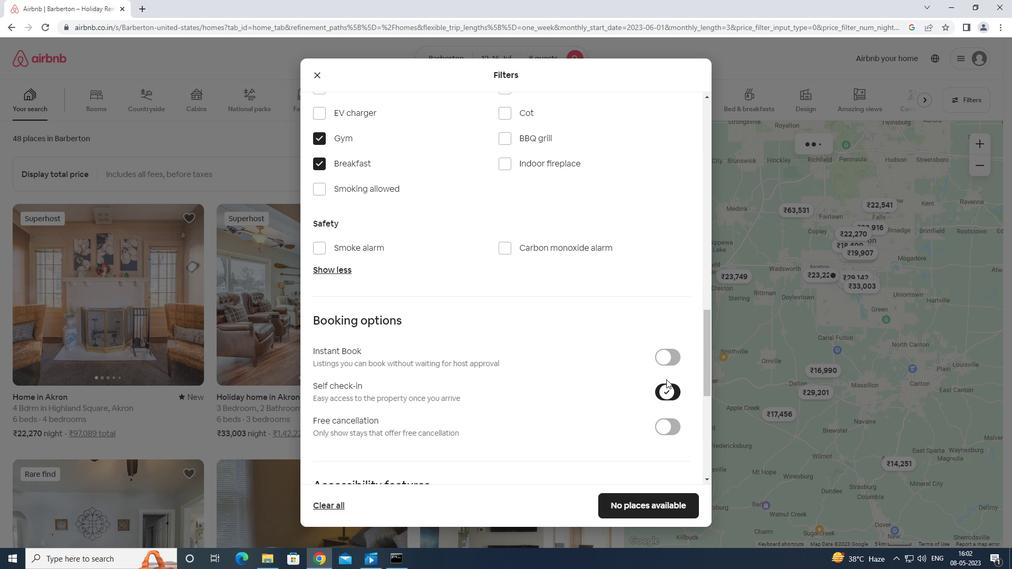 
Action: Mouse scrolled (668, 381) with delta (0, 0)
Screenshot: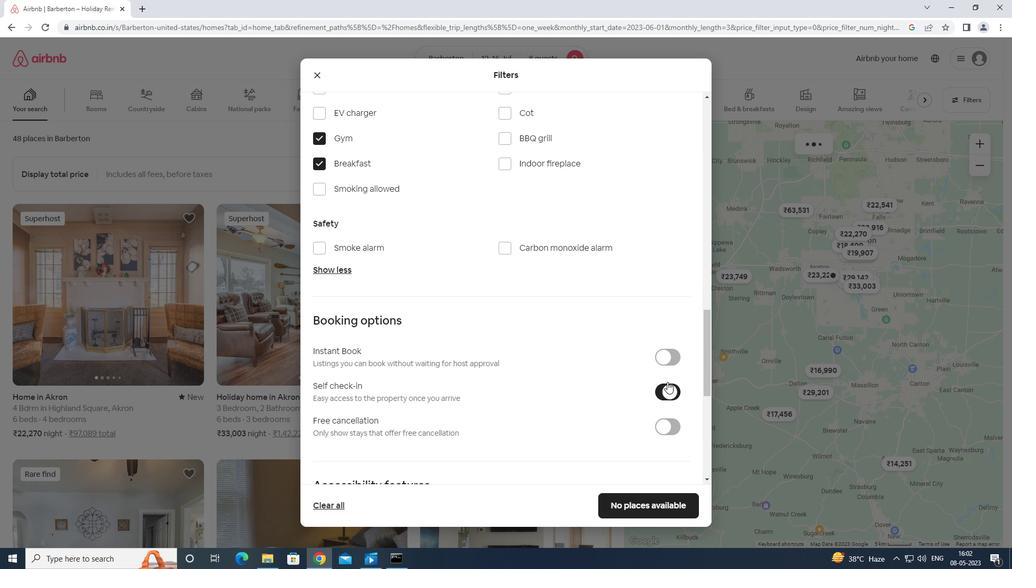
Action: Mouse scrolled (668, 381) with delta (0, 0)
Screenshot: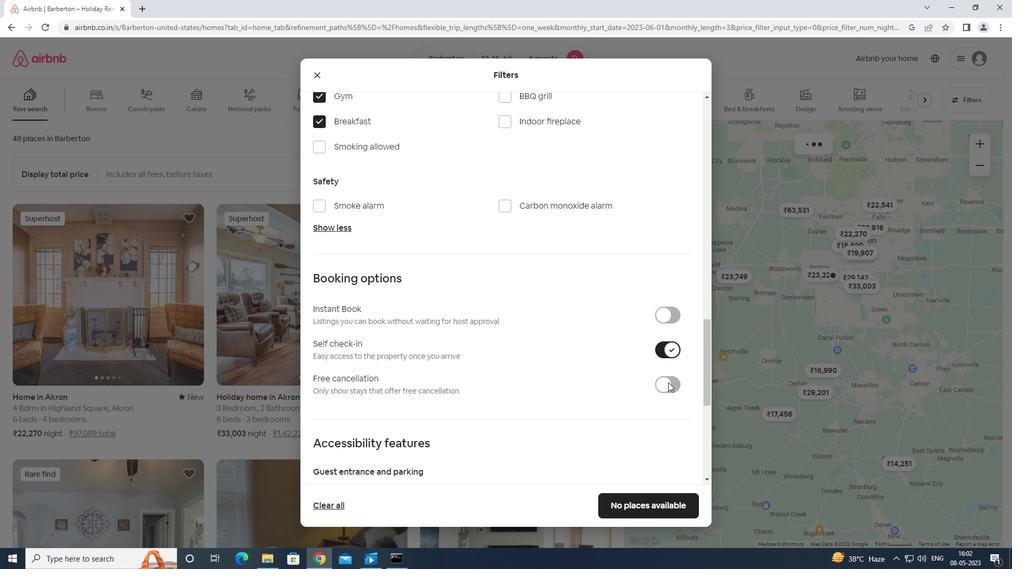 
Action: Mouse scrolled (668, 381) with delta (0, 0)
Screenshot: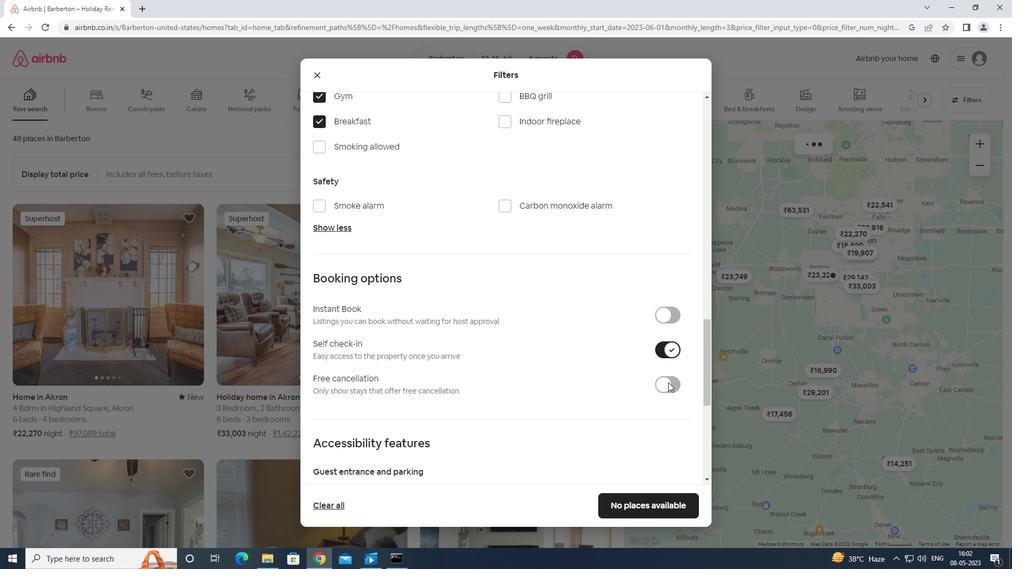 
Action: Mouse moved to (312, 426)
Screenshot: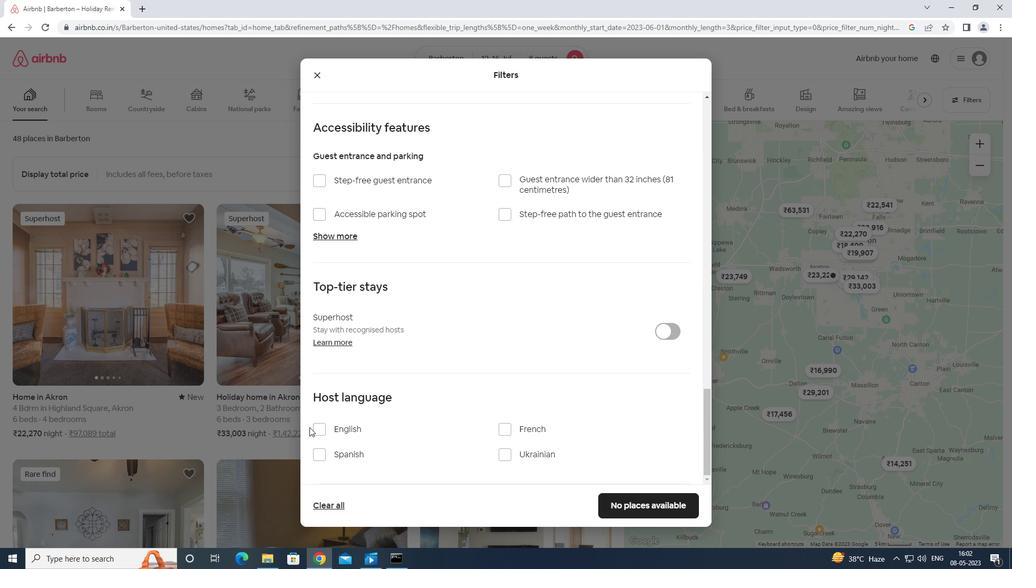 
Action: Mouse pressed left at (312, 426)
Screenshot: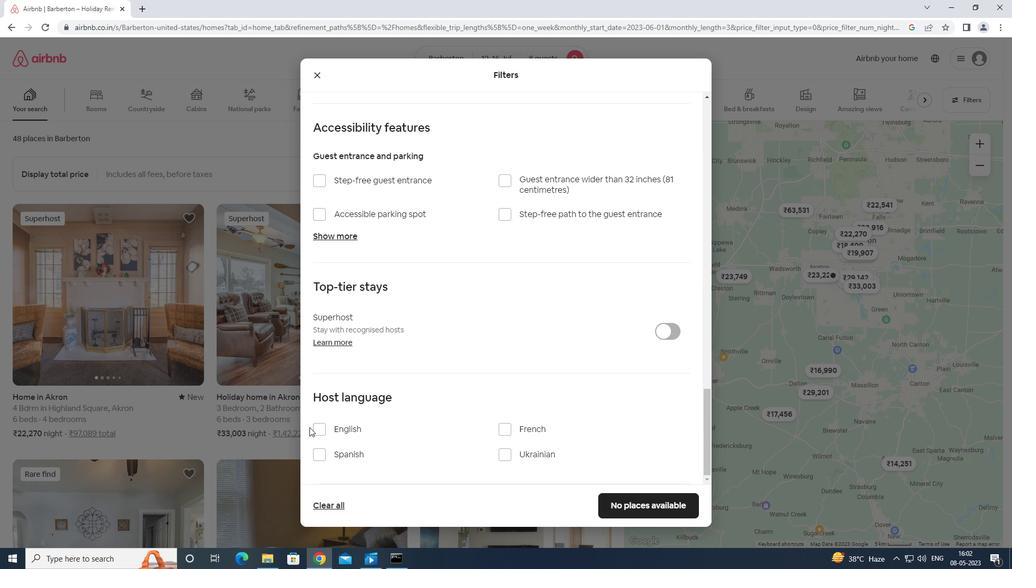 
Action: Mouse moved to (318, 426)
Screenshot: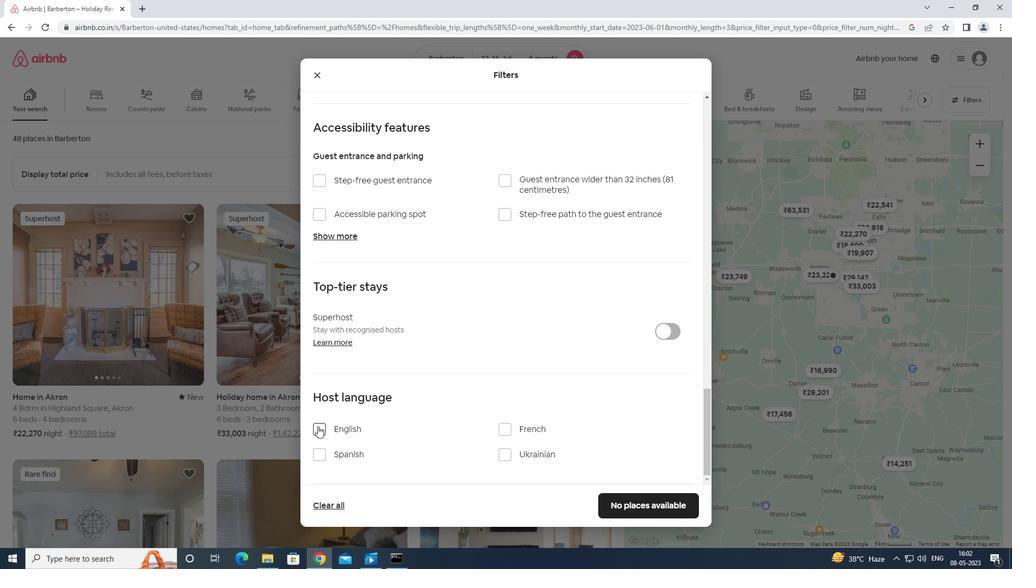 
Action: Mouse pressed left at (318, 426)
Screenshot: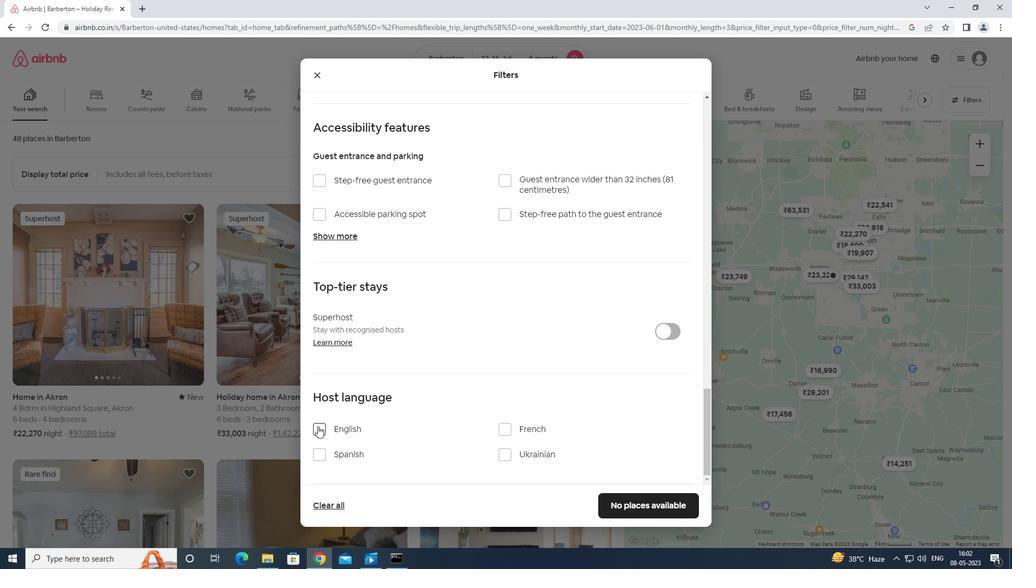 
Action: Mouse moved to (655, 500)
Screenshot: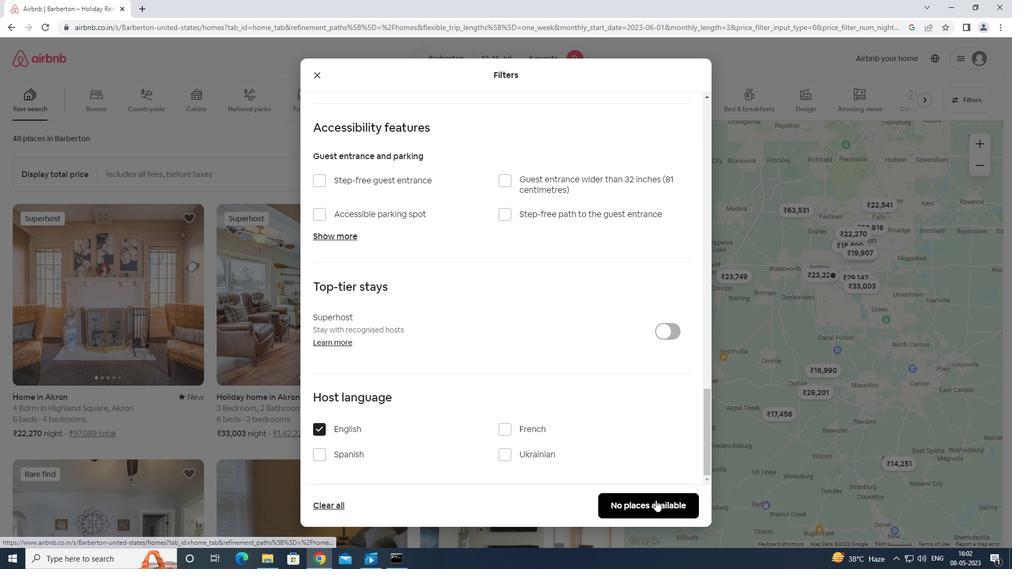 
Action: Mouse pressed left at (655, 500)
Screenshot: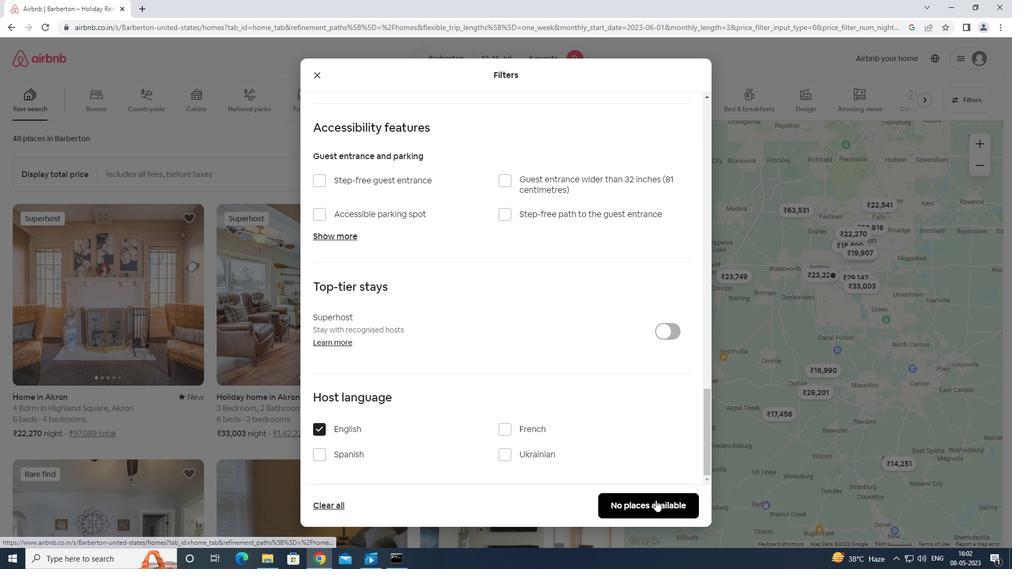 
Action: Mouse moved to (659, 498)
Screenshot: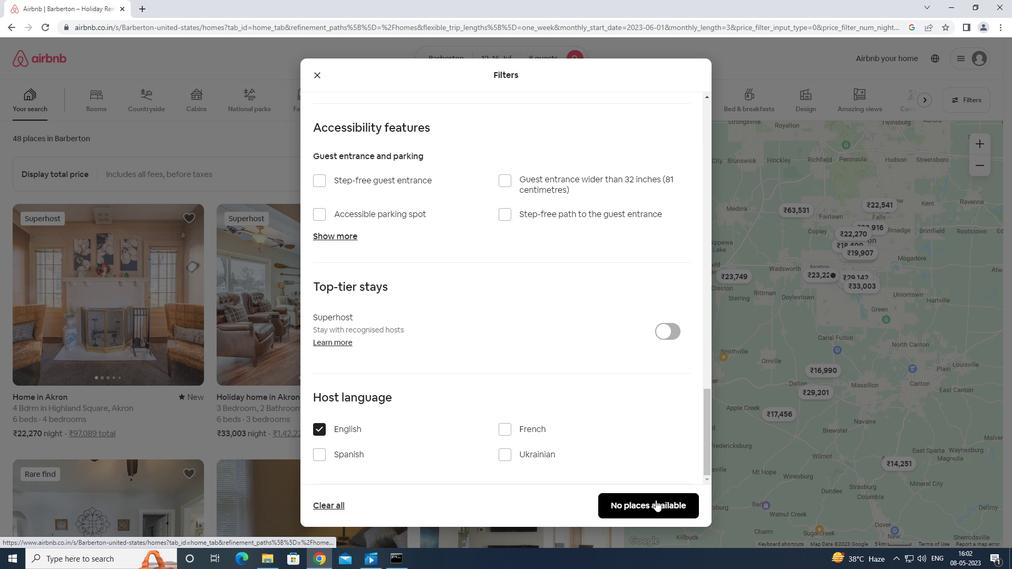 
